 Task: Look for space in Catanzaro, Italy from 3rd August, 2023 to 17th August, 2023 for 3 adults, 1 child in price range Rs.3000 to Rs.15000. Place can be entire place with 3 bedrooms having 4 beds and 2 bathrooms. Property type can be house, flat, guest house. Booking option can be shelf check-in. Required host language is English.
Action: Mouse moved to (539, 83)
Screenshot: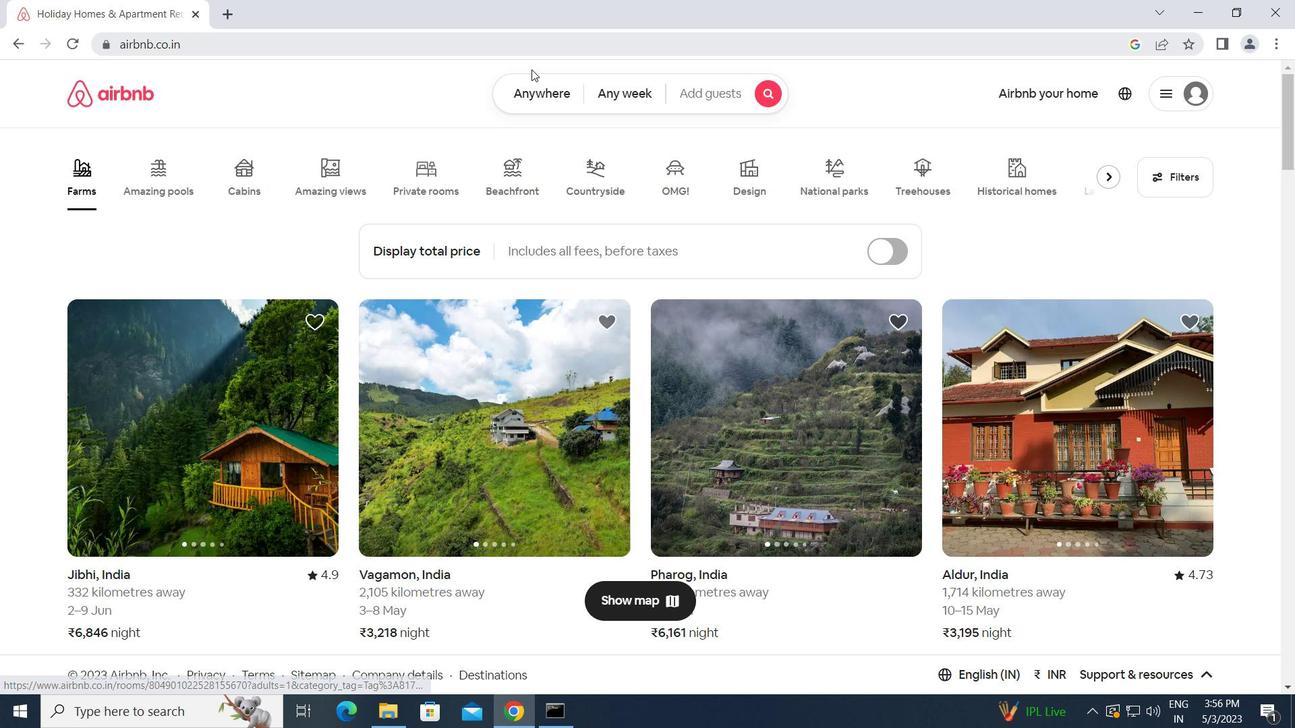 
Action: Mouse pressed left at (539, 83)
Screenshot: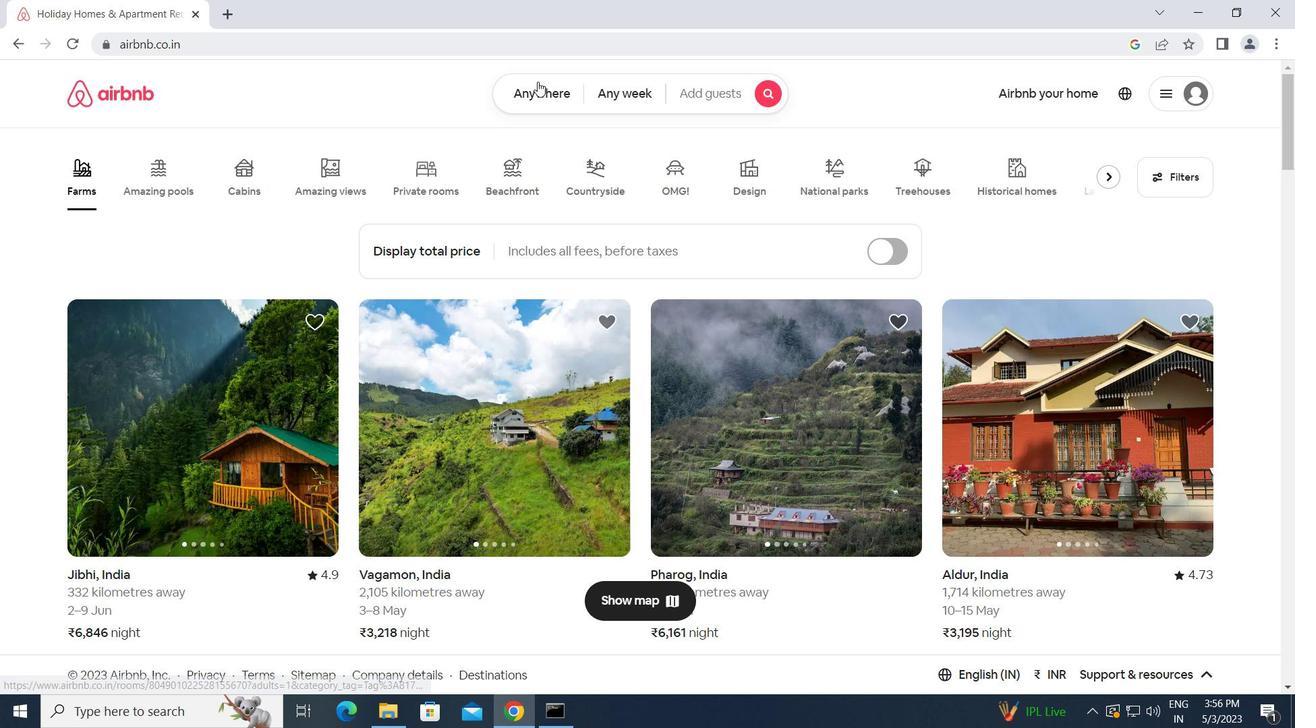
Action: Mouse moved to (398, 156)
Screenshot: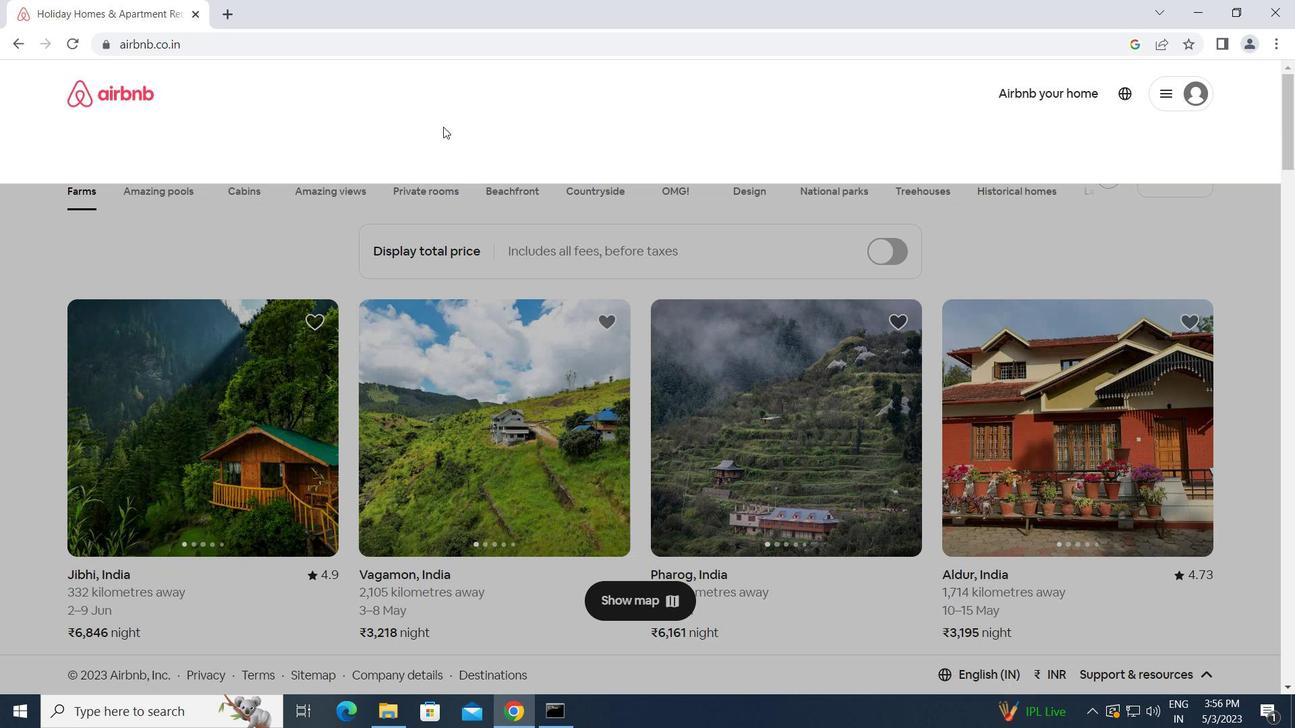 
Action: Mouse pressed left at (398, 156)
Screenshot: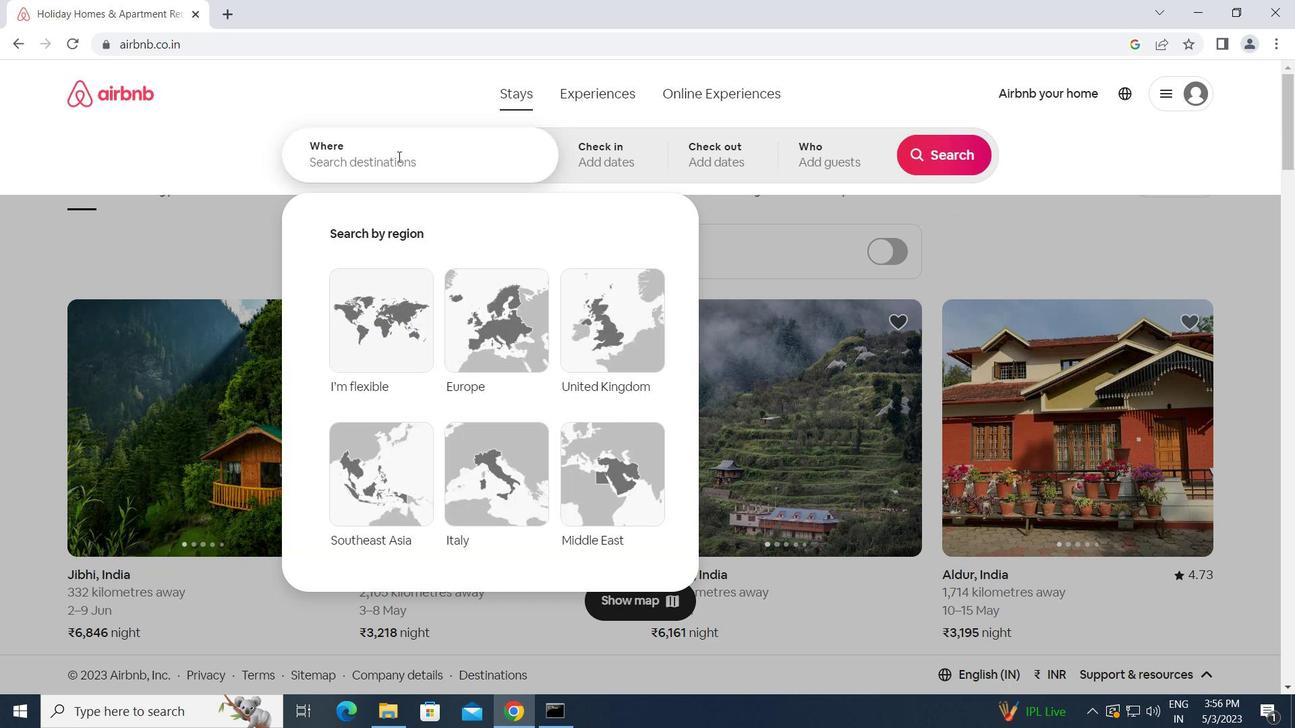
Action: Key pressed c<Key.caps_lock>atanzaro,<Key.space><Key.caps_lock>i<Key.caps_lock>taly<Key.enter>
Screenshot: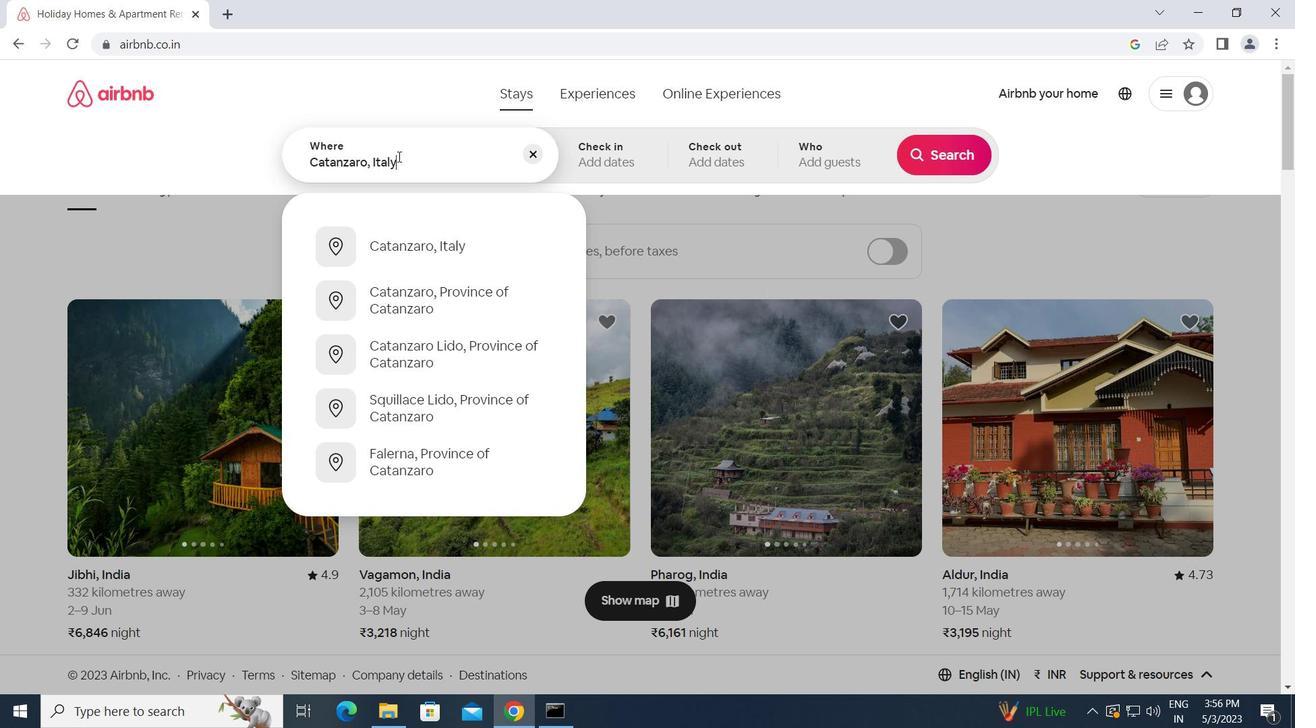 
Action: Mouse moved to (948, 296)
Screenshot: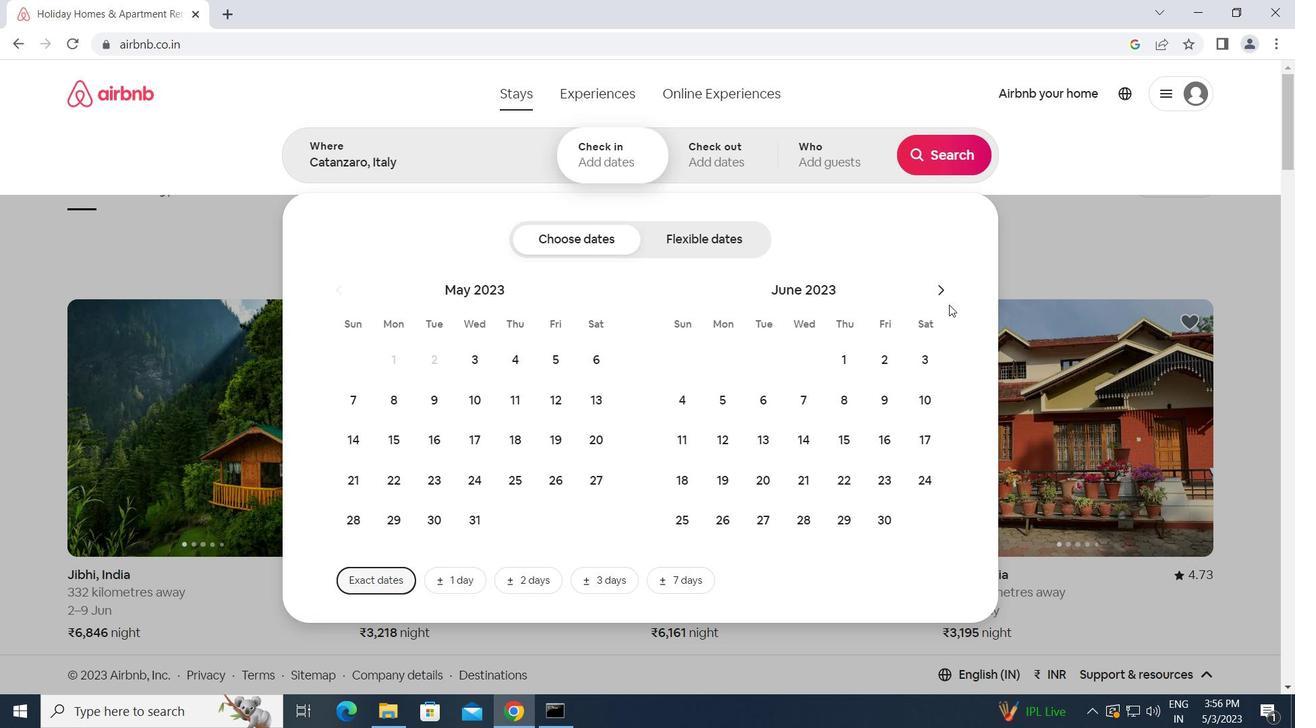 
Action: Mouse pressed left at (948, 296)
Screenshot: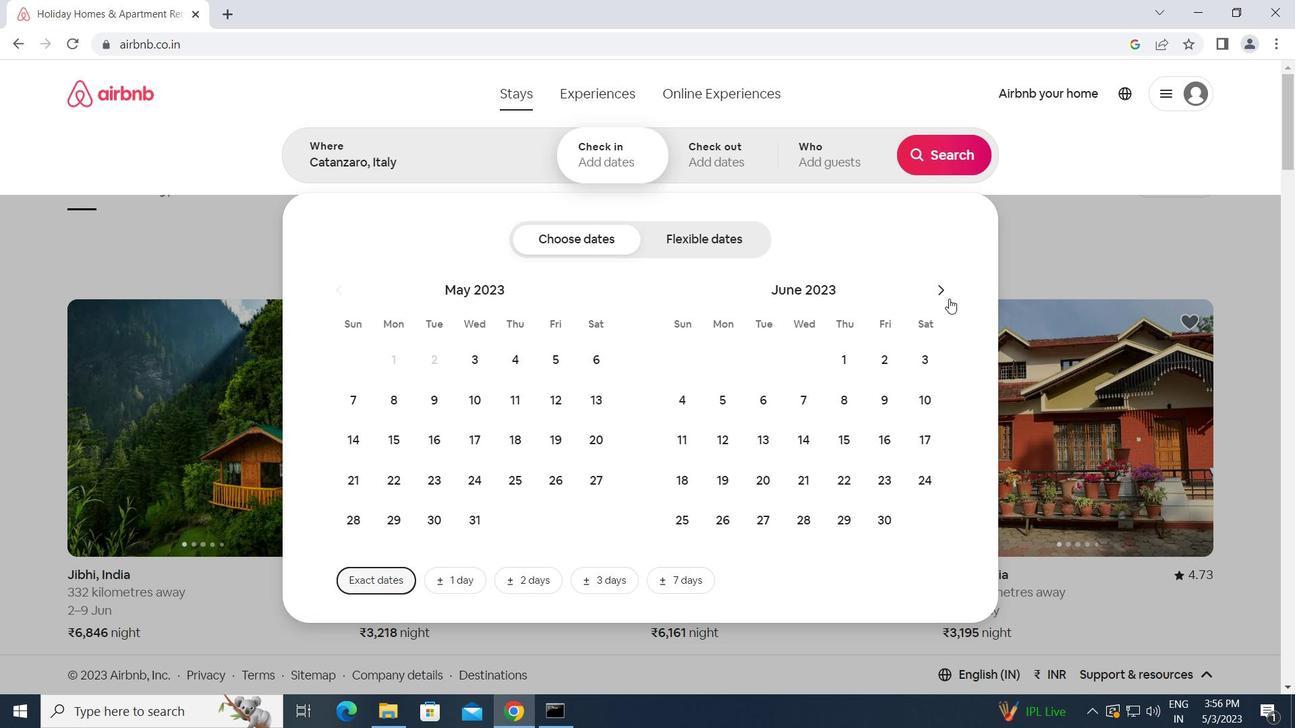 
Action: Mouse pressed left at (948, 296)
Screenshot: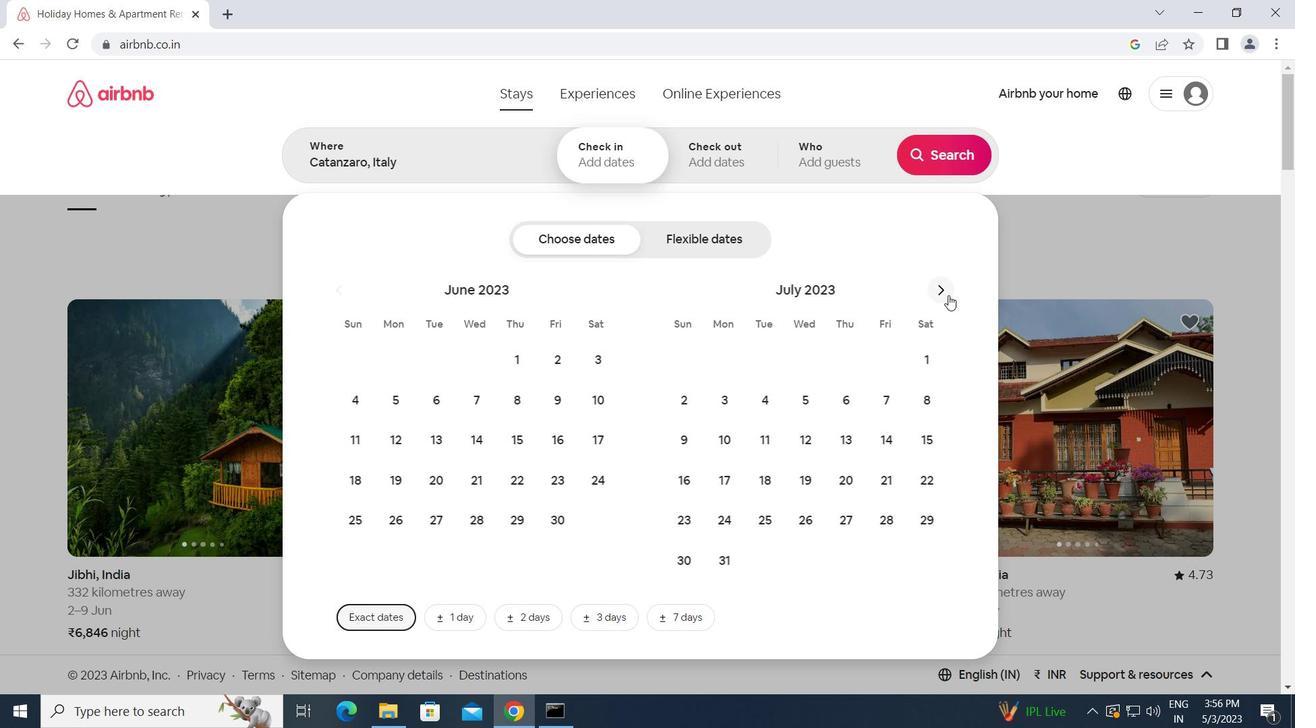 
Action: Mouse moved to (836, 361)
Screenshot: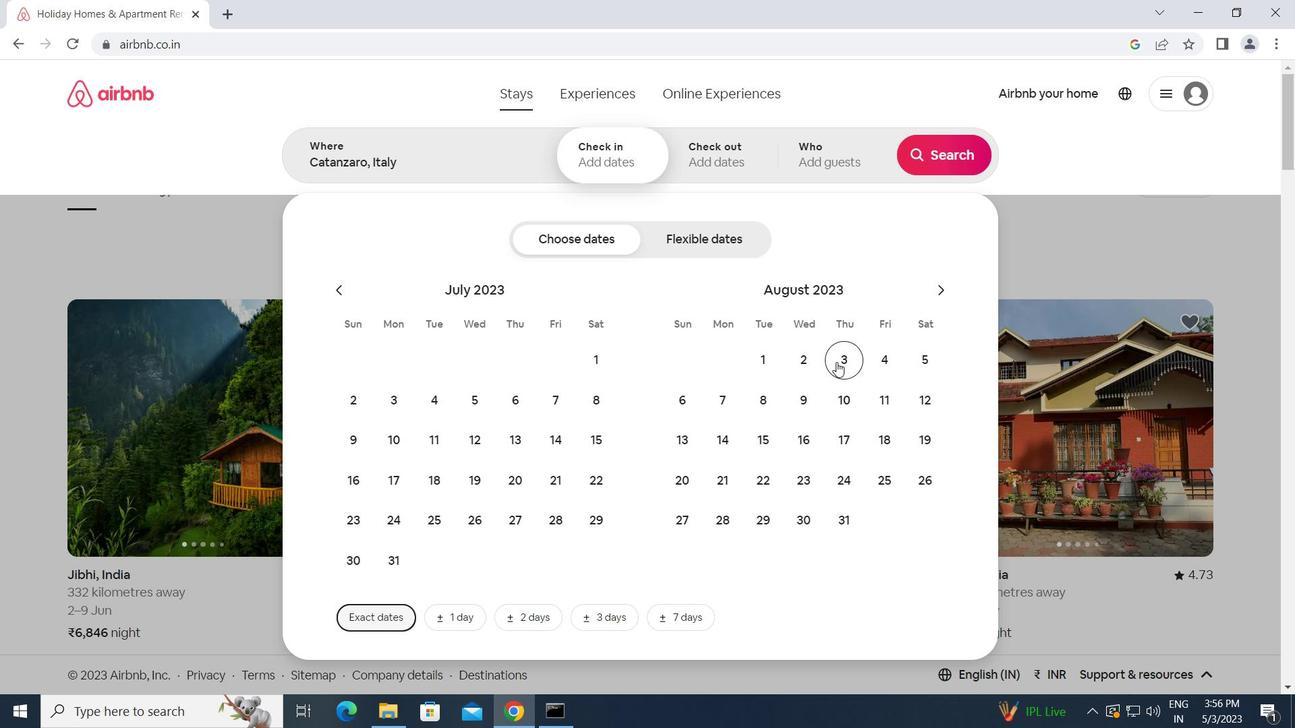 
Action: Mouse pressed left at (836, 361)
Screenshot: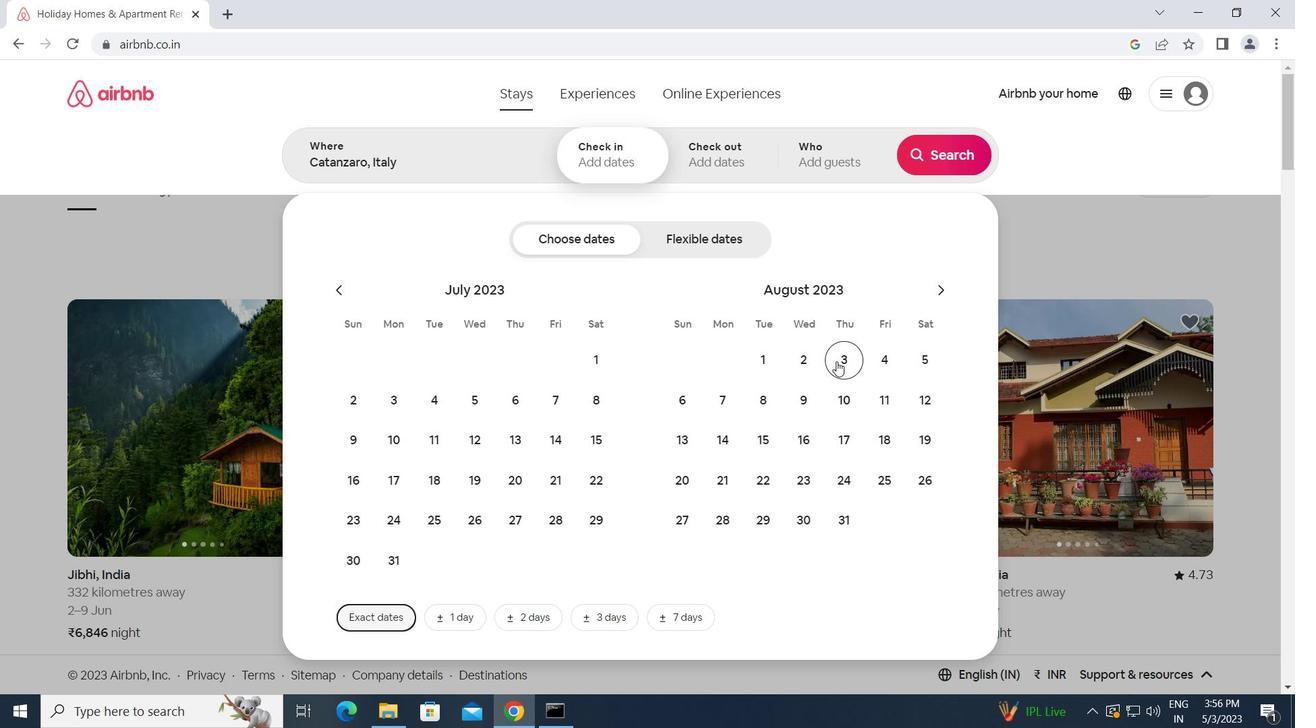 
Action: Mouse moved to (842, 434)
Screenshot: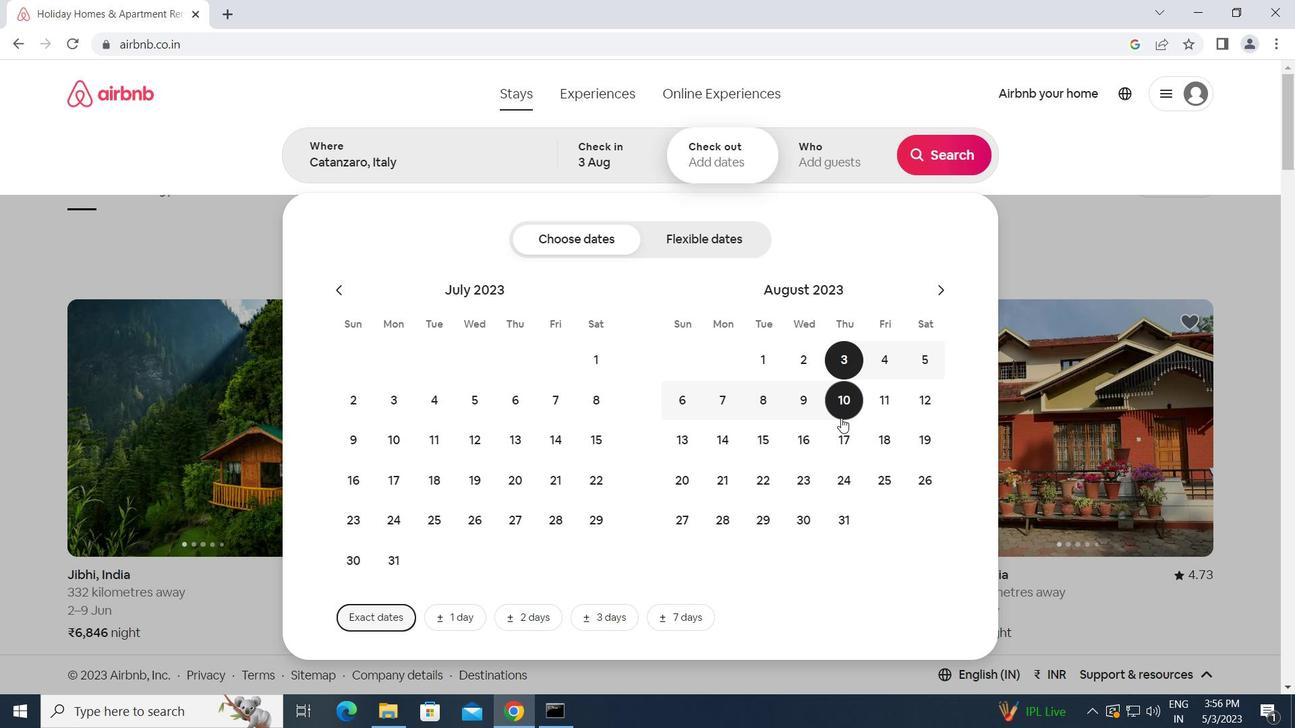 
Action: Mouse pressed left at (842, 434)
Screenshot: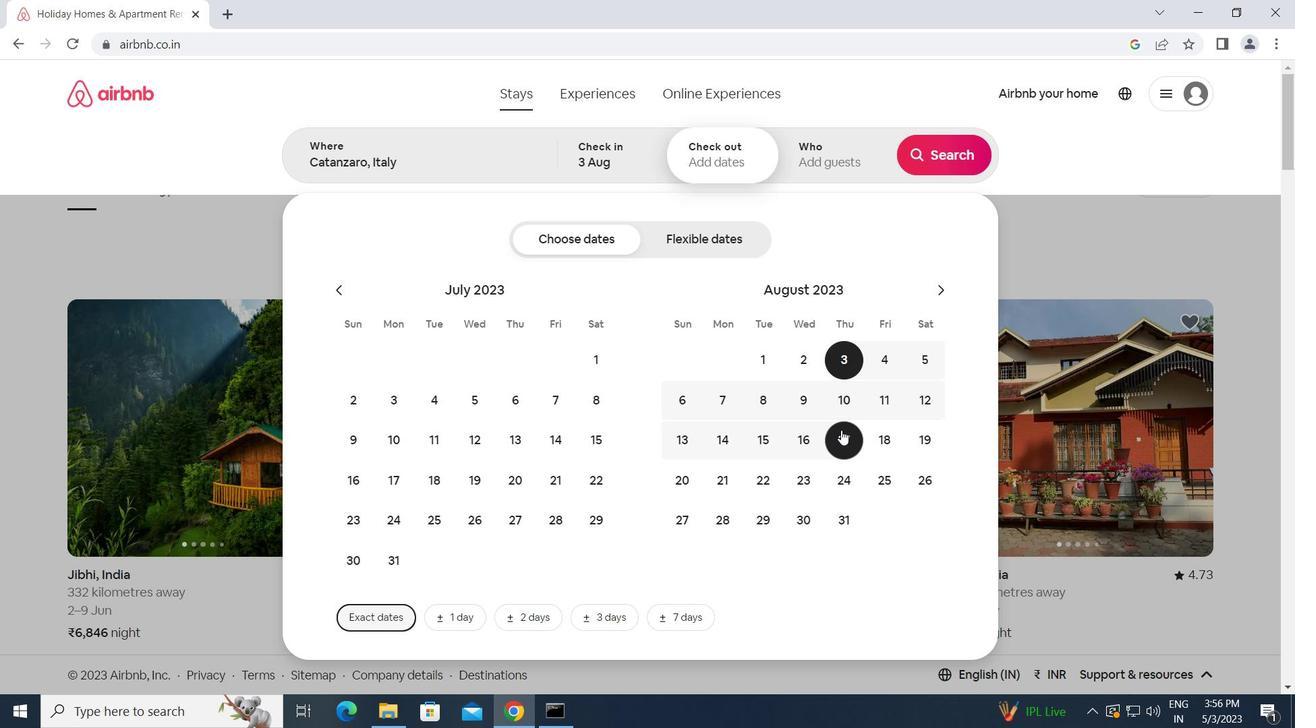
Action: Mouse moved to (832, 151)
Screenshot: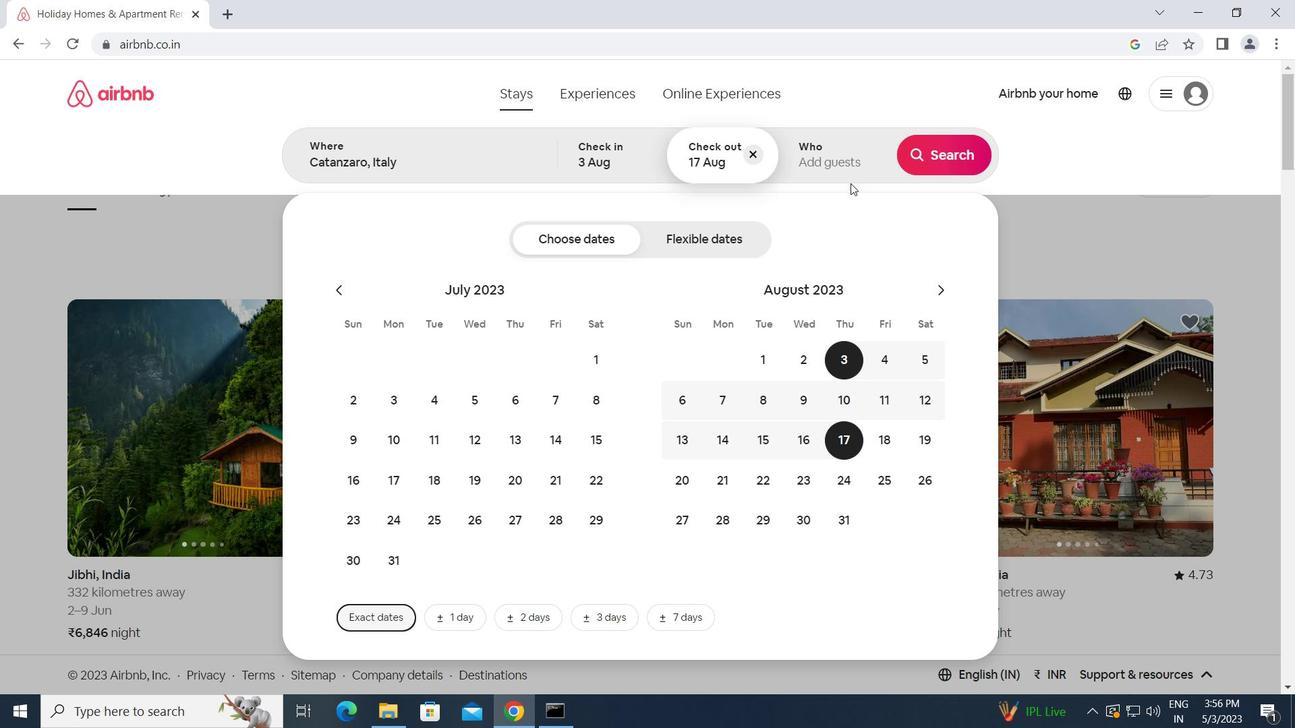 
Action: Mouse pressed left at (832, 151)
Screenshot: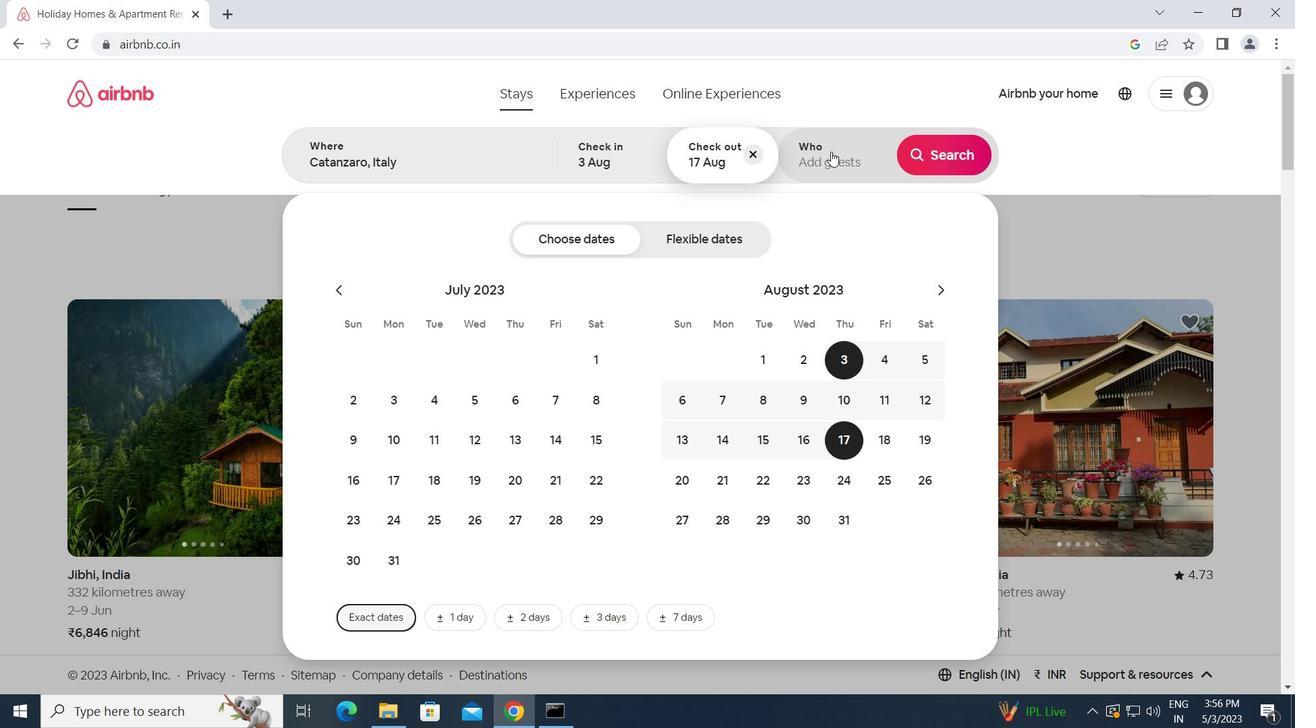
Action: Mouse moved to (950, 245)
Screenshot: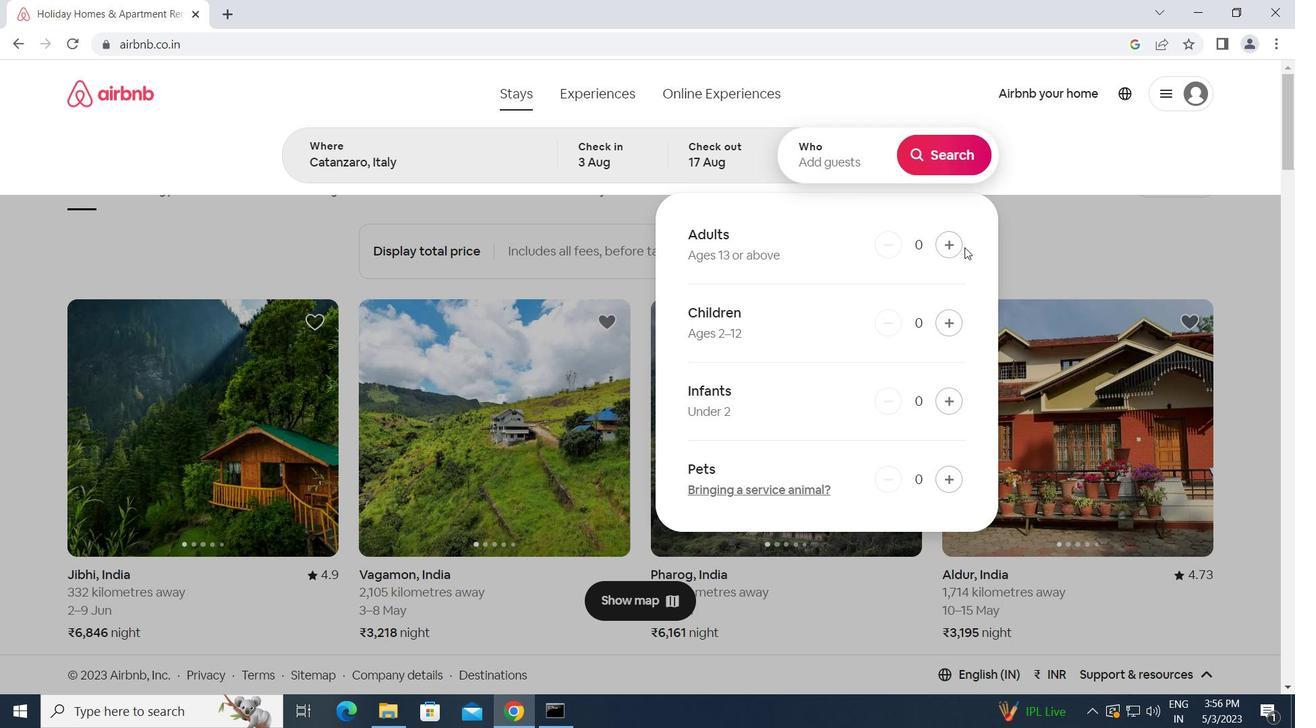 
Action: Mouse pressed left at (950, 245)
Screenshot: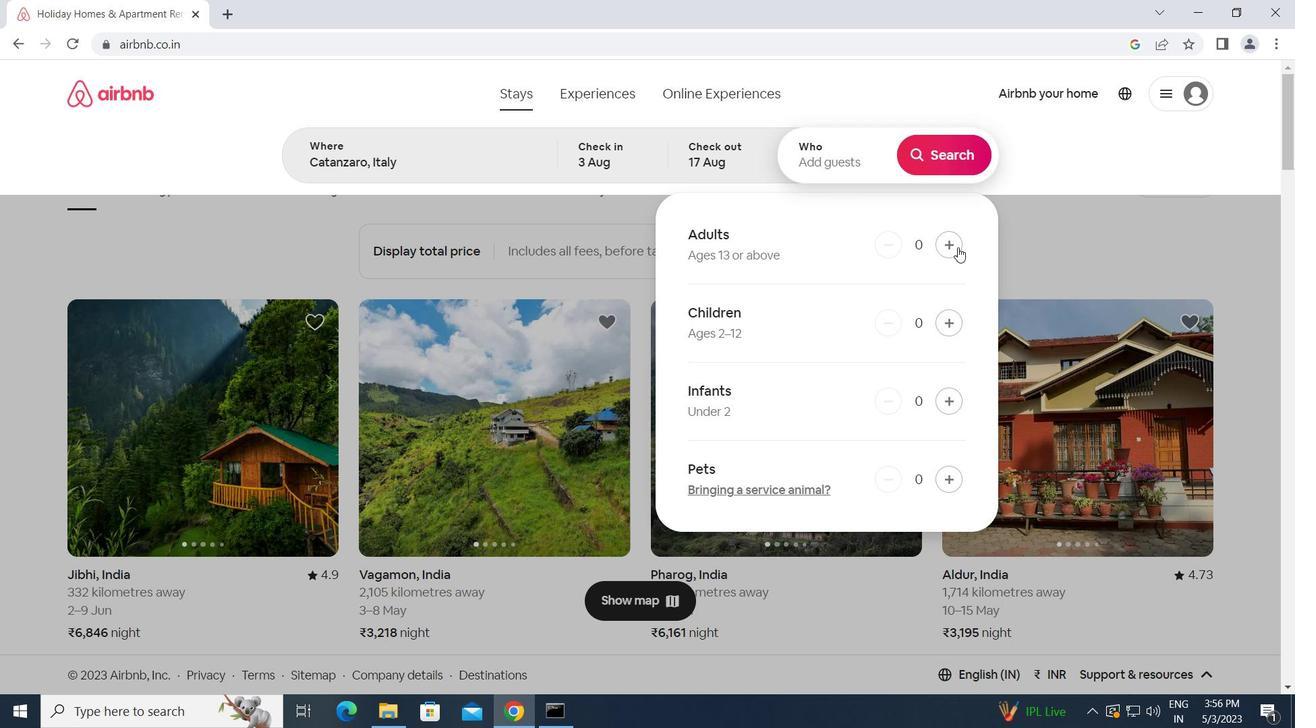 
Action: Mouse pressed left at (950, 245)
Screenshot: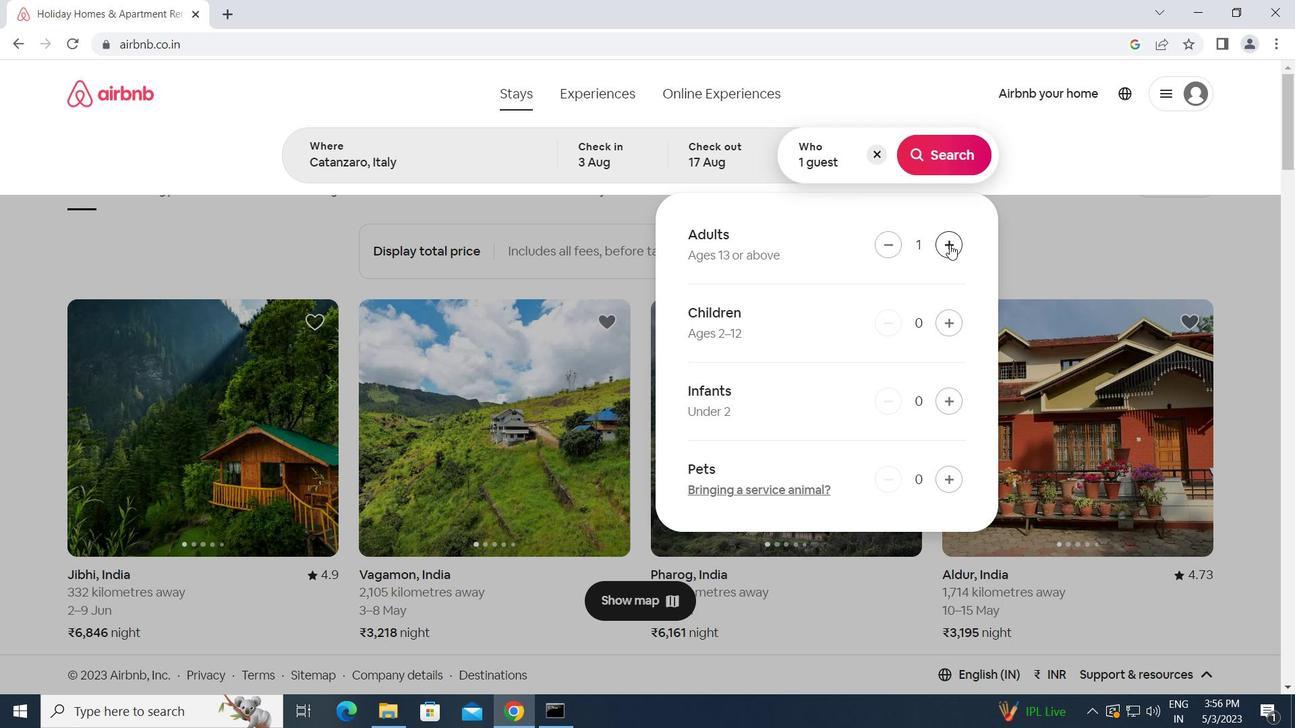 
Action: Mouse pressed left at (950, 245)
Screenshot: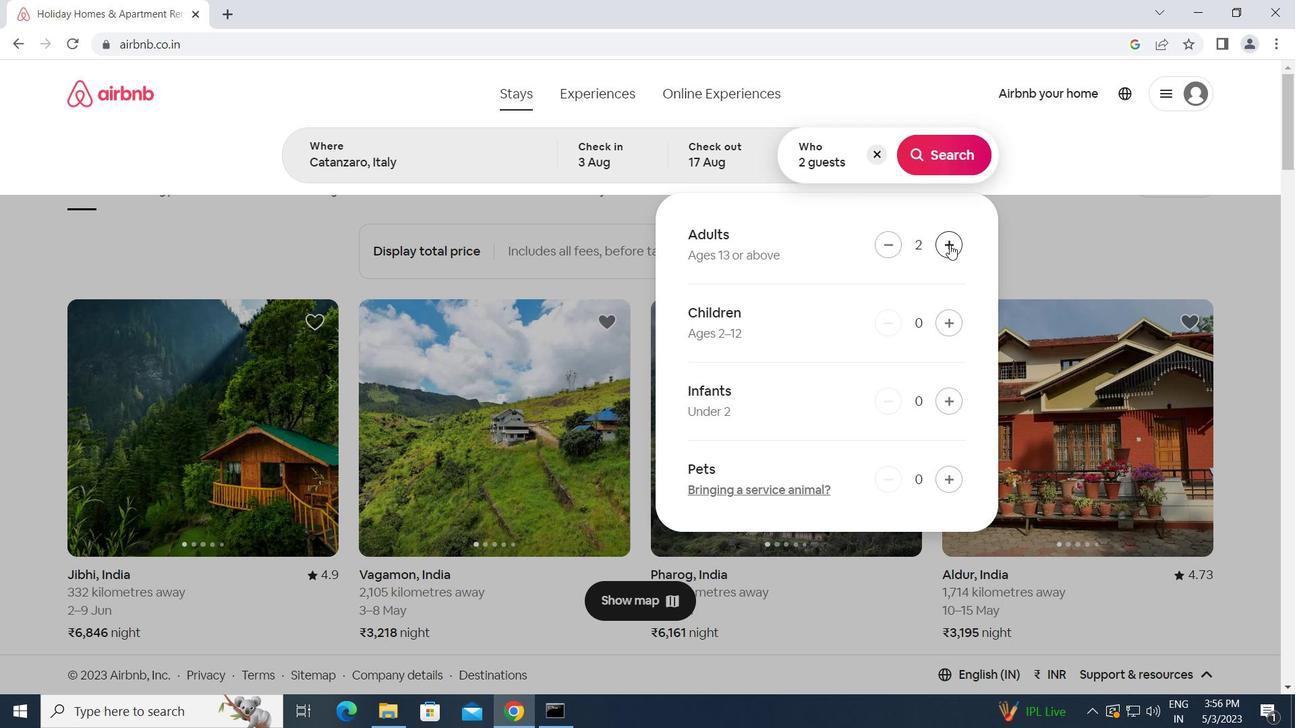 
Action: Mouse moved to (944, 325)
Screenshot: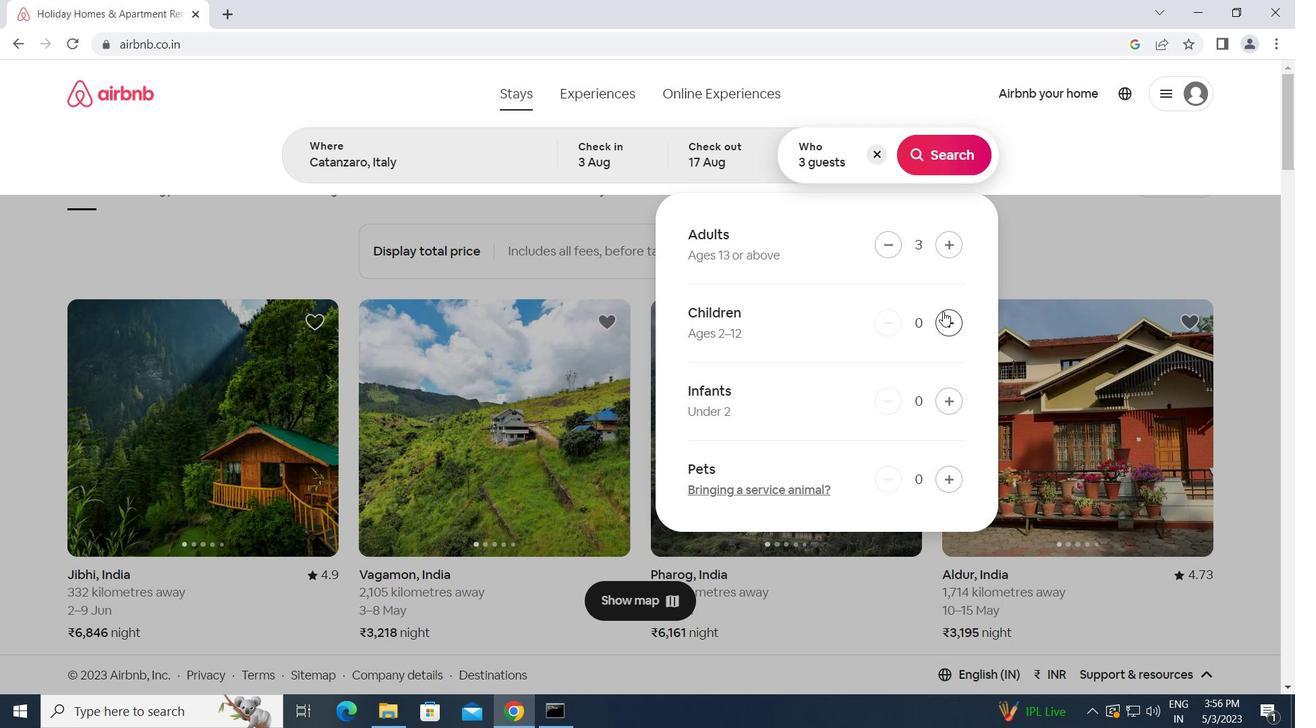 
Action: Mouse pressed left at (944, 325)
Screenshot: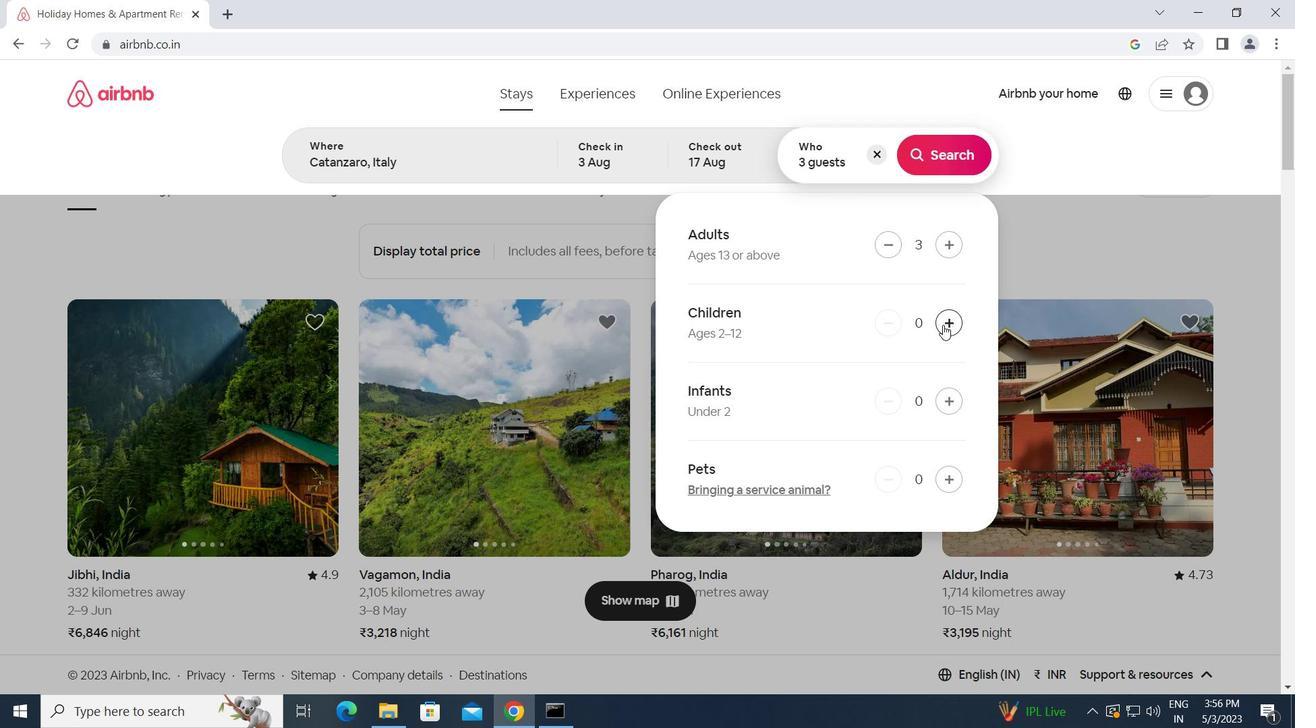 
Action: Mouse moved to (929, 155)
Screenshot: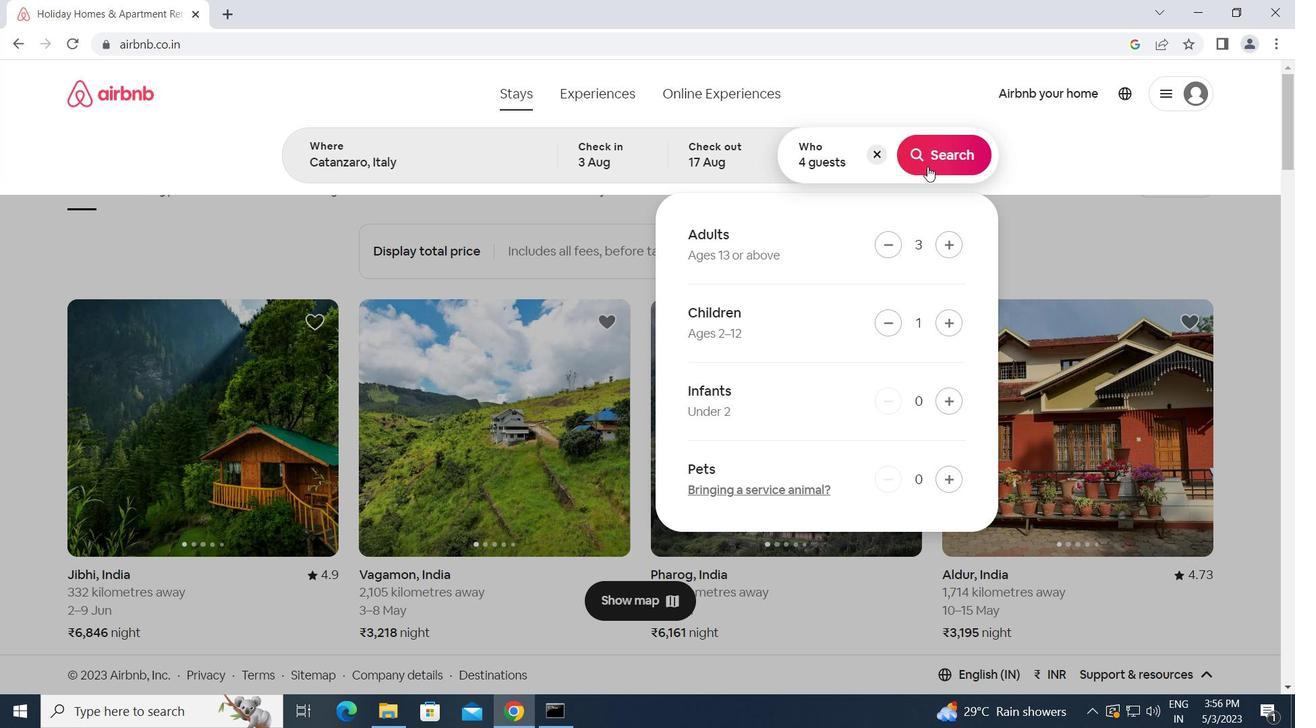
Action: Mouse pressed left at (929, 155)
Screenshot: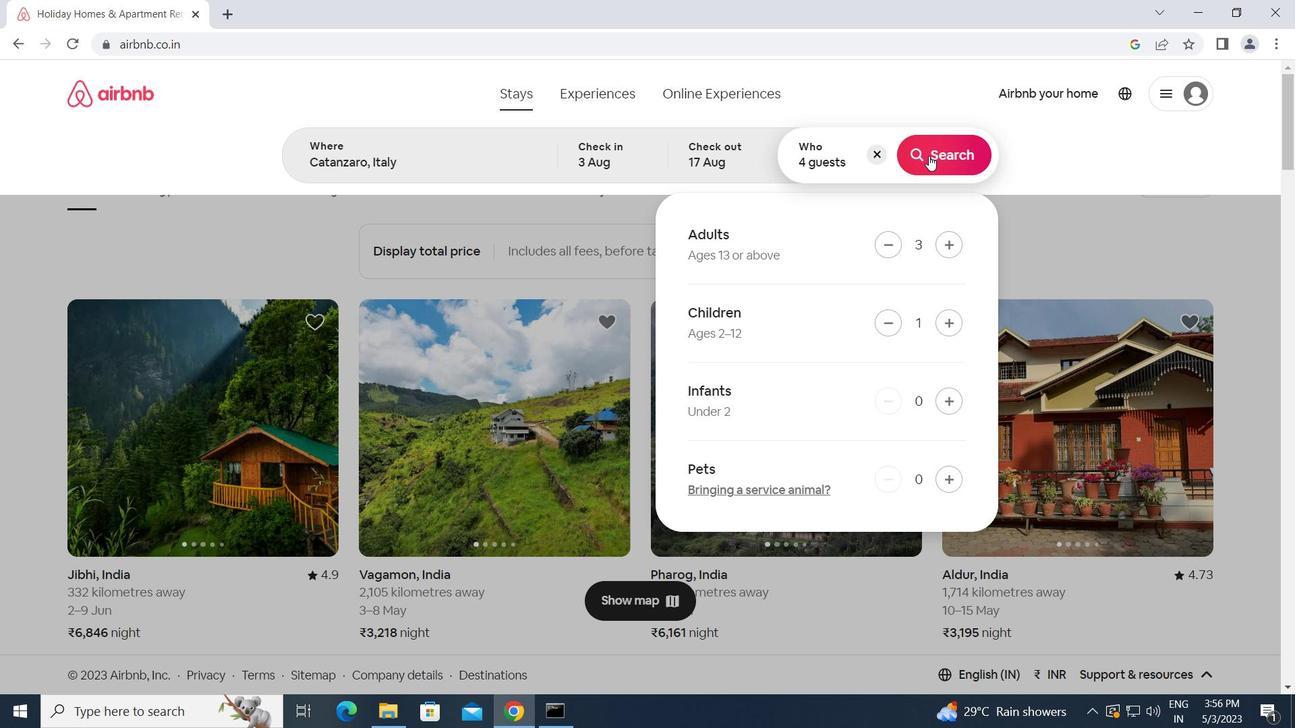
Action: Mouse moved to (1226, 168)
Screenshot: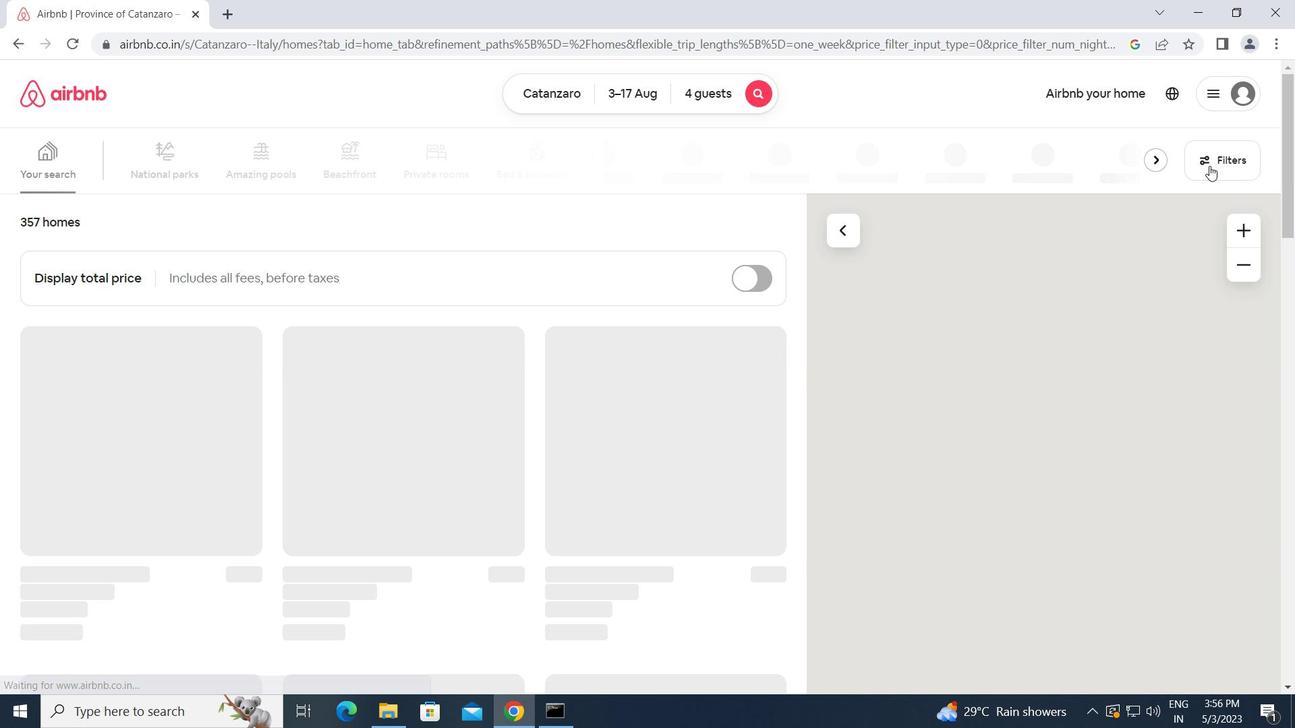 
Action: Mouse pressed left at (1226, 168)
Screenshot: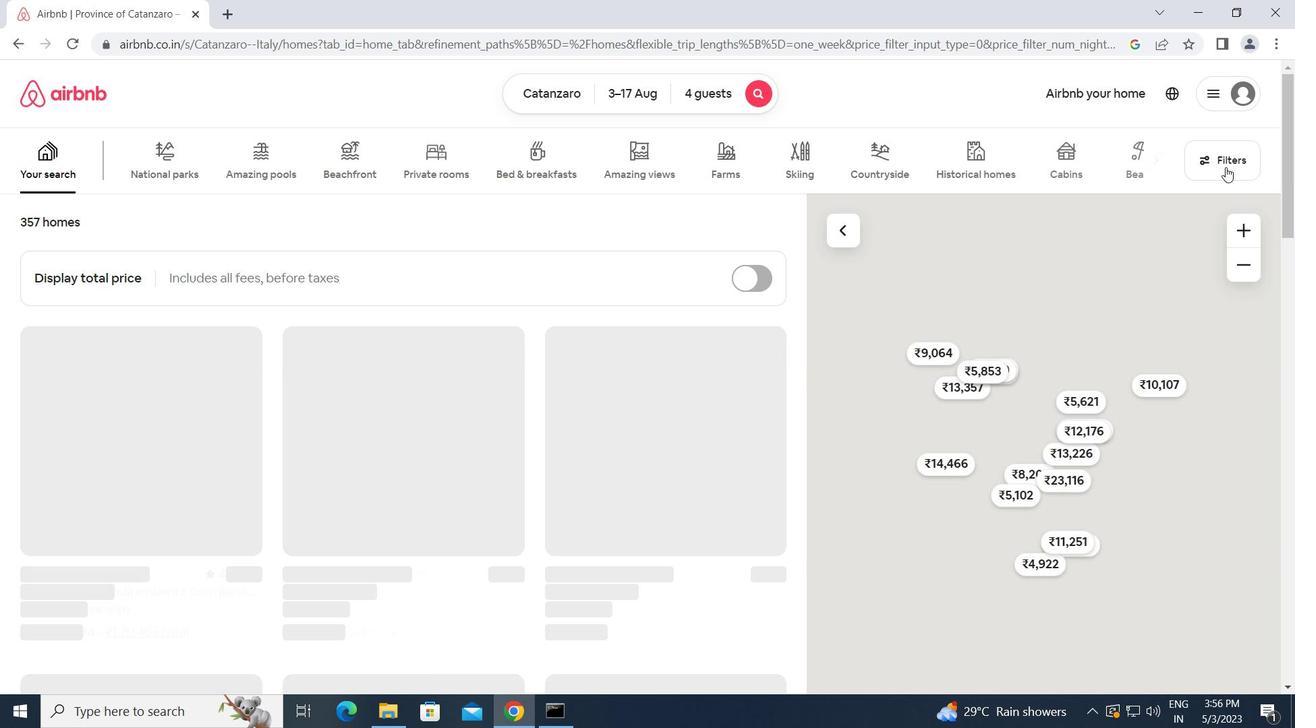 
Action: Mouse moved to (444, 379)
Screenshot: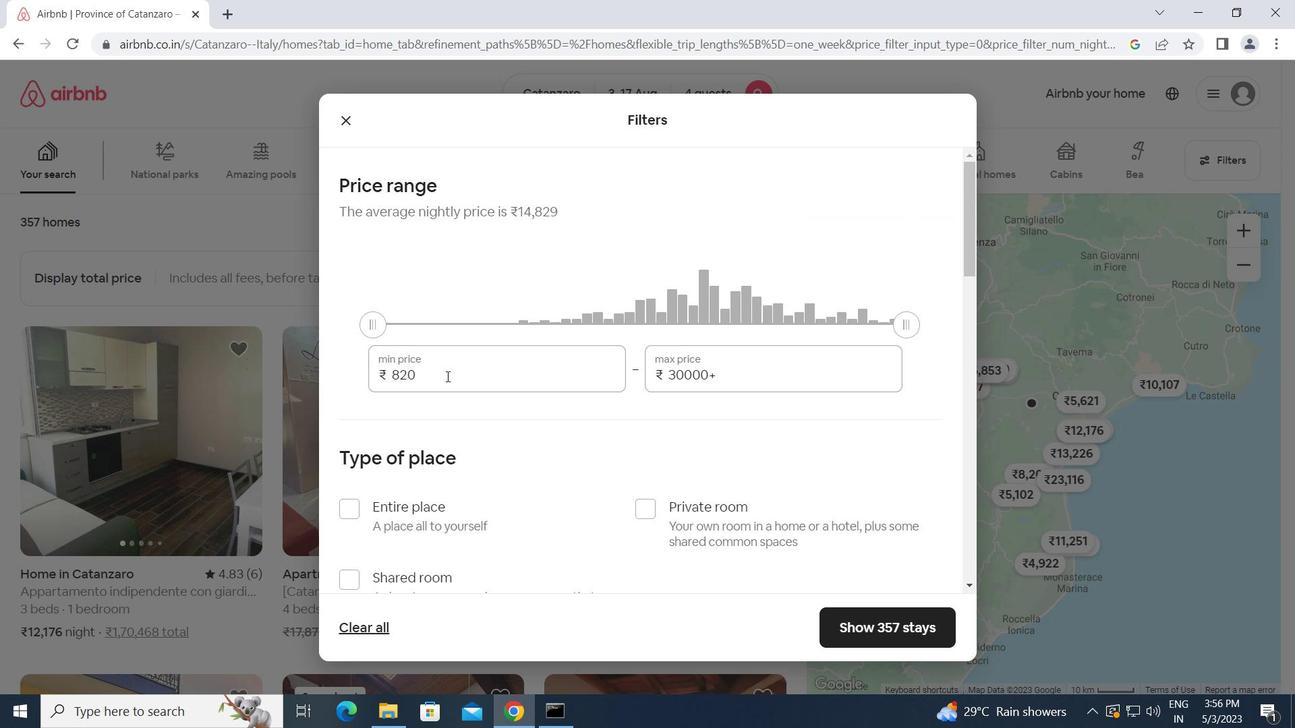 
Action: Mouse pressed left at (444, 379)
Screenshot: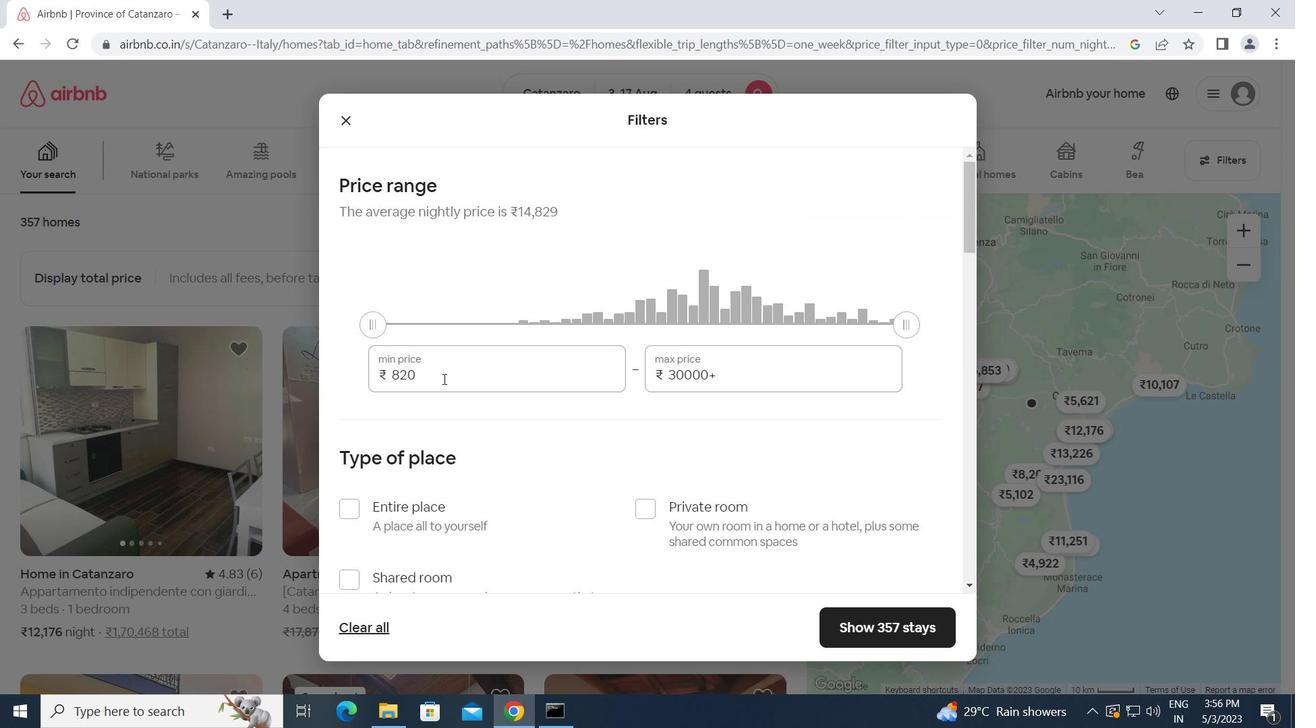 
Action: Mouse moved to (381, 380)
Screenshot: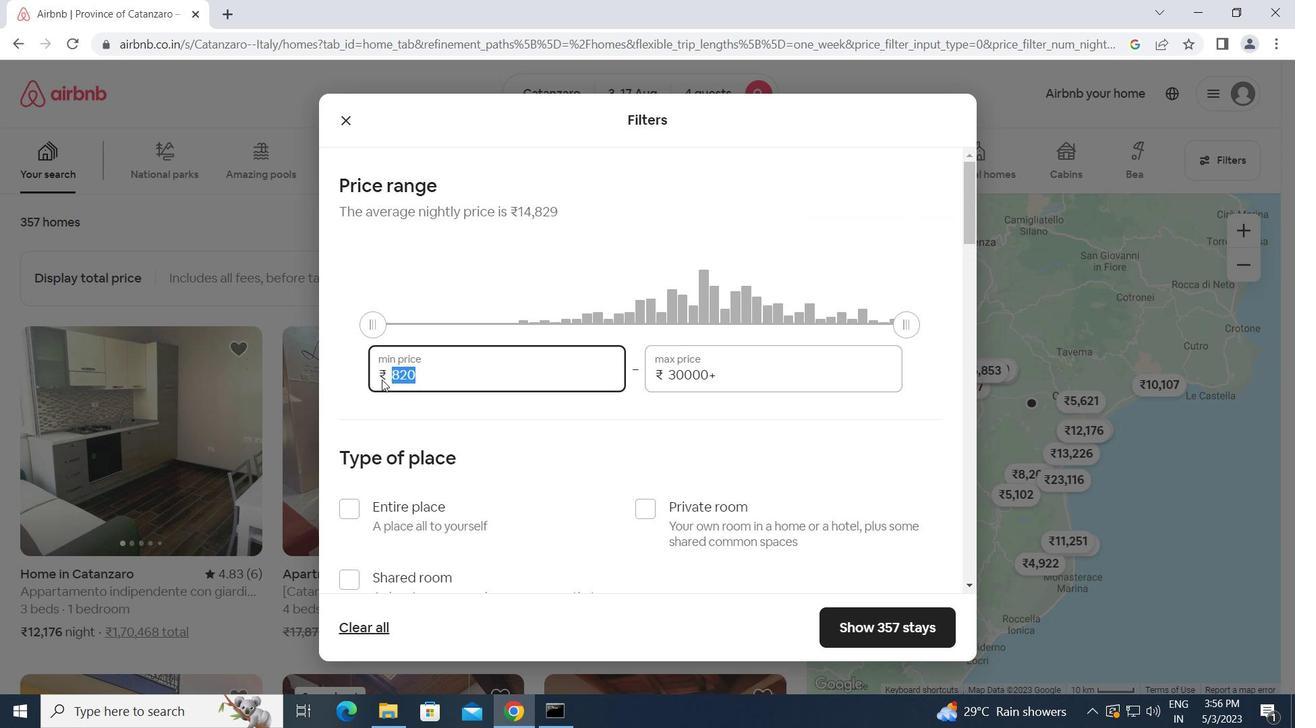 
Action: Key pressed 3000<Key.tab>15000
Screenshot: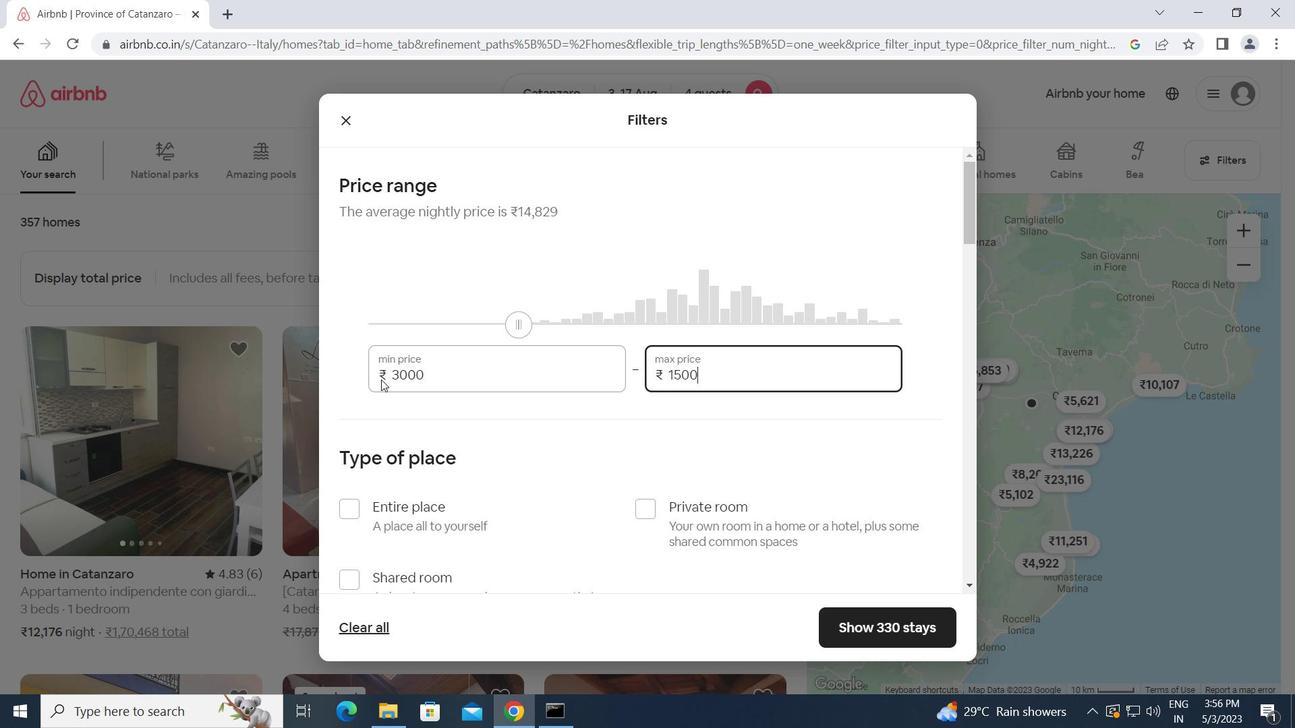 
Action: Mouse moved to (346, 508)
Screenshot: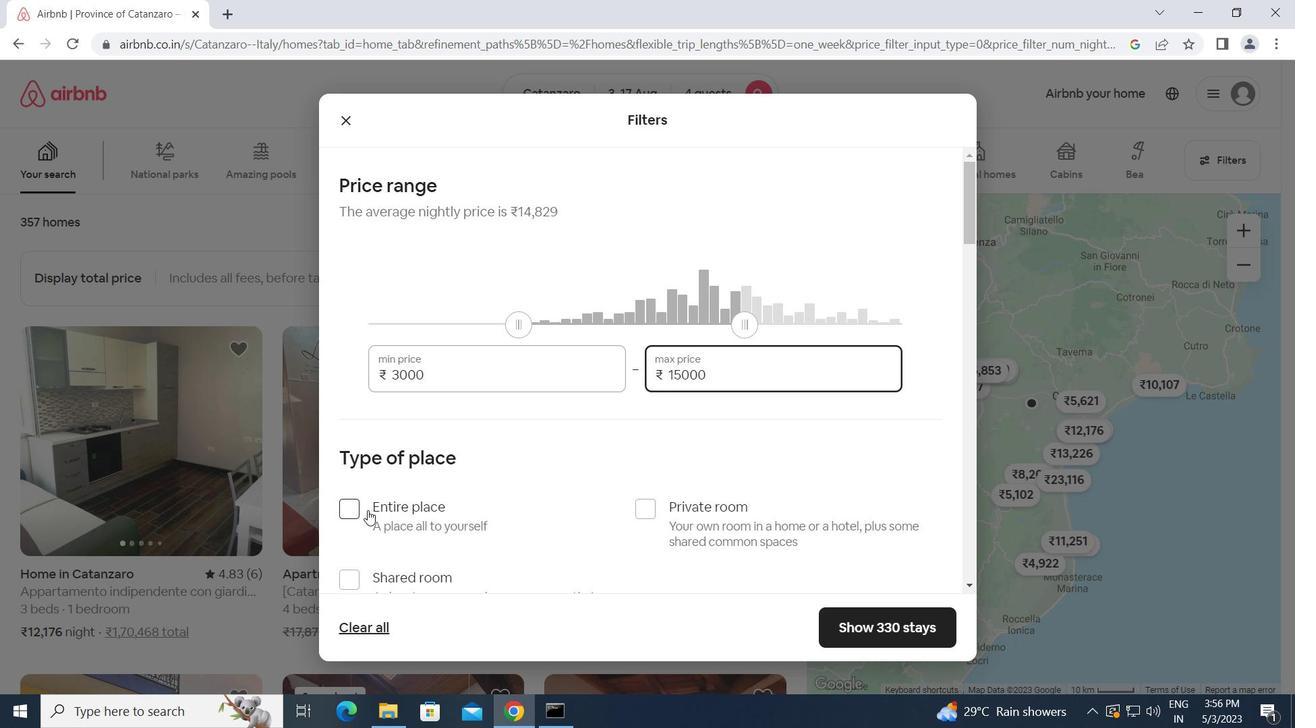 
Action: Mouse pressed left at (346, 508)
Screenshot: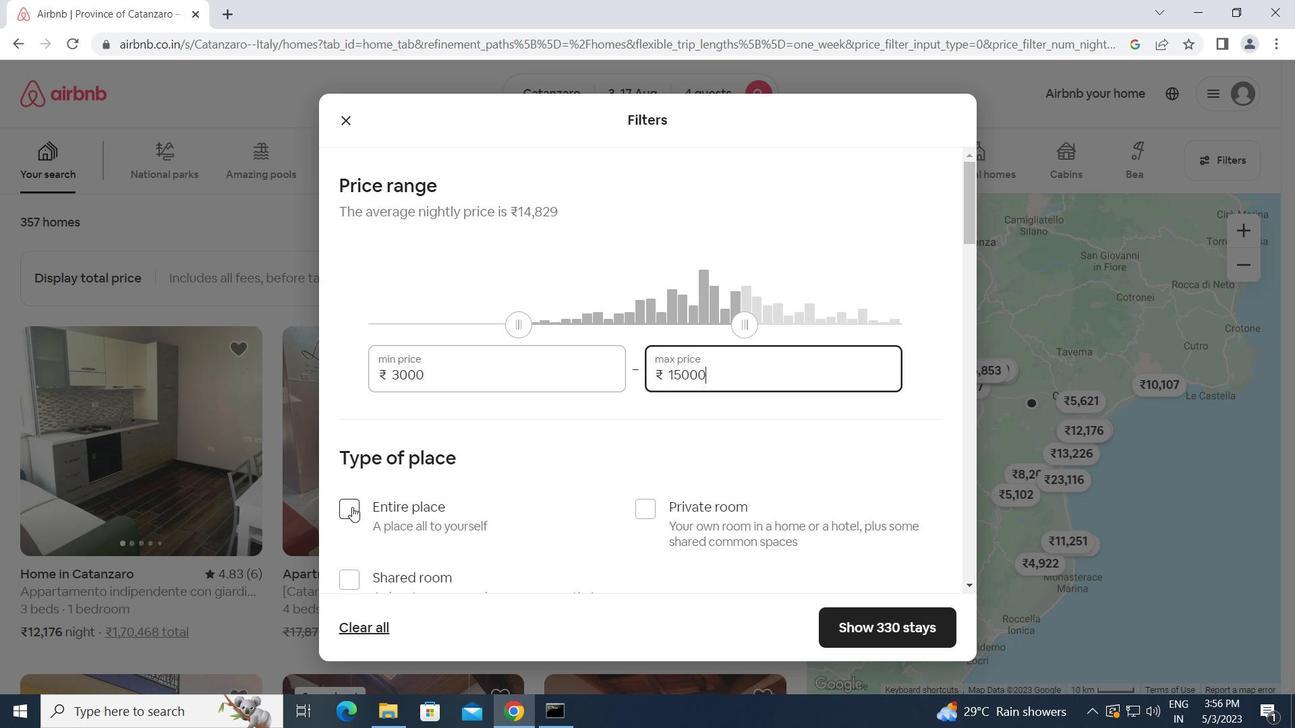 
Action: Mouse moved to (468, 528)
Screenshot: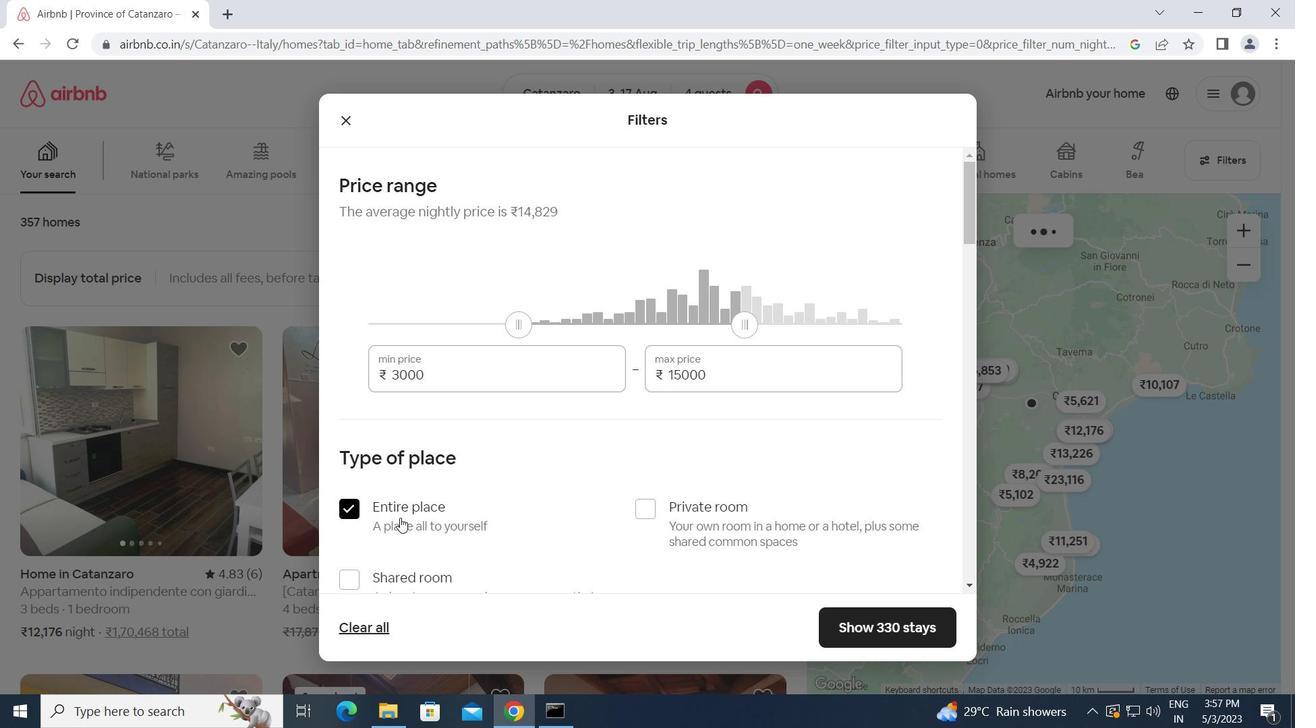
Action: Mouse scrolled (468, 527) with delta (0, 0)
Screenshot: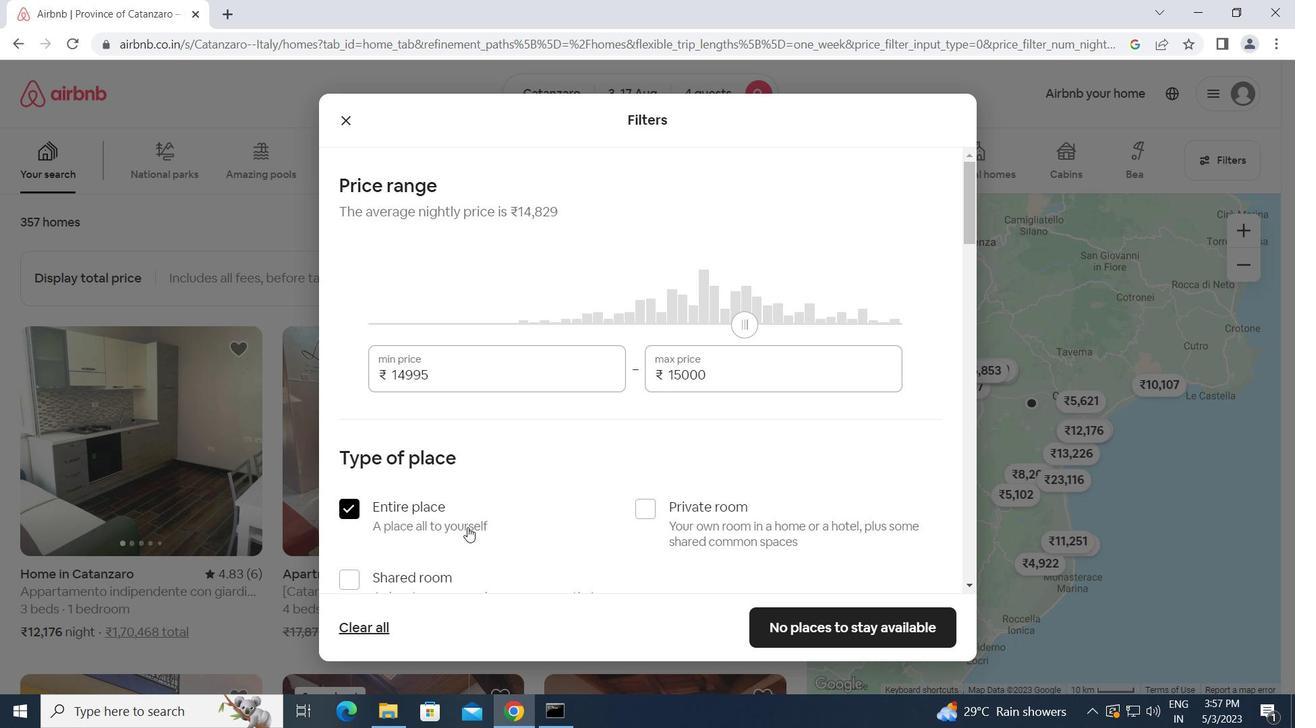 
Action: Mouse scrolled (468, 527) with delta (0, 0)
Screenshot: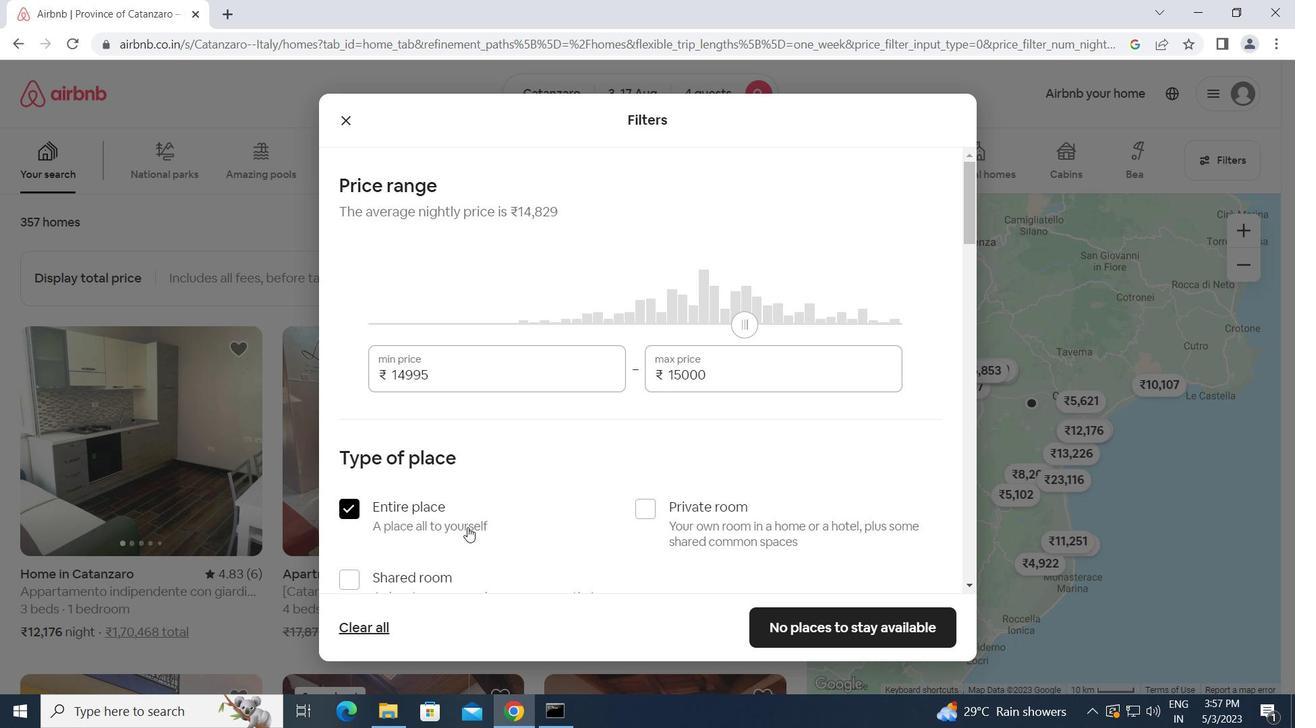 
Action: Mouse scrolled (468, 527) with delta (0, 0)
Screenshot: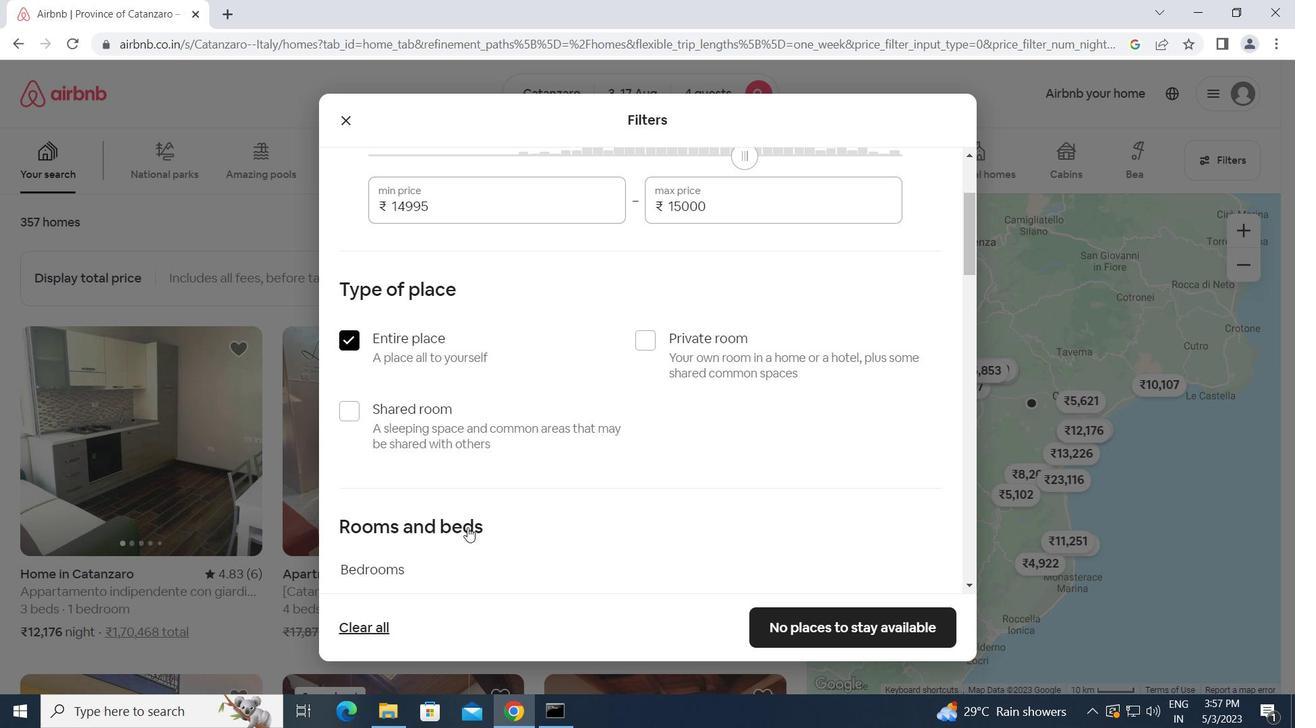 
Action: Mouse scrolled (468, 527) with delta (0, 0)
Screenshot: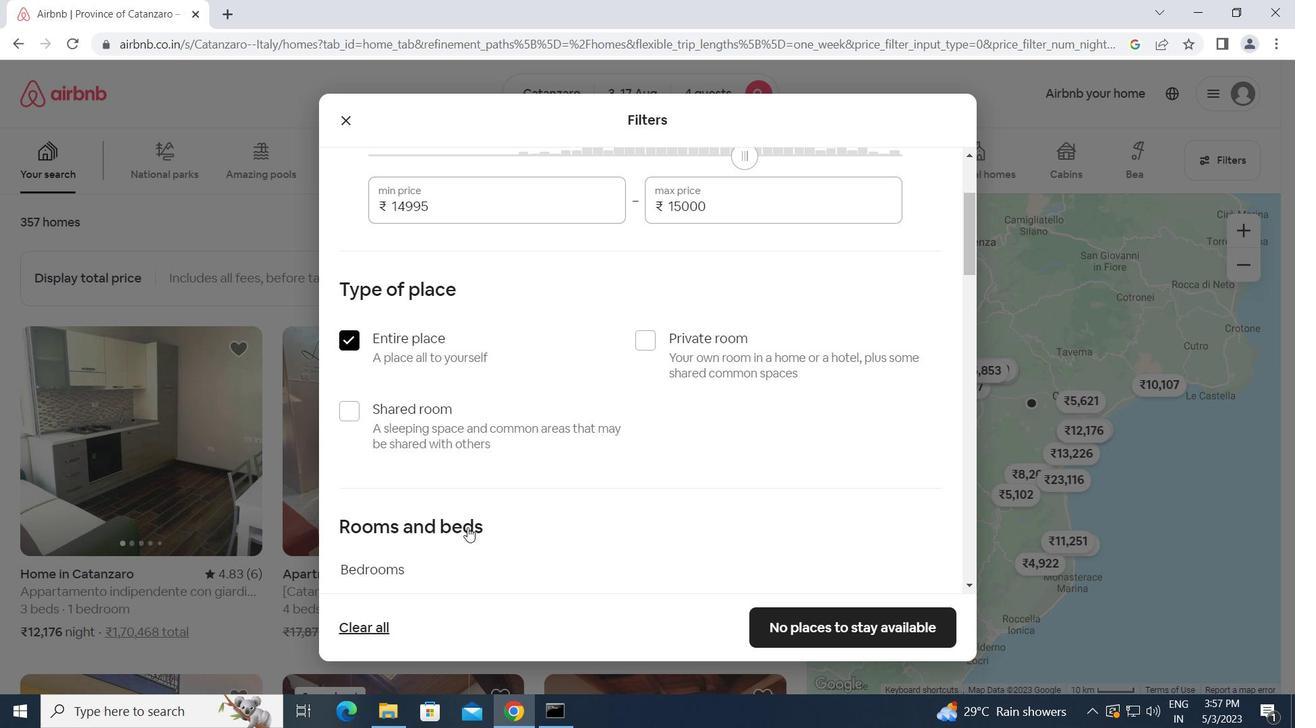 
Action: Mouse moved to (545, 446)
Screenshot: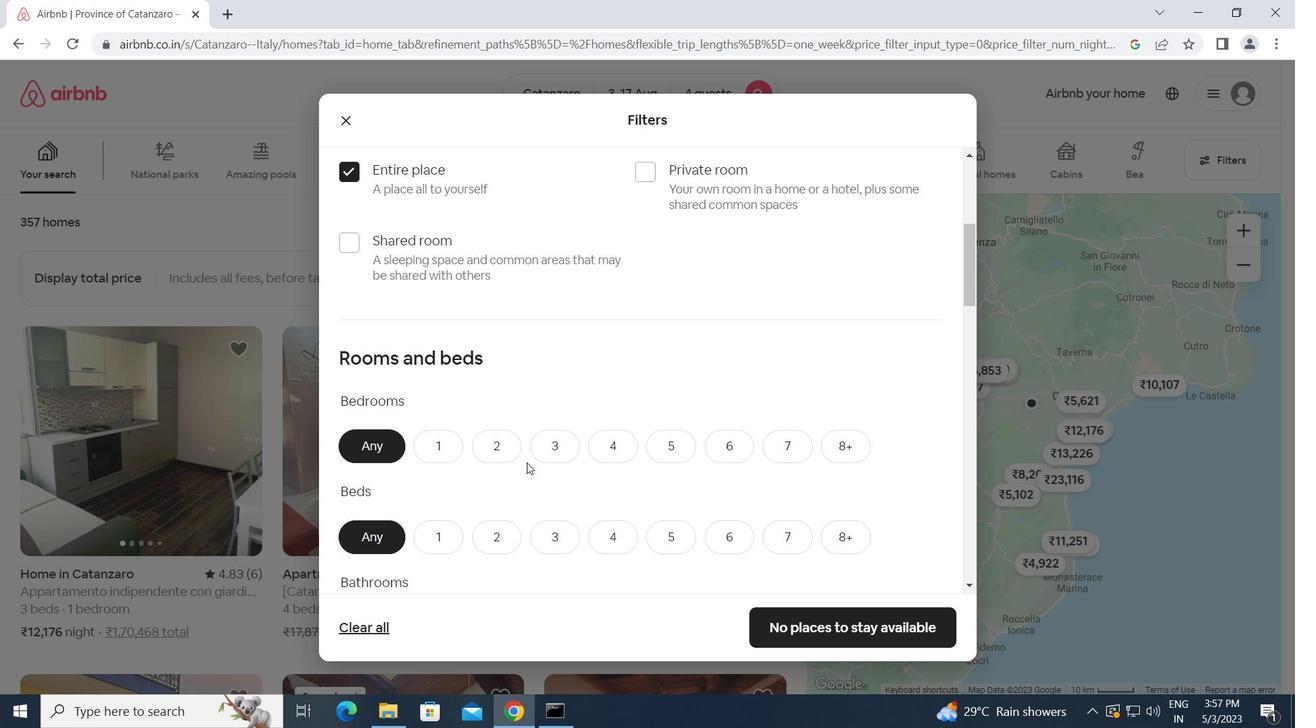 
Action: Mouse pressed left at (545, 446)
Screenshot: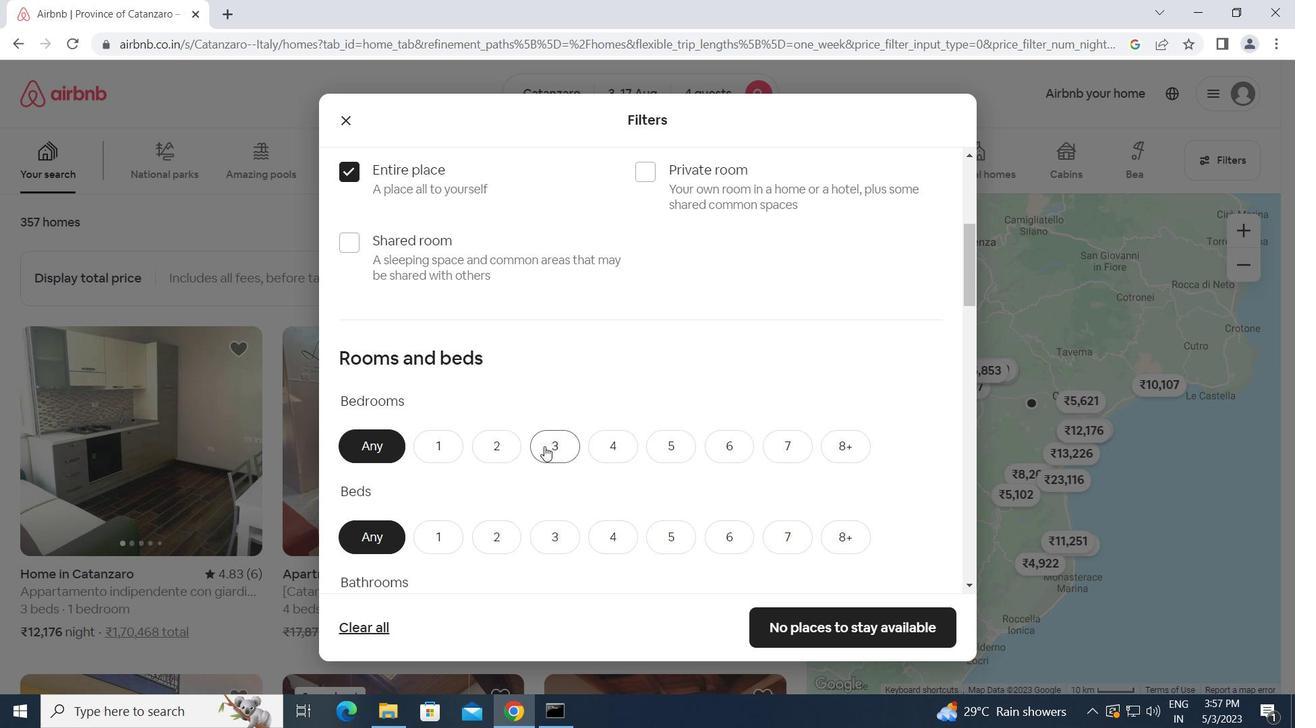 
Action: Mouse moved to (534, 476)
Screenshot: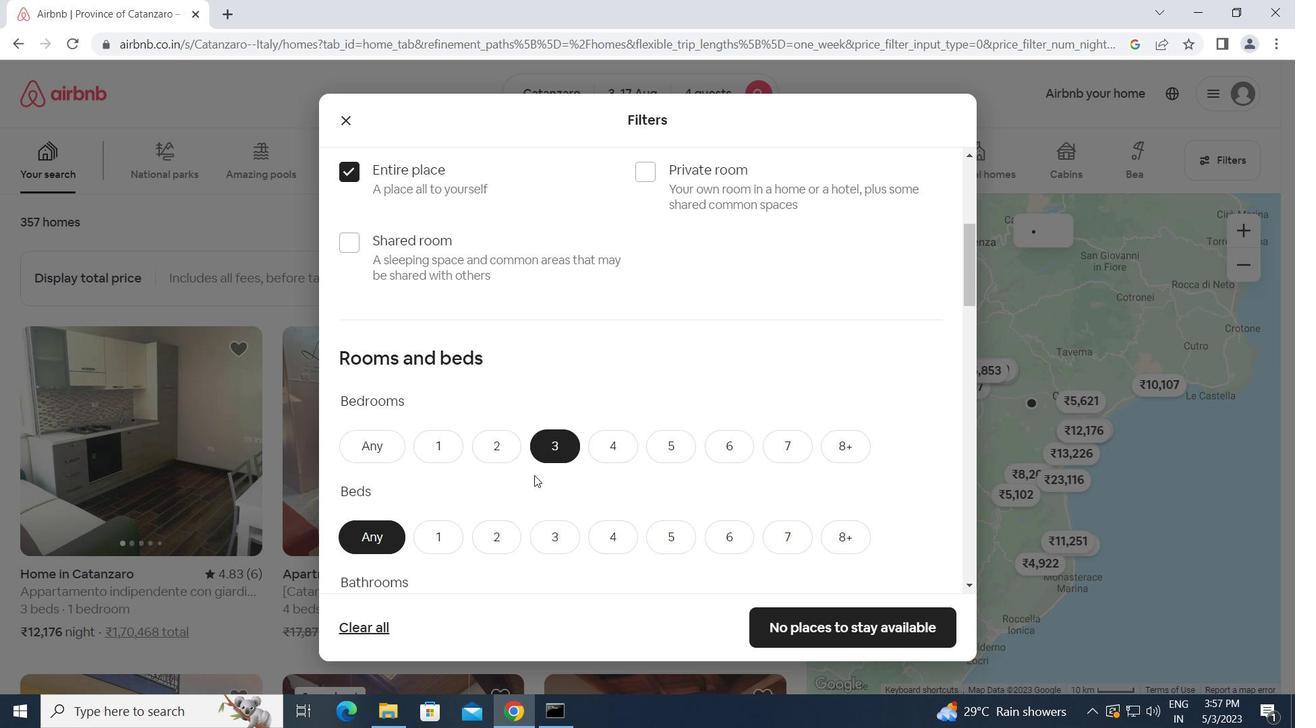 
Action: Mouse scrolled (534, 475) with delta (0, 0)
Screenshot: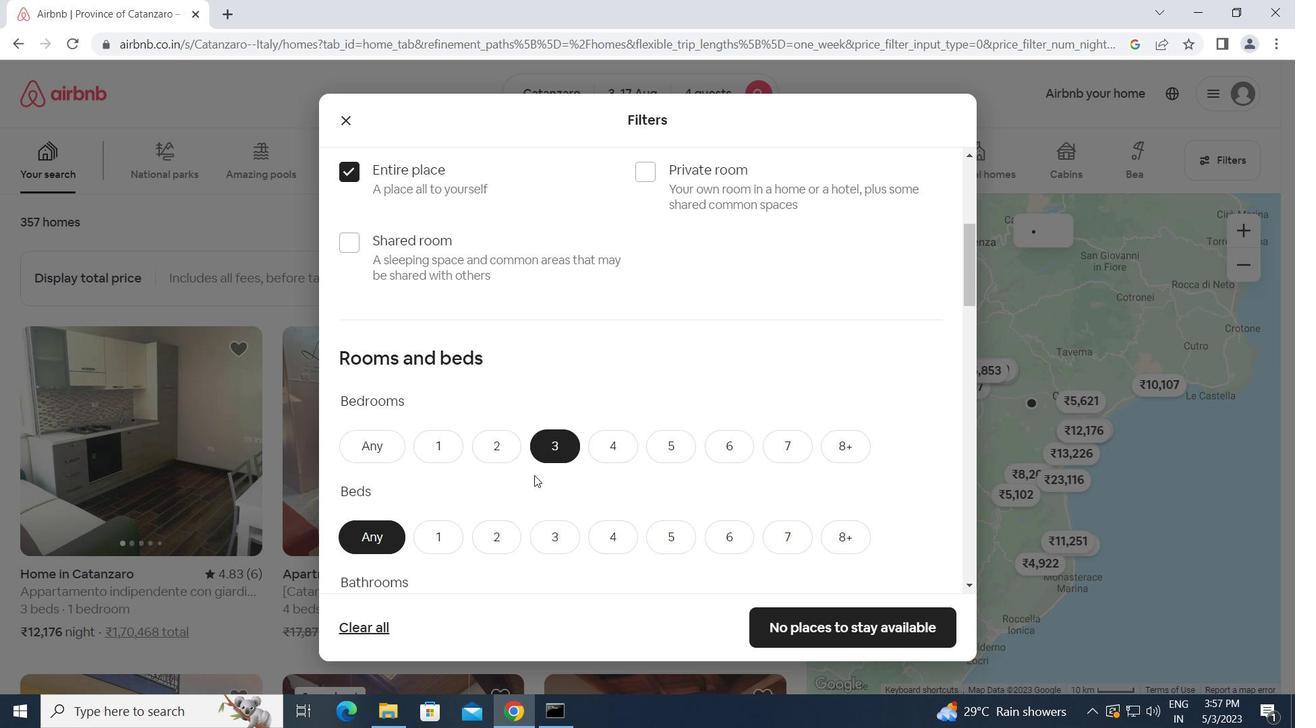 
Action: Mouse moved to (614, 454)
Screenshot: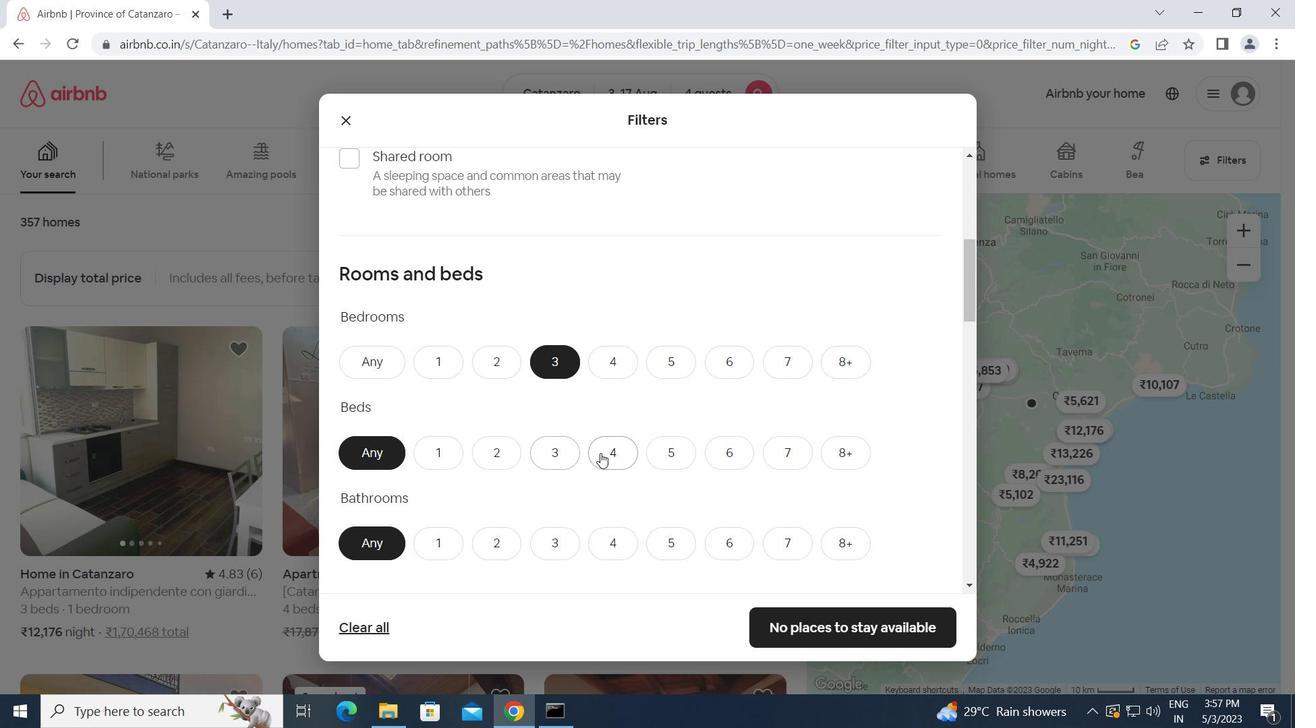
Action: Mouse pressed left at (614, 454)
Screenshot: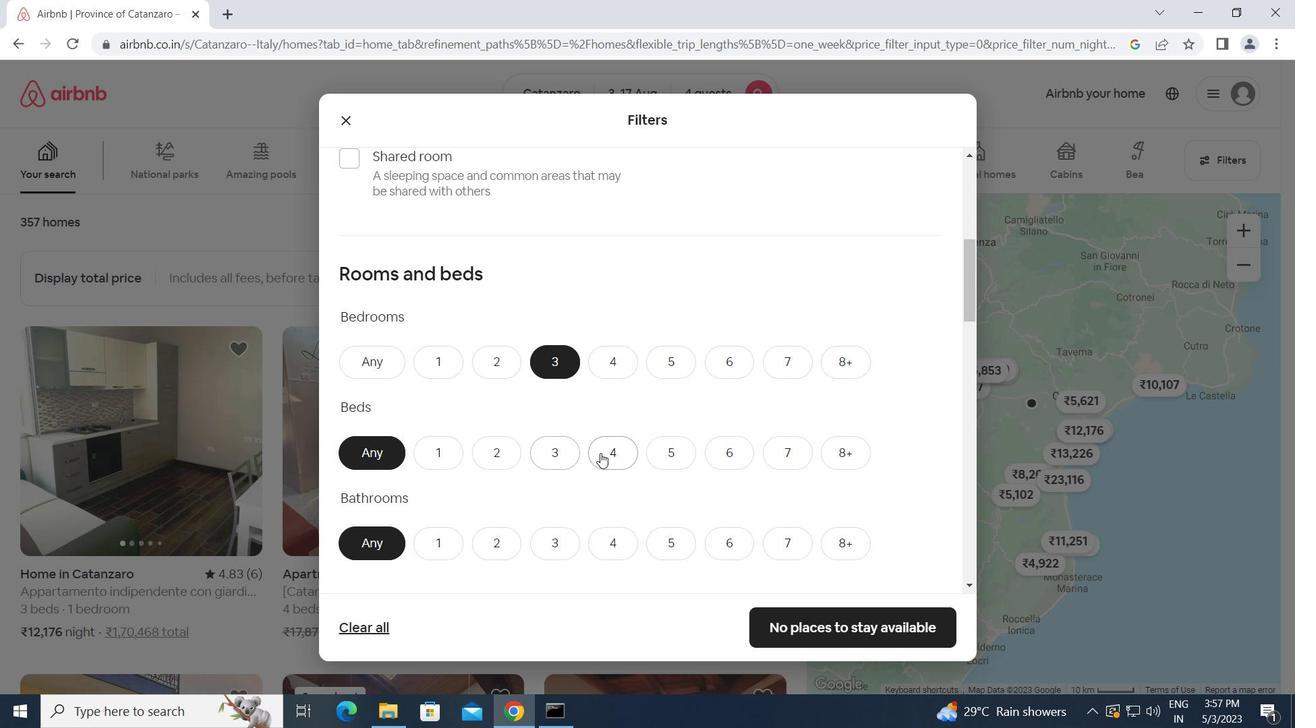 
Action: Mouse moved to (491, 535)
Screenshot: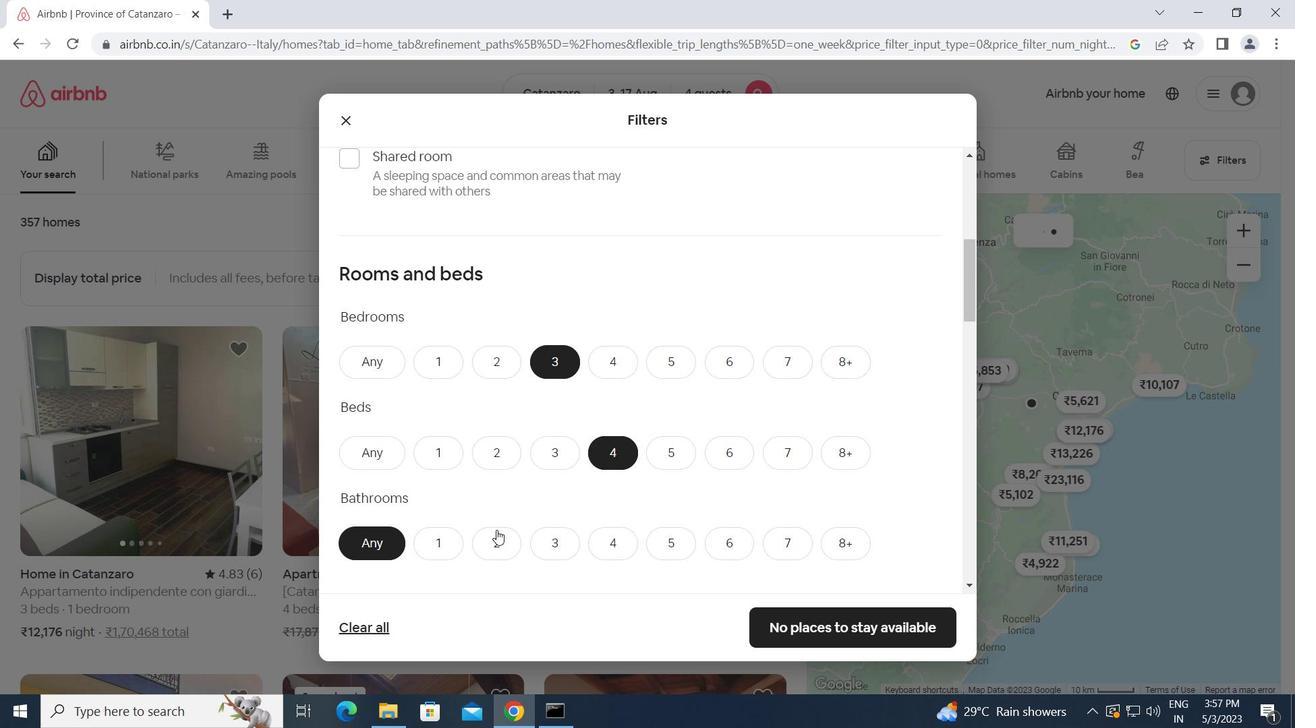 
Action: Mouse pressed left at (491, 535)
Screenshot: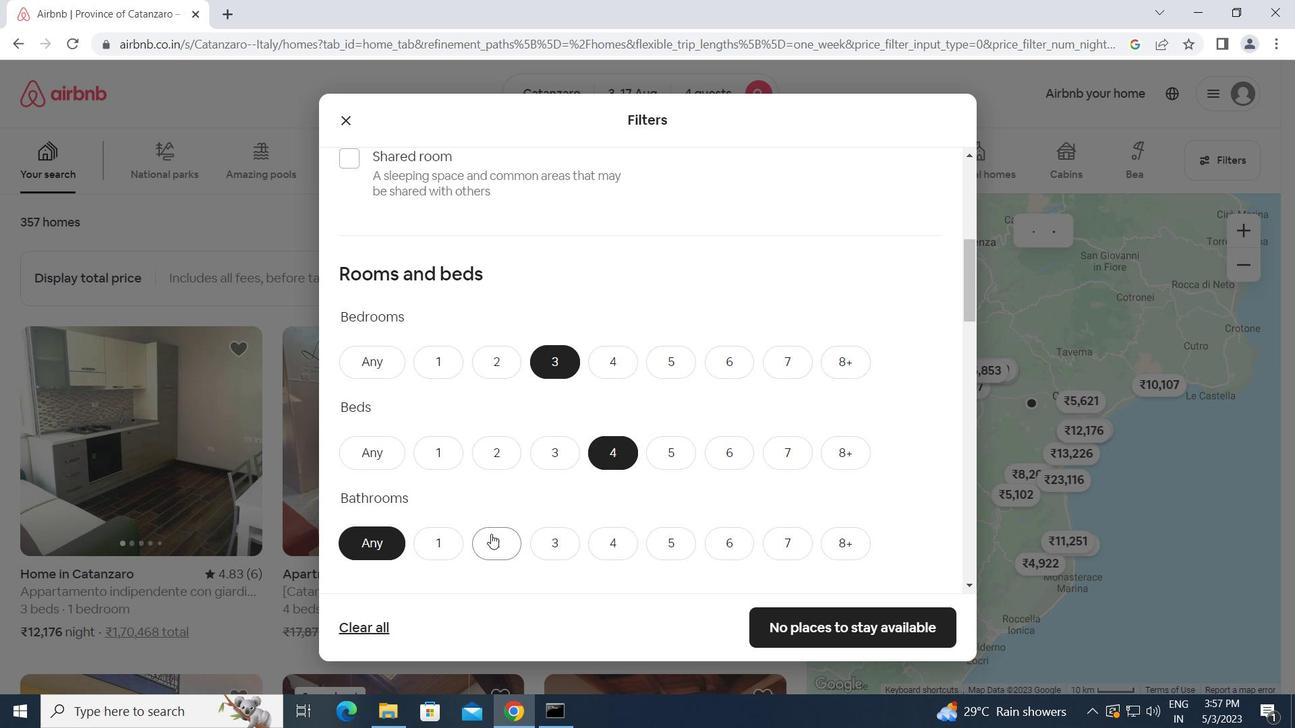 
Action: Mouse moved to (540, 546)
Screenshot: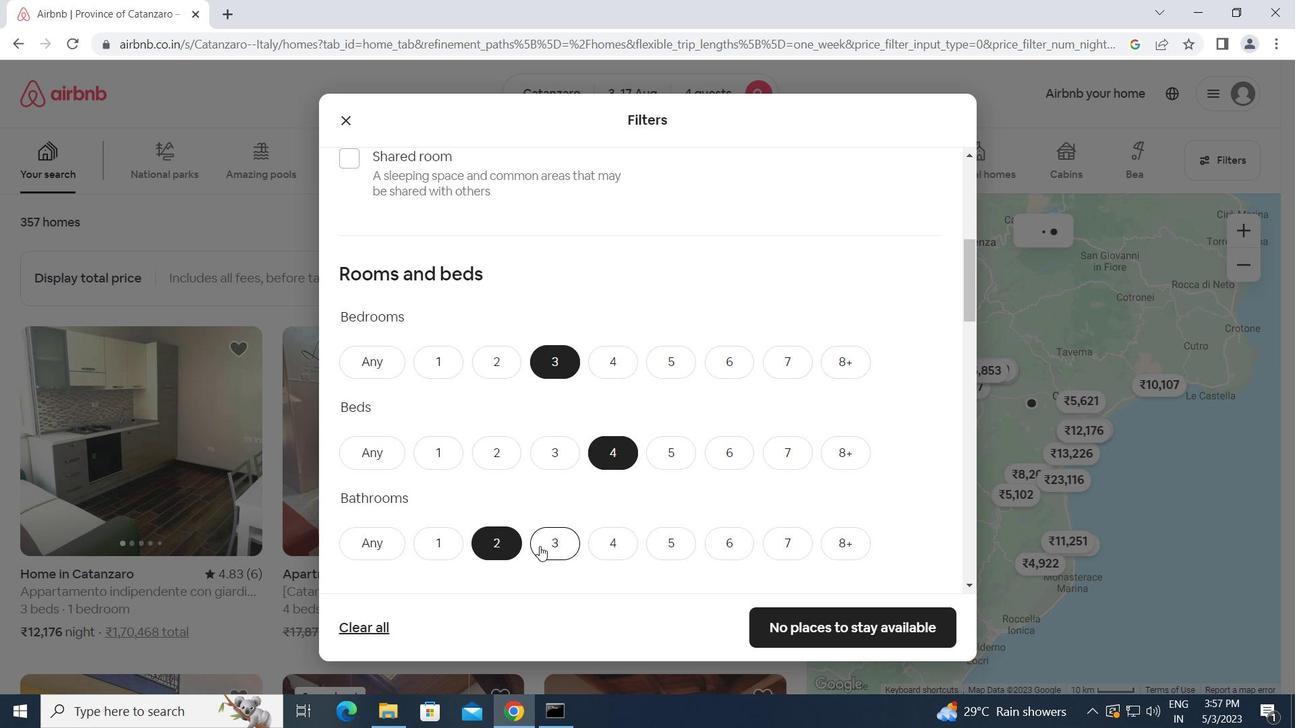 
Action: Mouse scrolled (540, 545) with delta (0, 0)
Screenshot: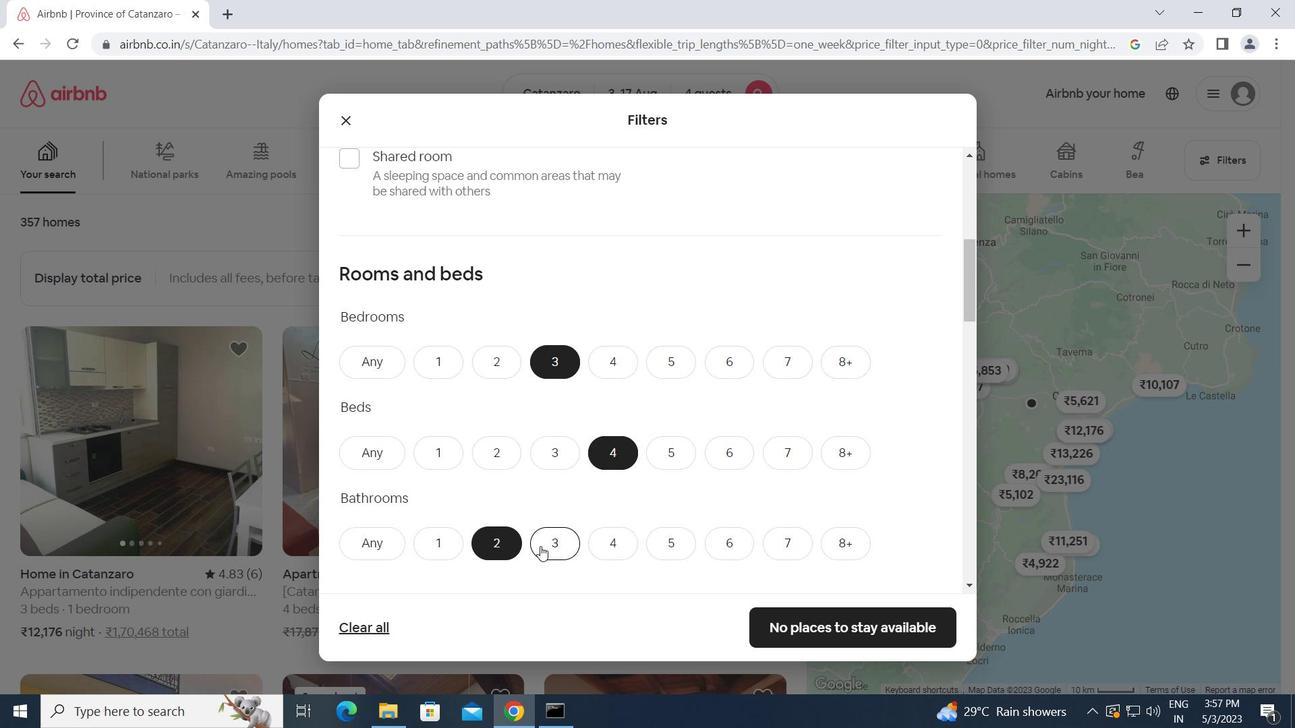 
Action: Mouse scrolled (540, 545) with delta (0, 0)
Screenshot: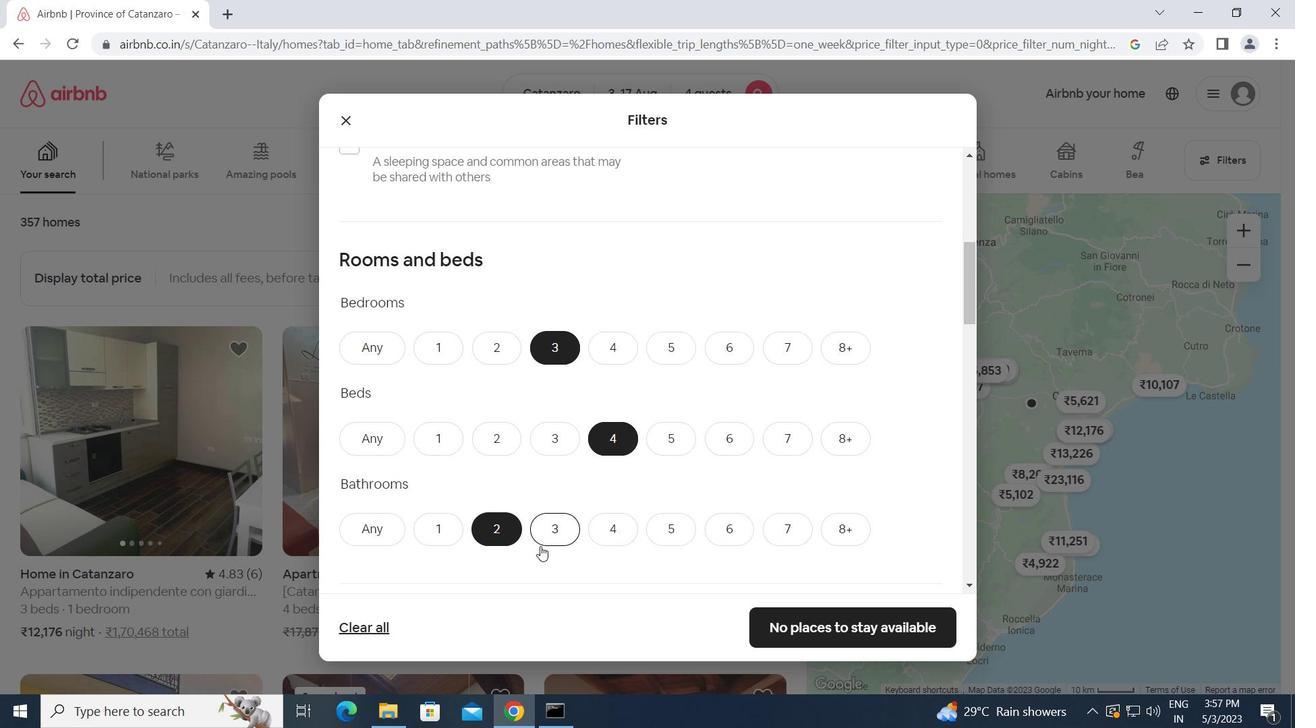 
Action: Mouse scrolled (540, 545) with delta (0, 0)
Screenshot: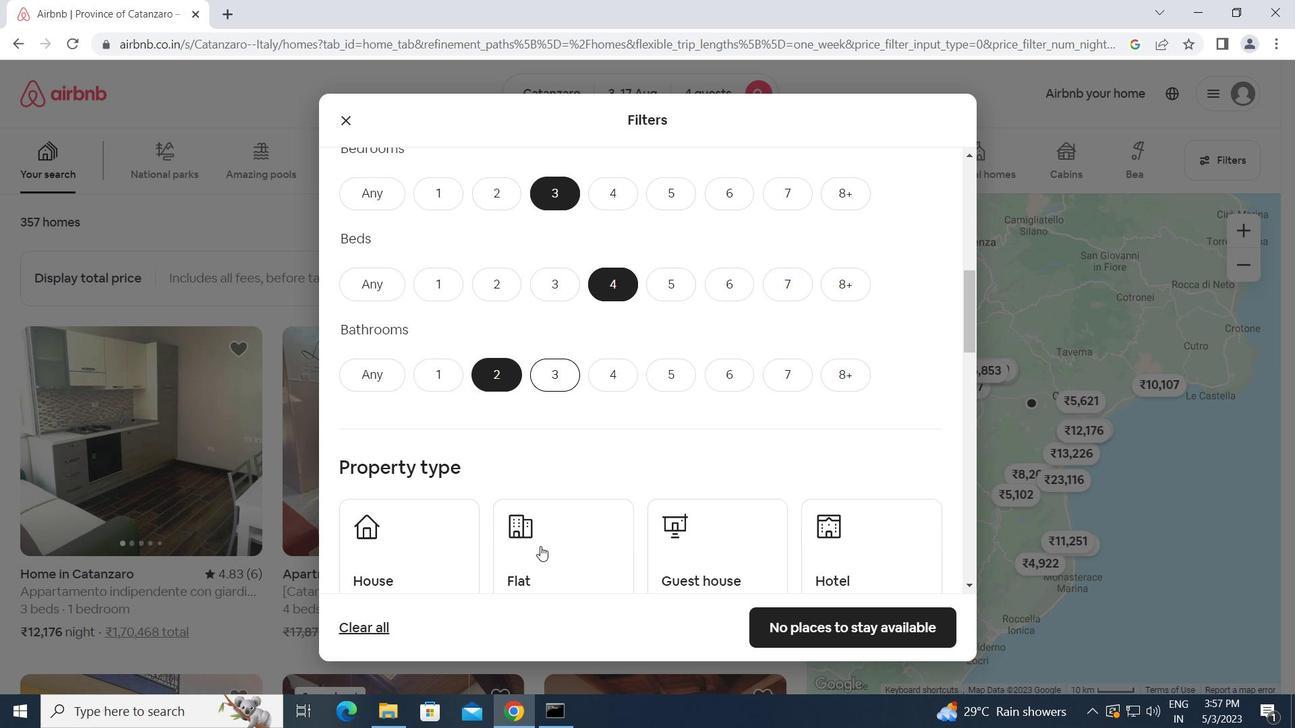 
Action: Mouse moved to (411, 509)
Screenshot: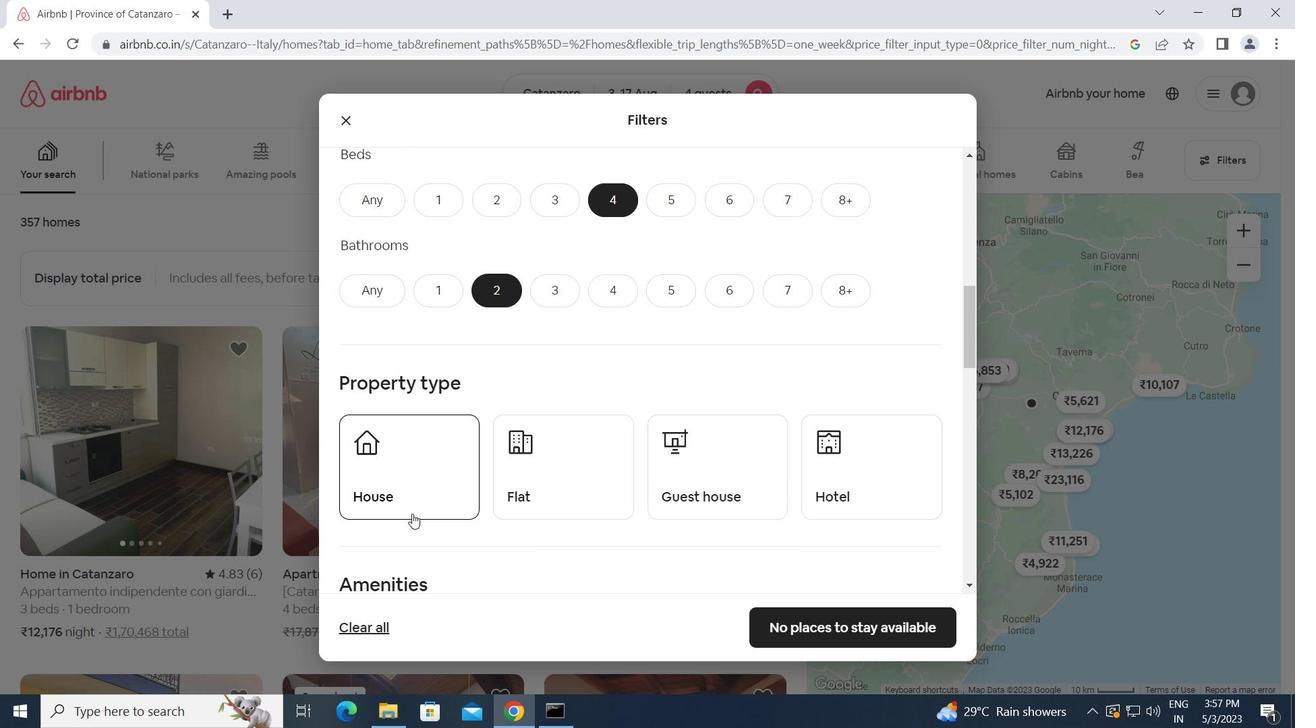 
Action: Mouse pressed left at (411, 509)
Screenshot: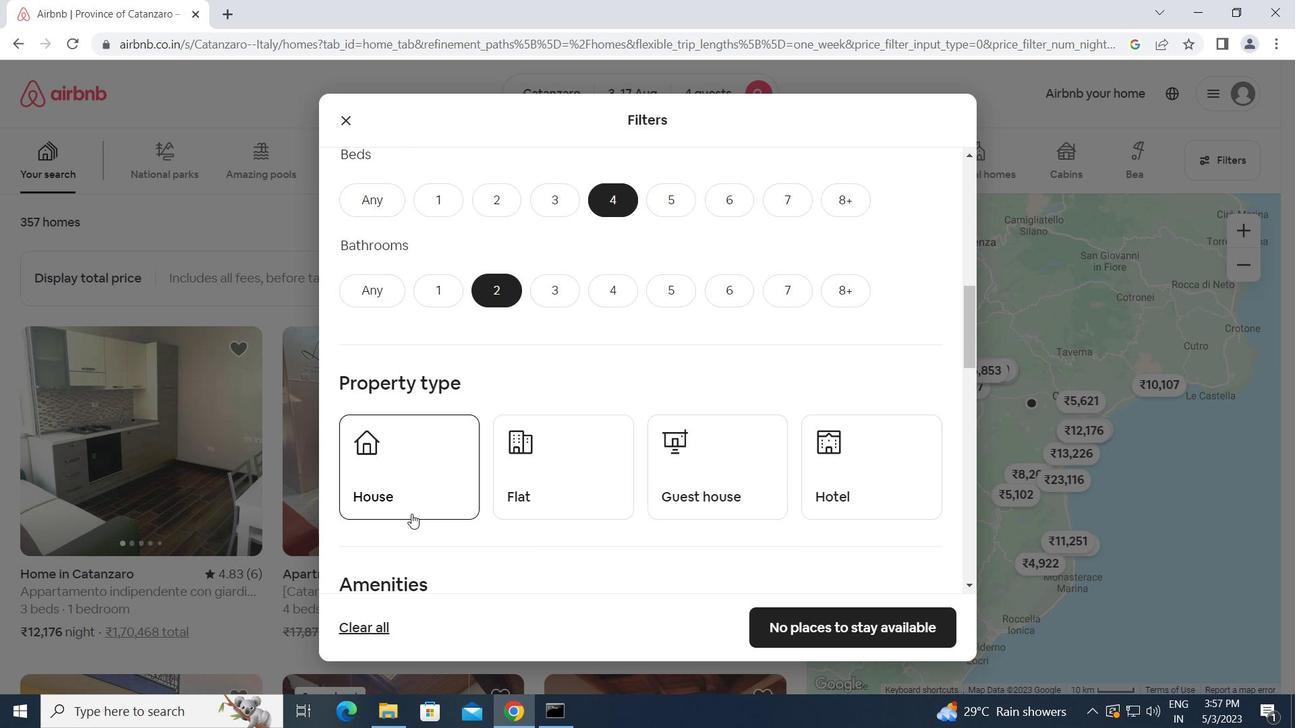 
Action: Mouse moved to (538, 498)
Screenshot: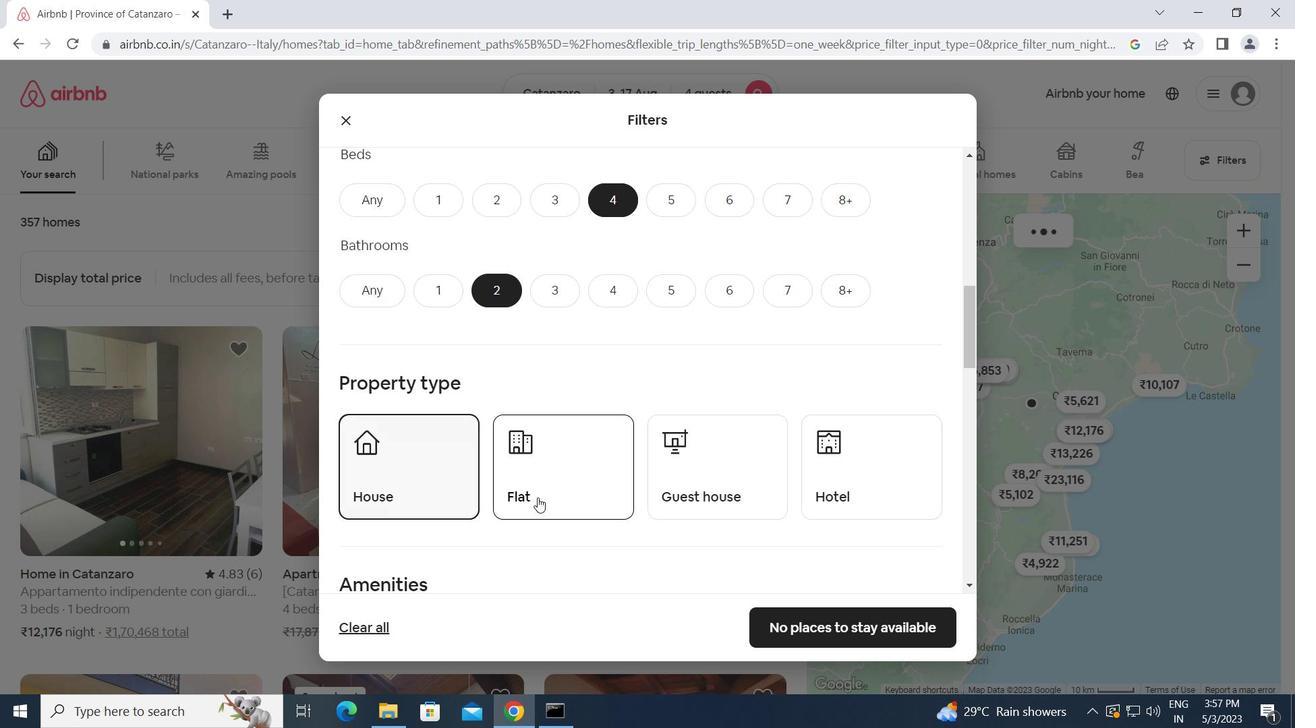 
Action: Mouse pressed left at (538, 498)
Screenshot: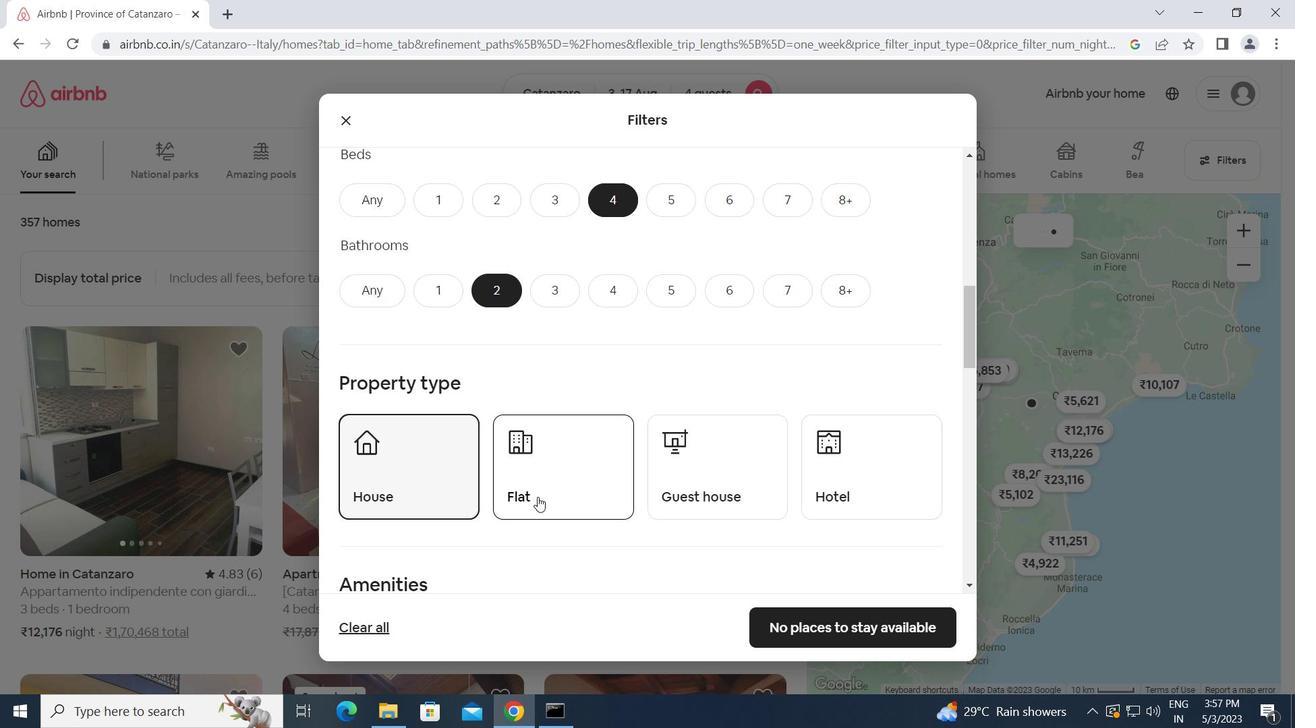 
Action: Mouse moved to (709, 477)
Screenshot: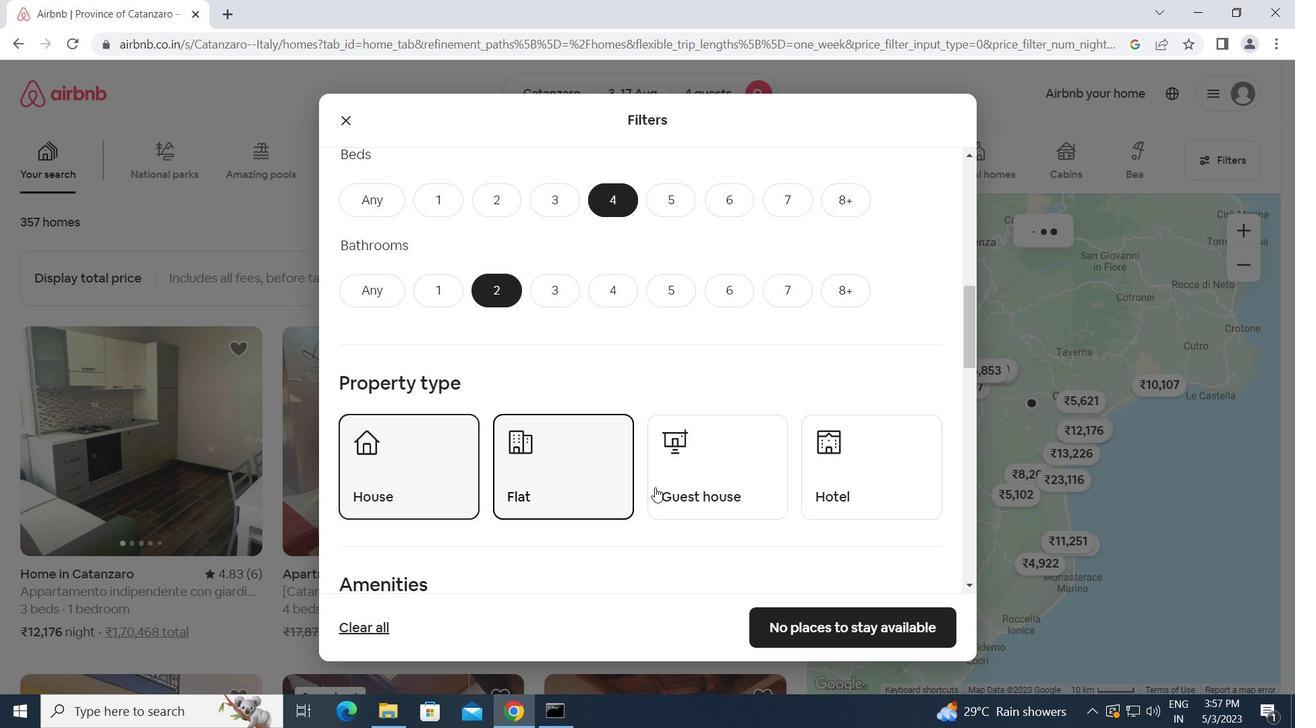 
Action: Mouse pressed left at (709, 477)
Screenshot: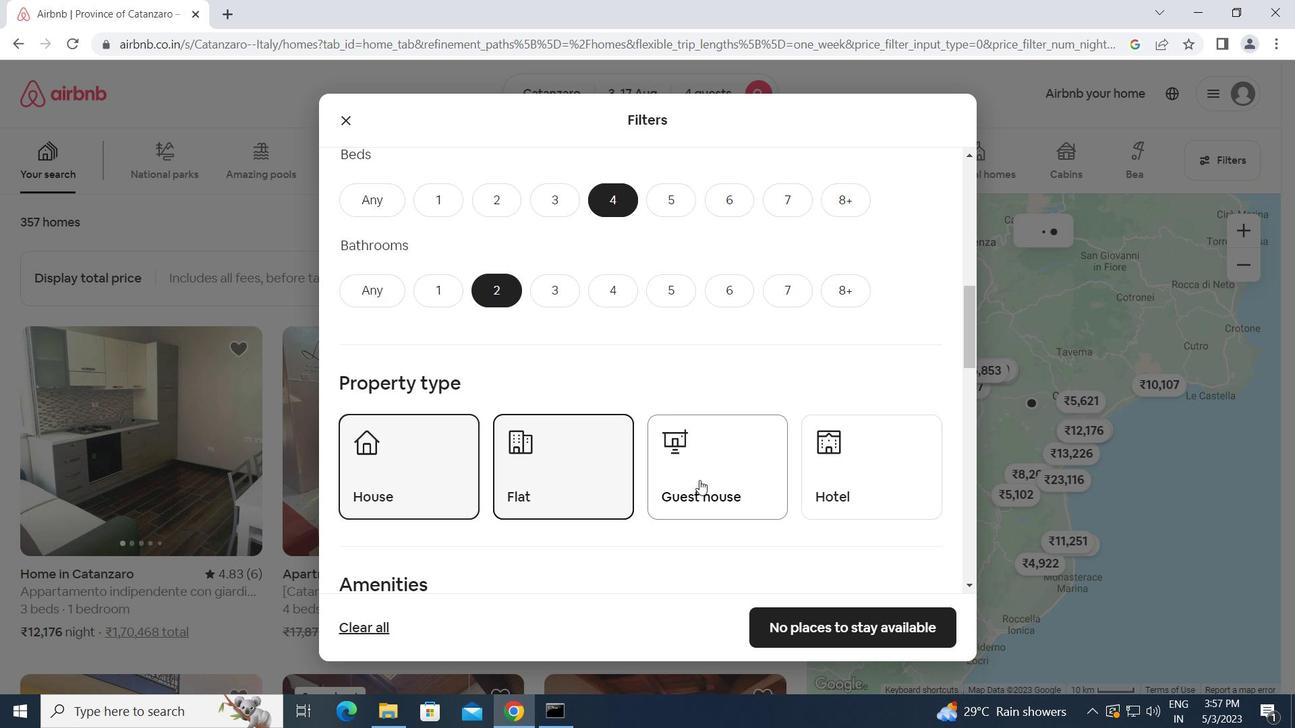 
Action: Mouse moved to (620, 540)
Screenshot: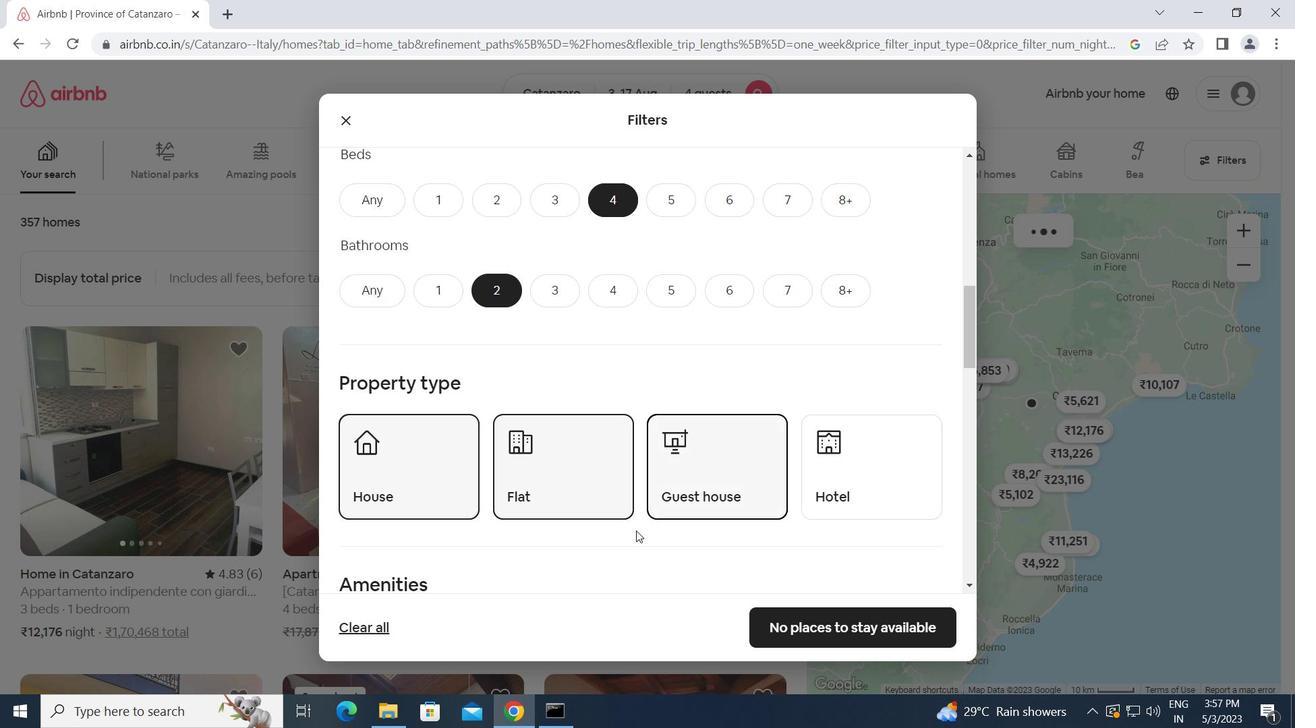 
Action: Mouse scrolled (620, 539) with delta (0, 0)
Screenshot: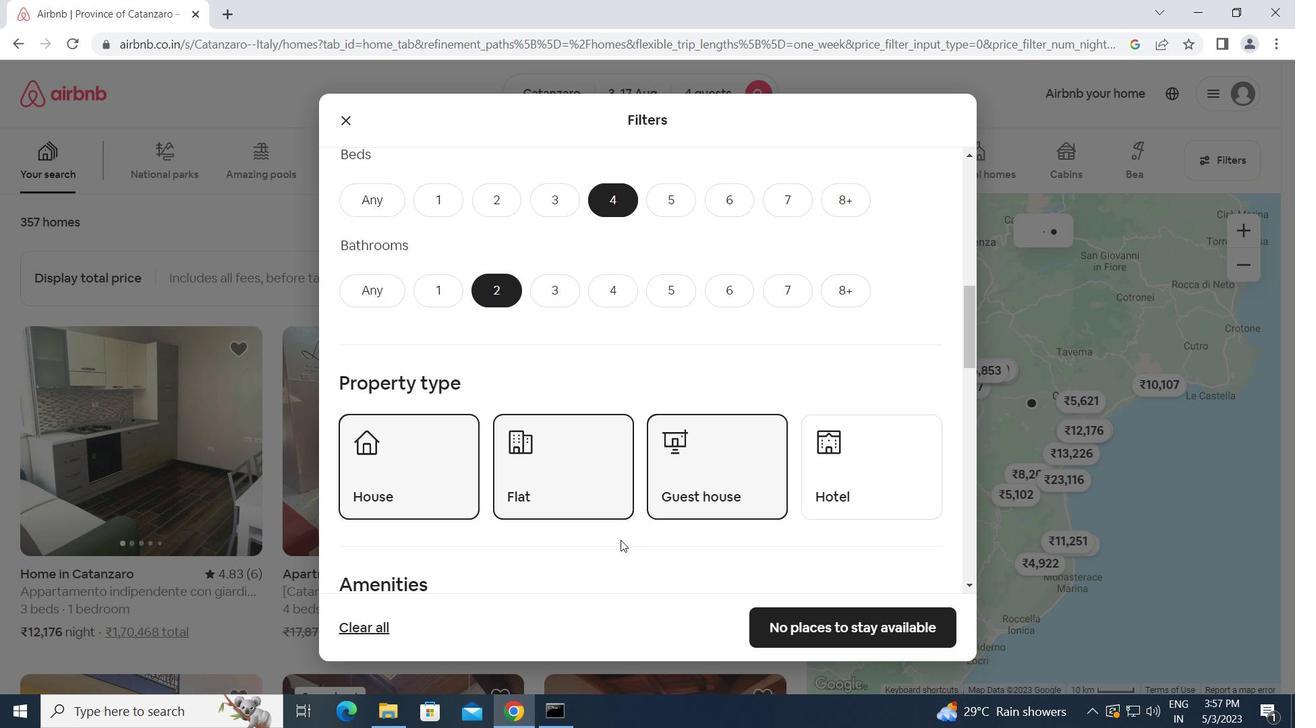 
Action: Mouse scrolled (620, 539) with delta (0, 0)
Screenshot: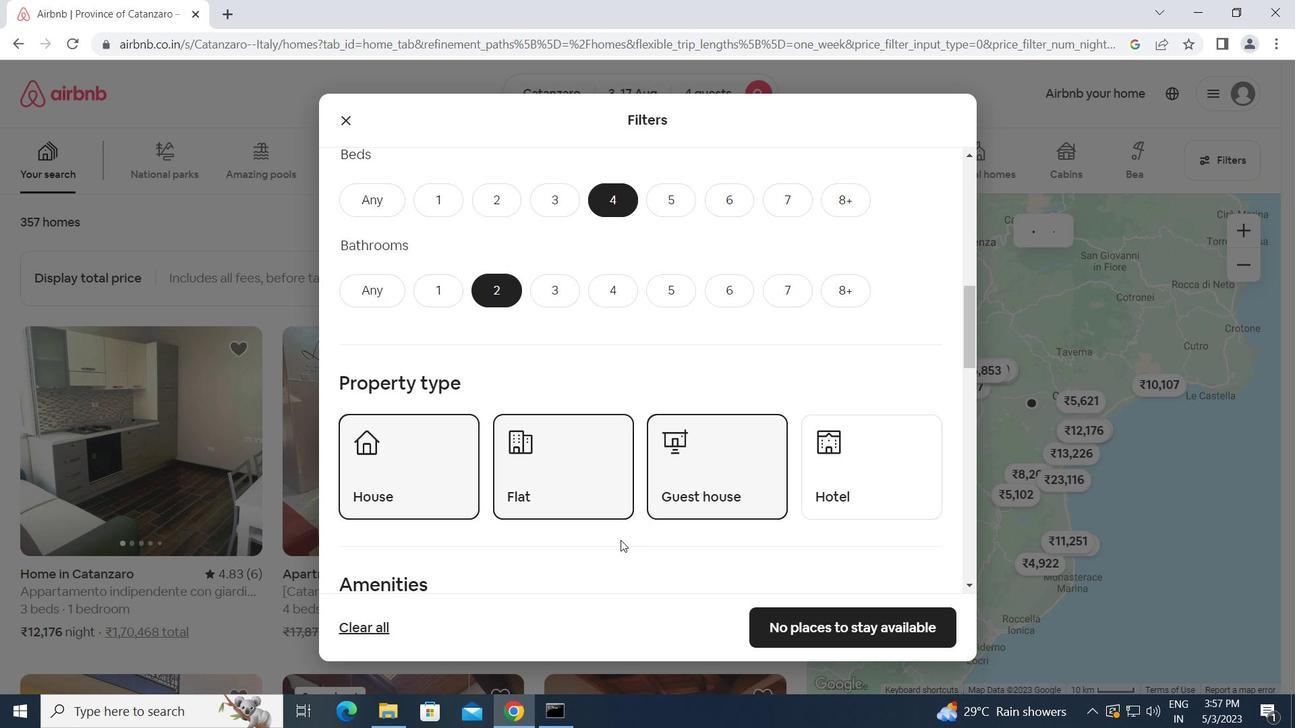 
Action: Mouse scrolled (620, 539) with delta (0, 0)
Screenshot: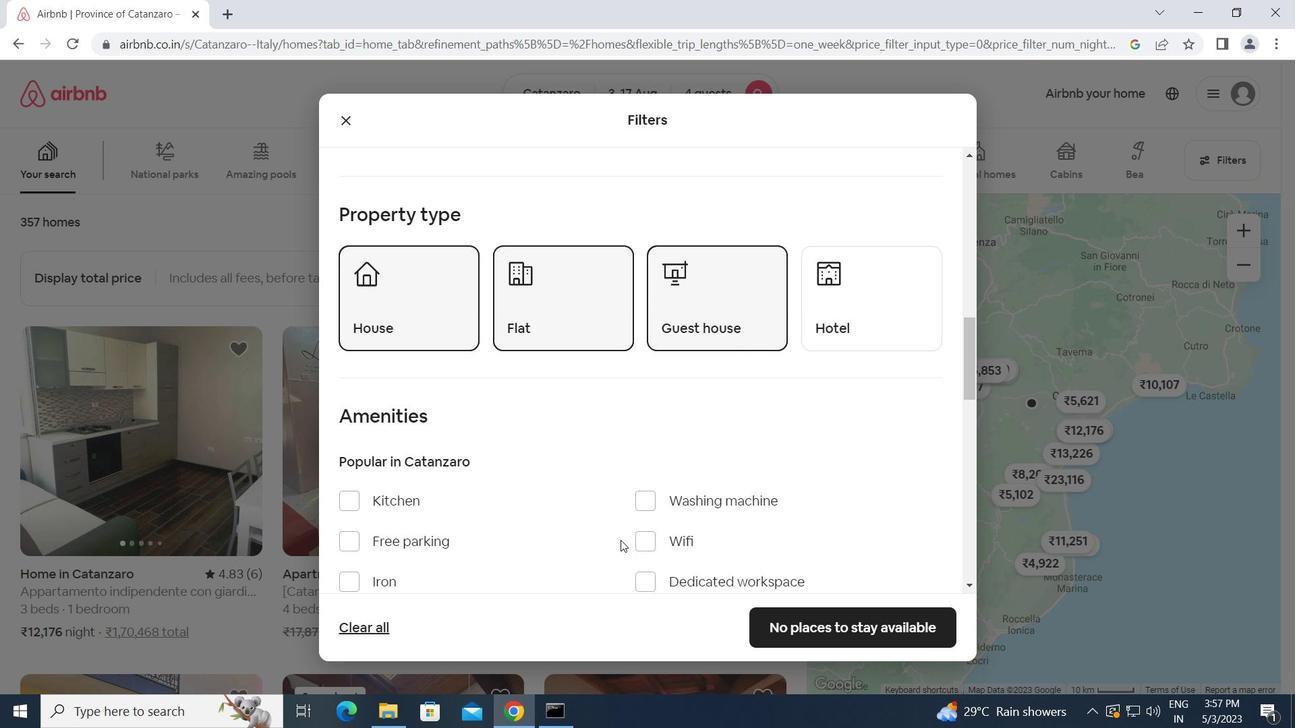 
Action: Mouse scrolled (620, 539) with delta (0, 0)
Screenshot: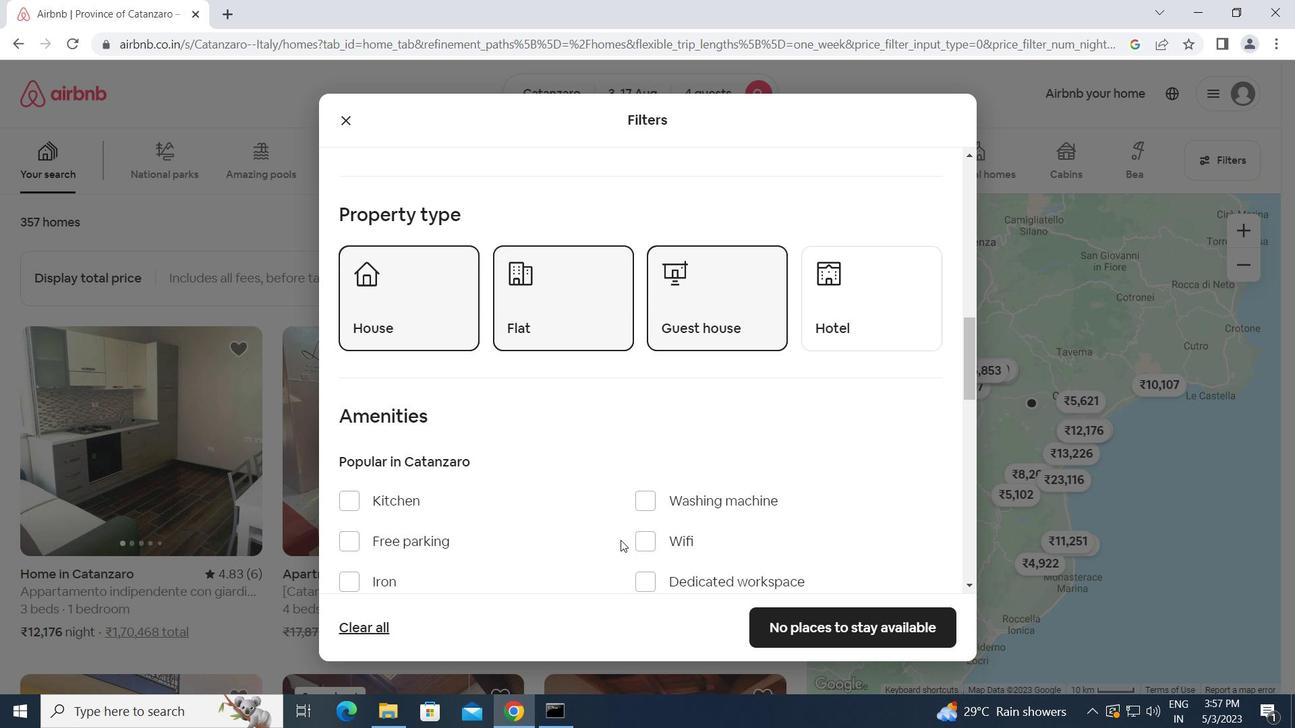 
Action: Mouse moved to (678, 514)
Screenshot: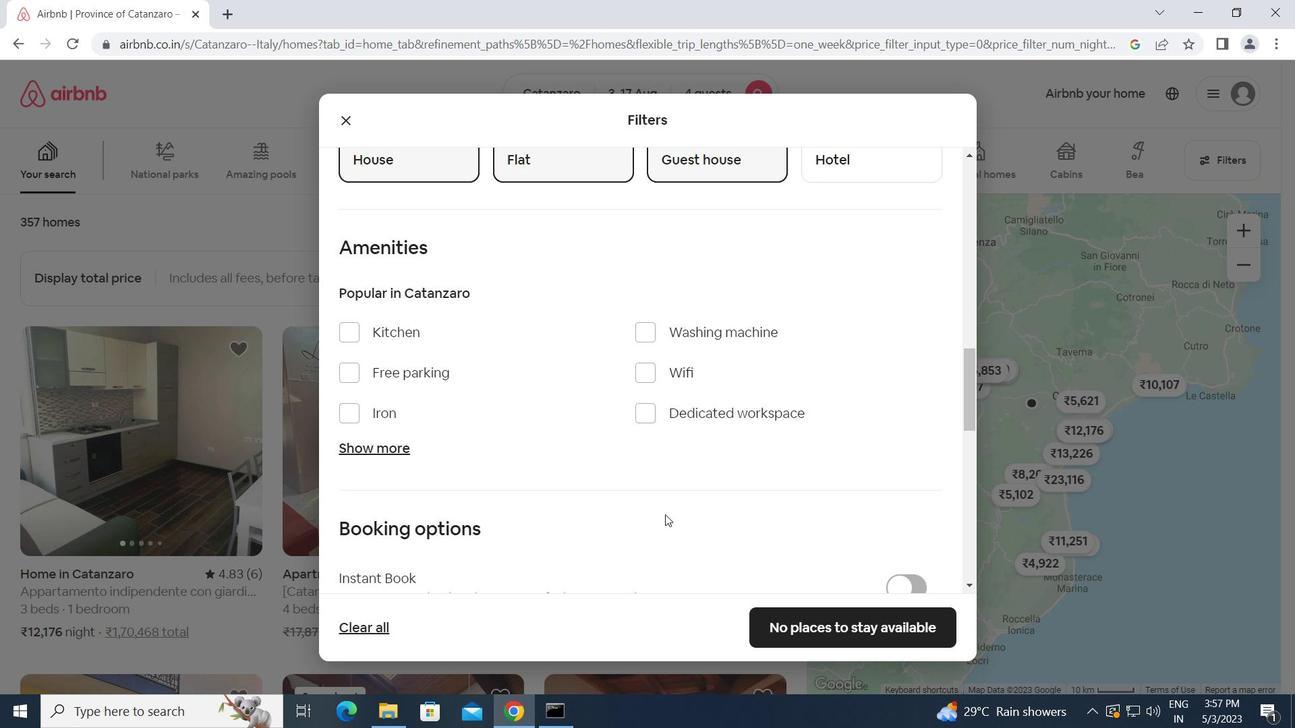 
Action: Mouse scrolled (678, 514) with delta (0, 0)
Screenshot: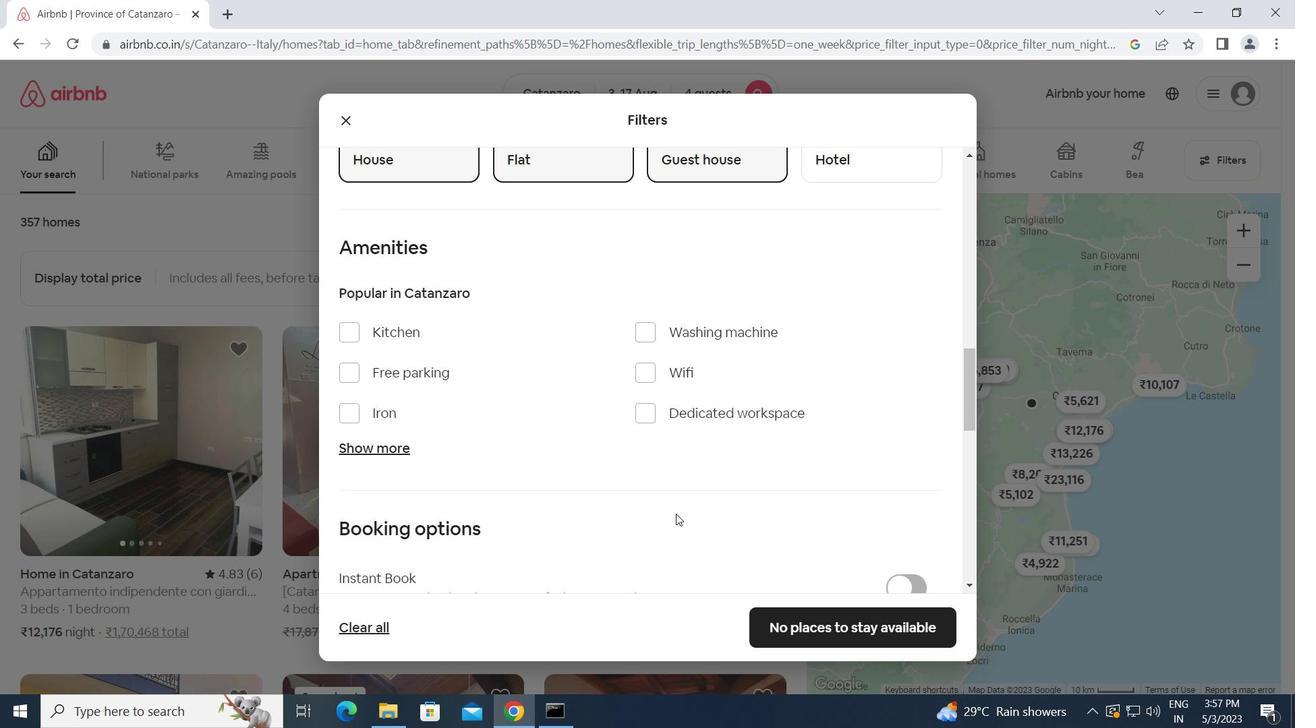 
Action: Mouse scrolled (678, 514) with delta (0, 0)
Screenshot: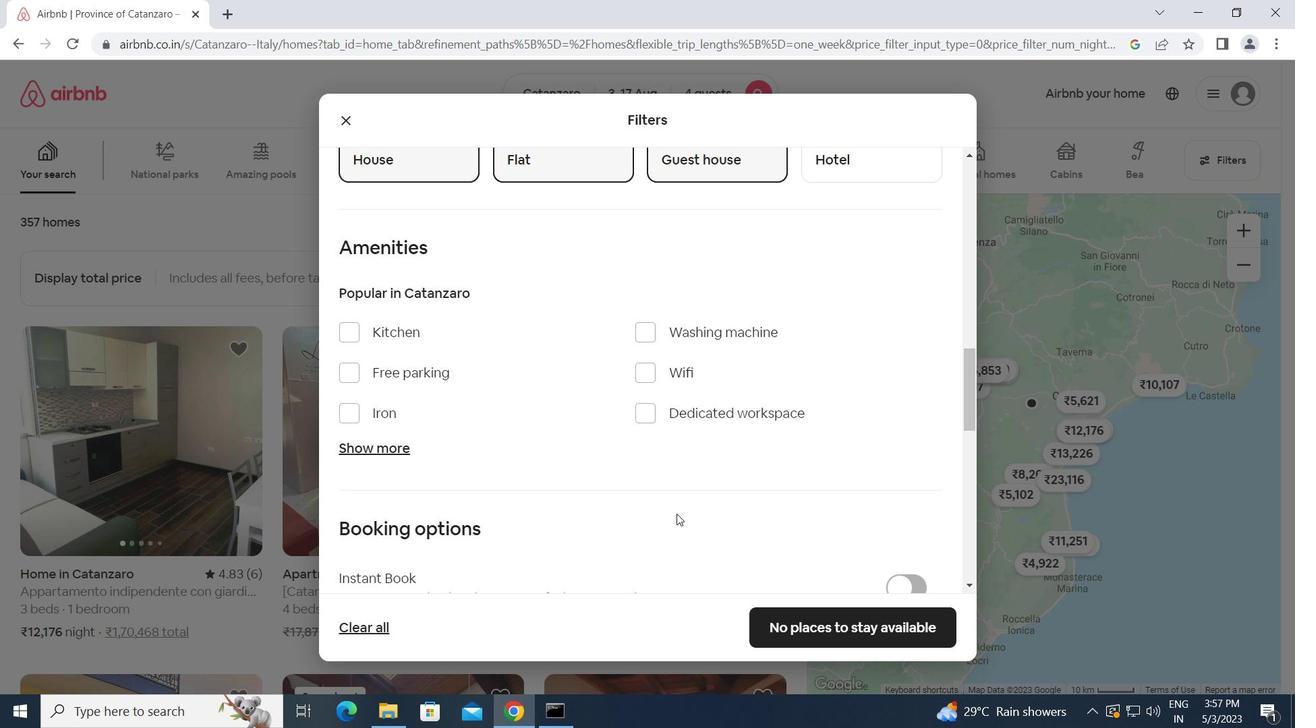 
Action: Mouse moved to (899, 467)
Screenshot: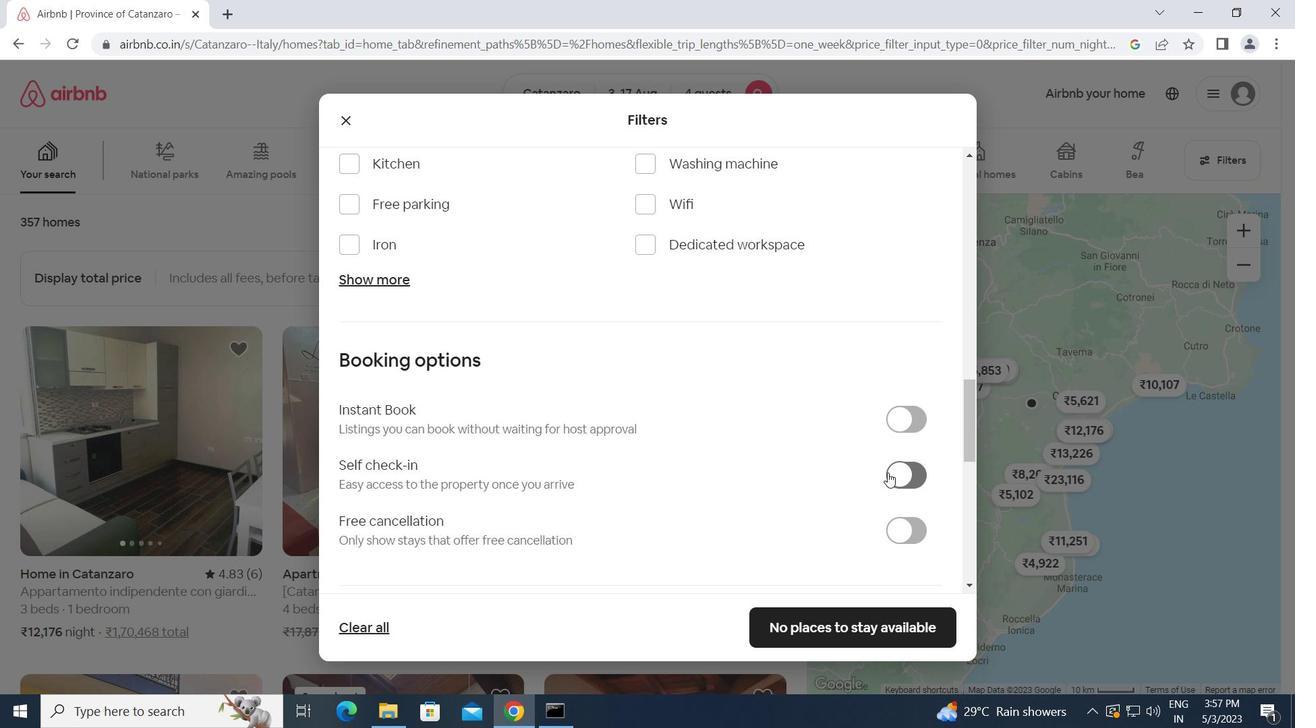 
Action: Mouse pressed left at (899, 467)
Screenshot: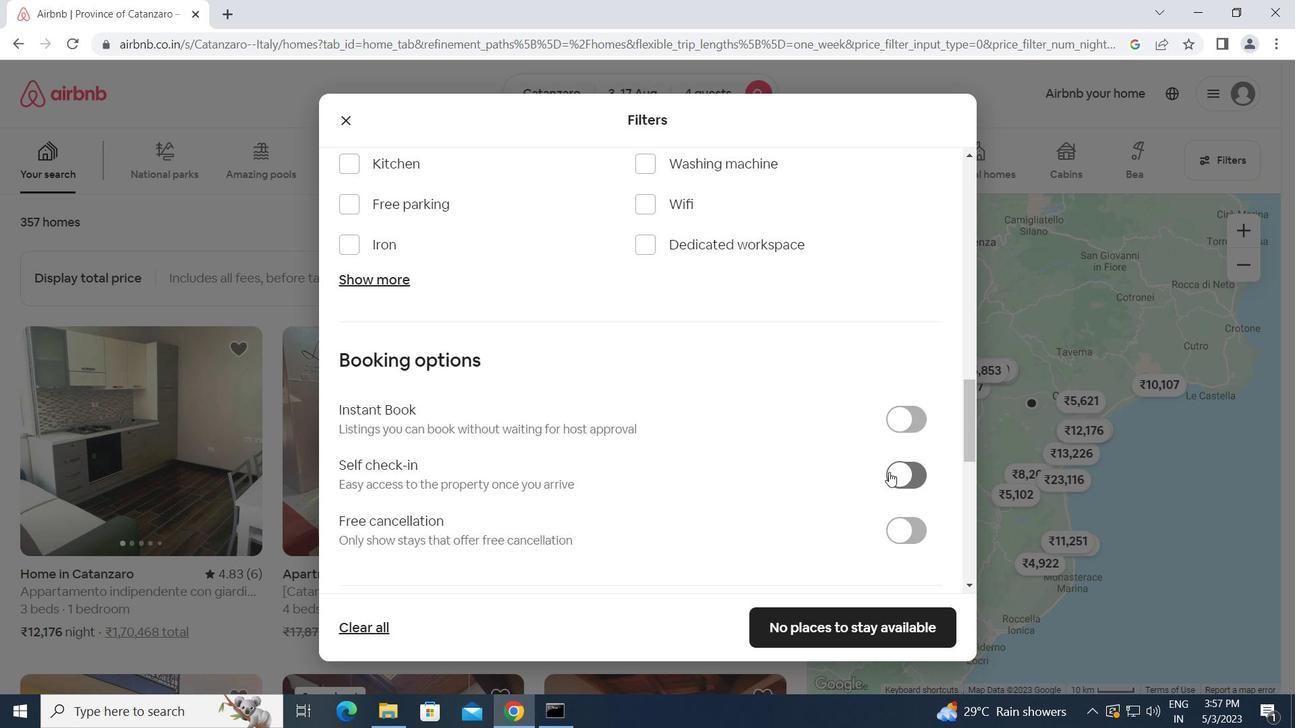 
Action: Mouse moved to (591, 528)
Screenshot: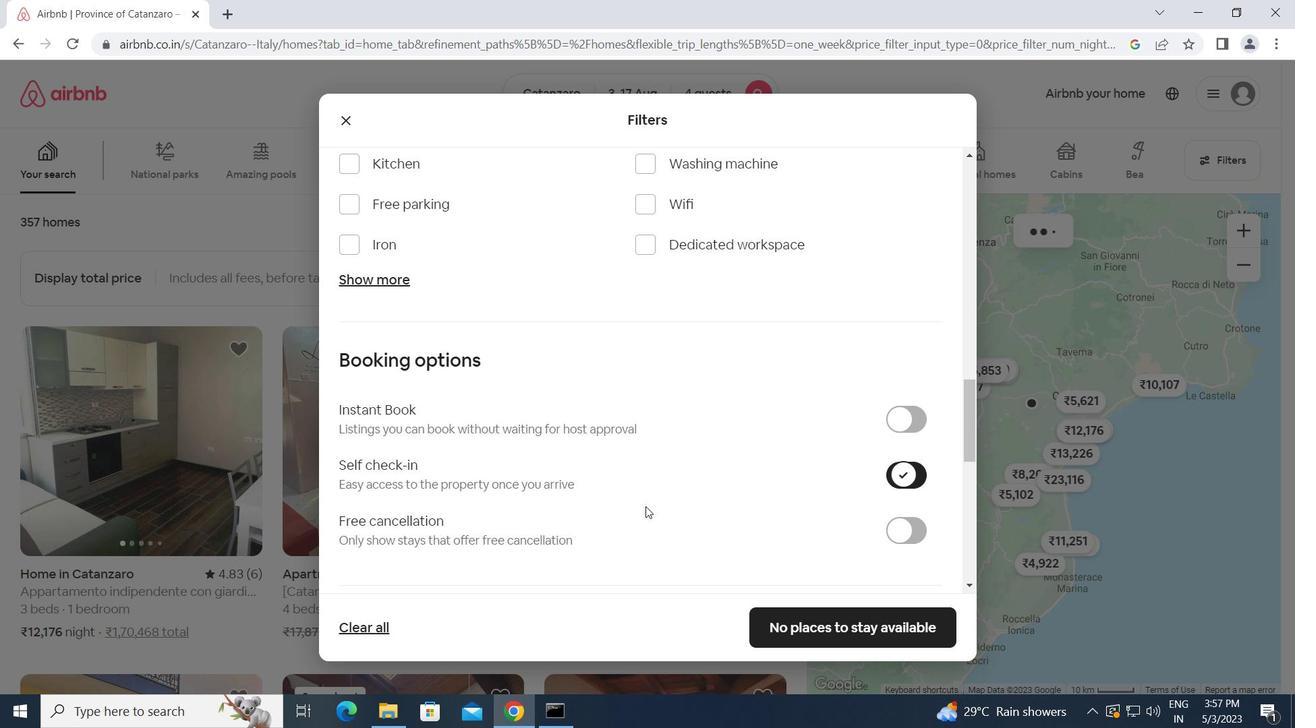 
Action: Mouse scrolled (591, 527) with delta (0, 0)
Screenshot: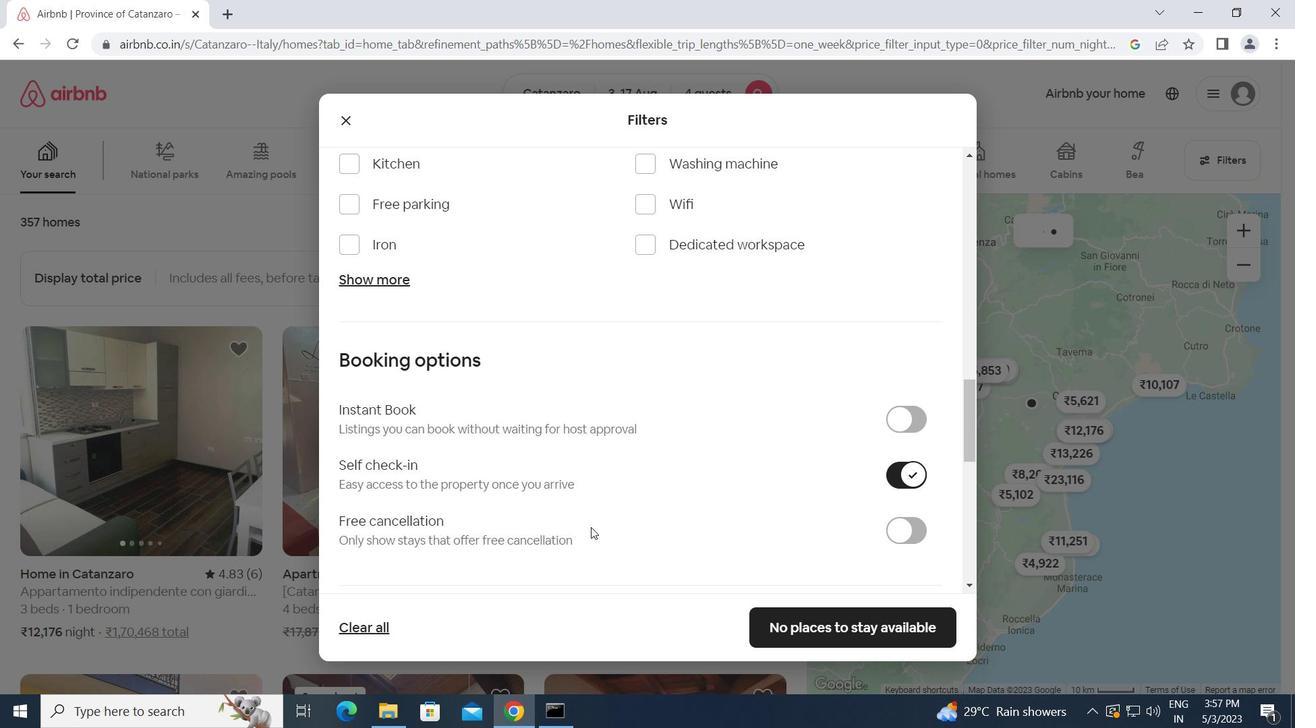 
Action: Mouse scrolled (591, 527) with delta (0, 0)
Screenshot: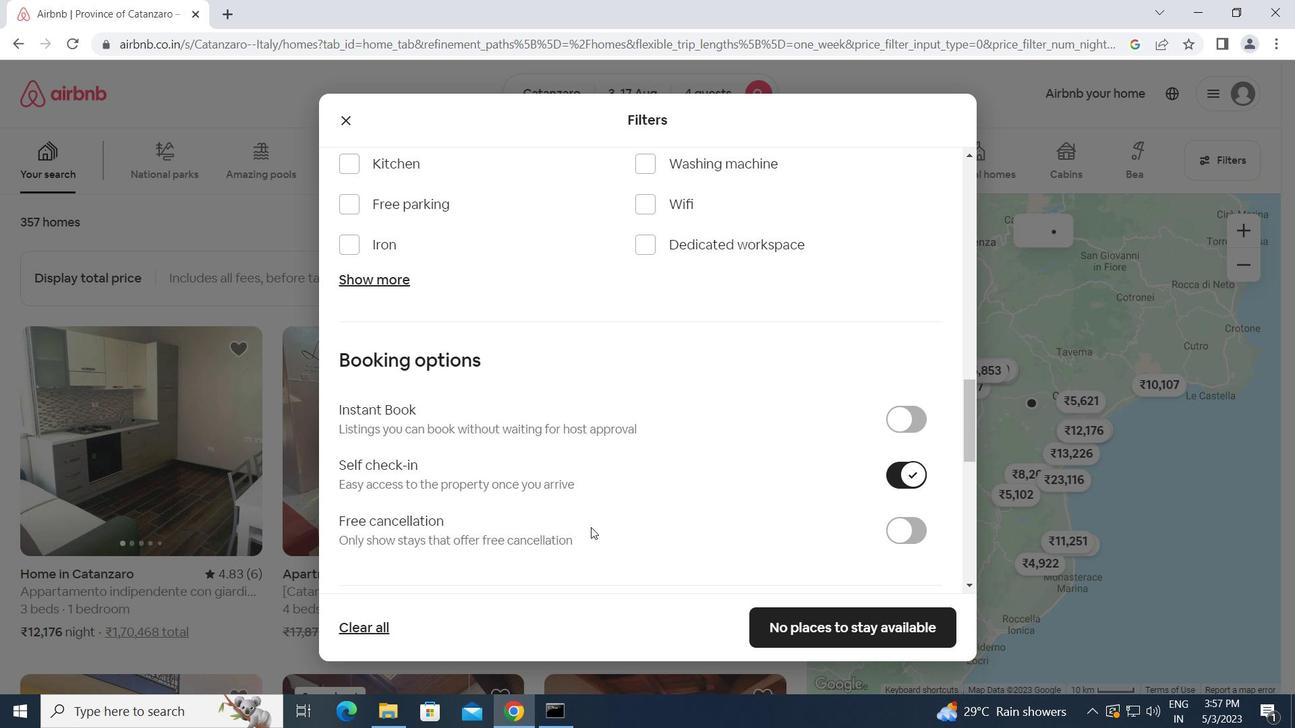 
Action: Mouse scrolled (591, 527) with delta (0, 0)
Screenshot: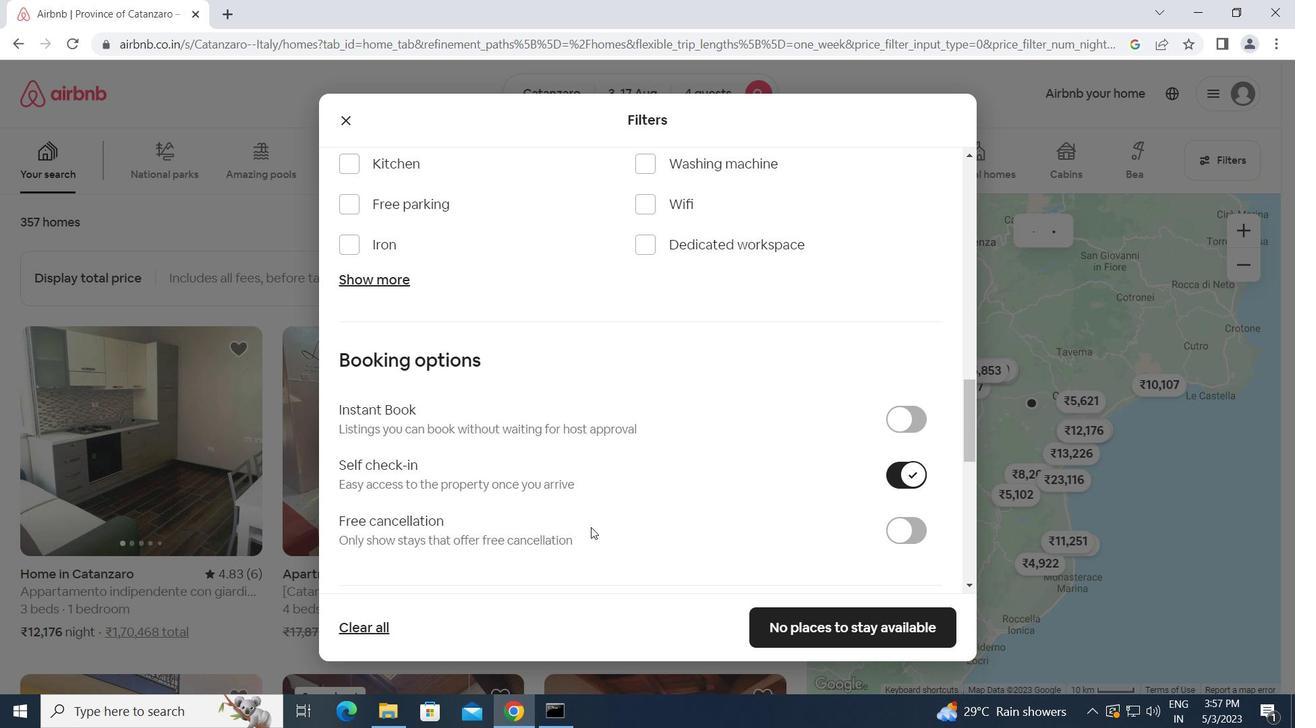 
Action: Mouse scrolled (591, 527) with delta (0, 0)
Screenshot: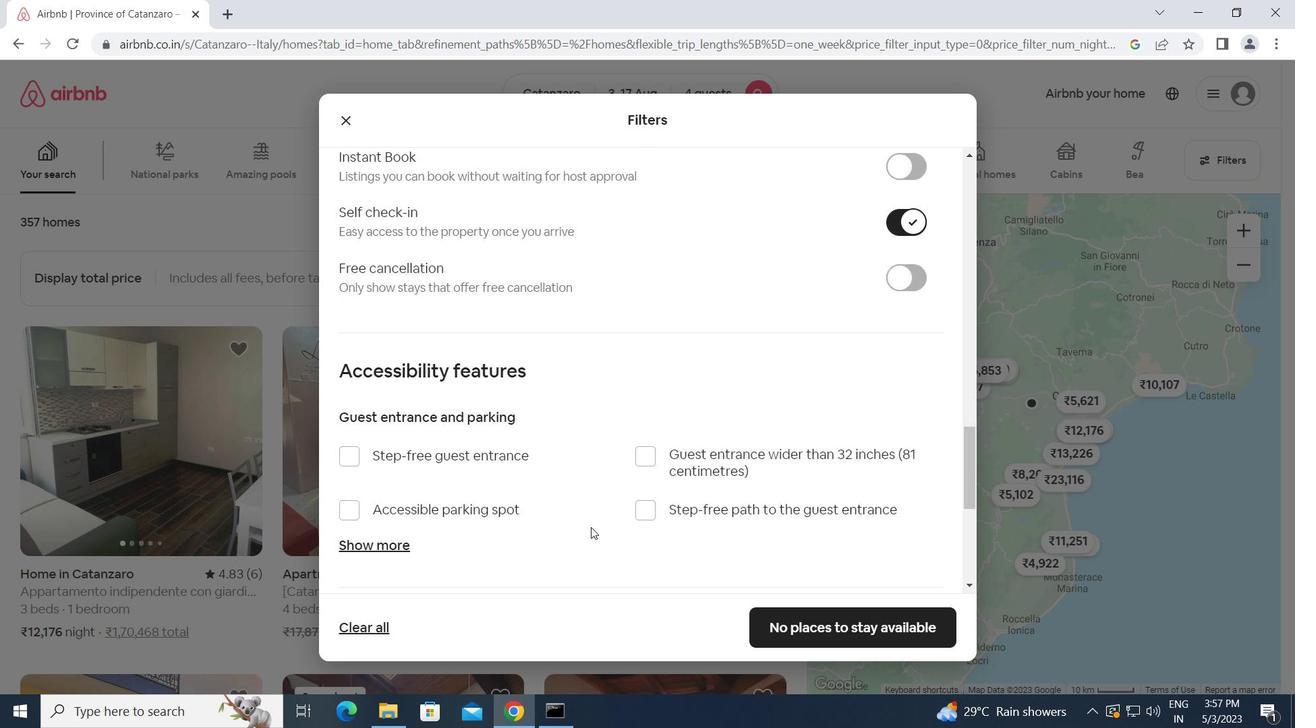 
Action: Mouse scrolled (591, 527) with delta (0, 0)
Screenshot: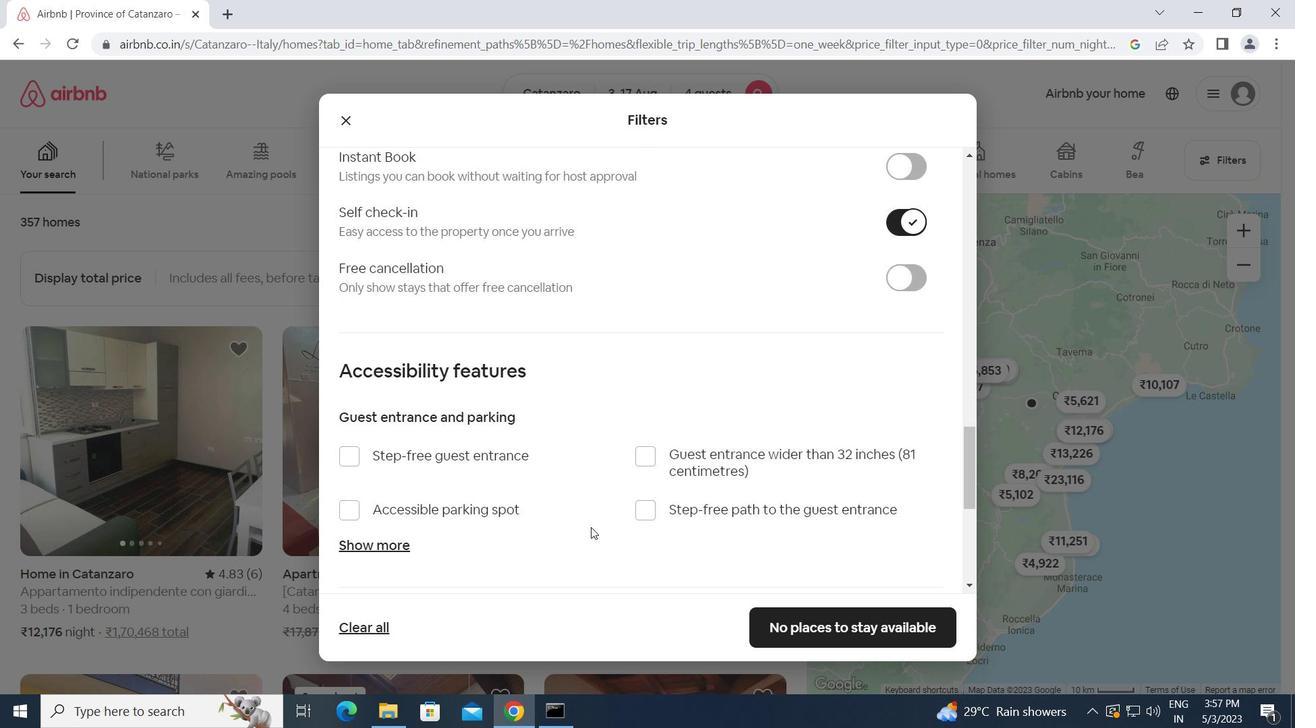 
Action: Mouse scrolled (591, 527) with delta (0, 0)
Screenshot: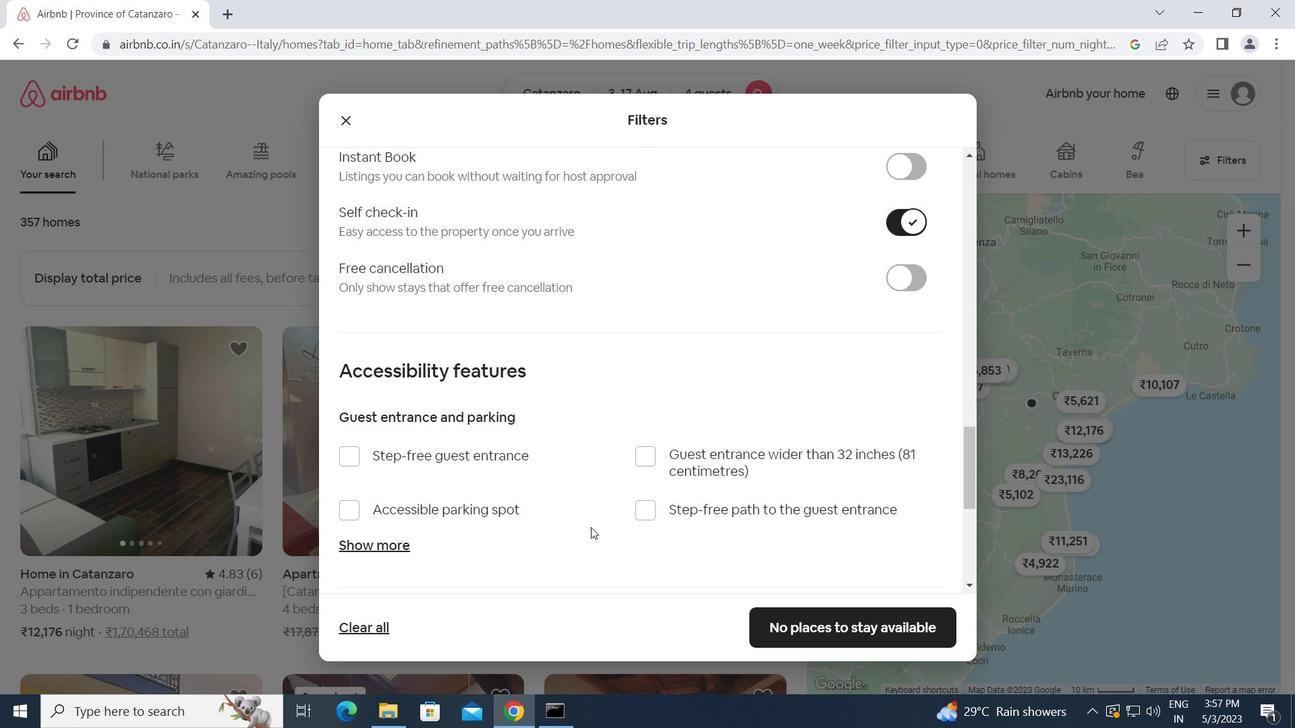
Action: Mouse scrolled (591, 527) with delta (0, 0)
Screenshot: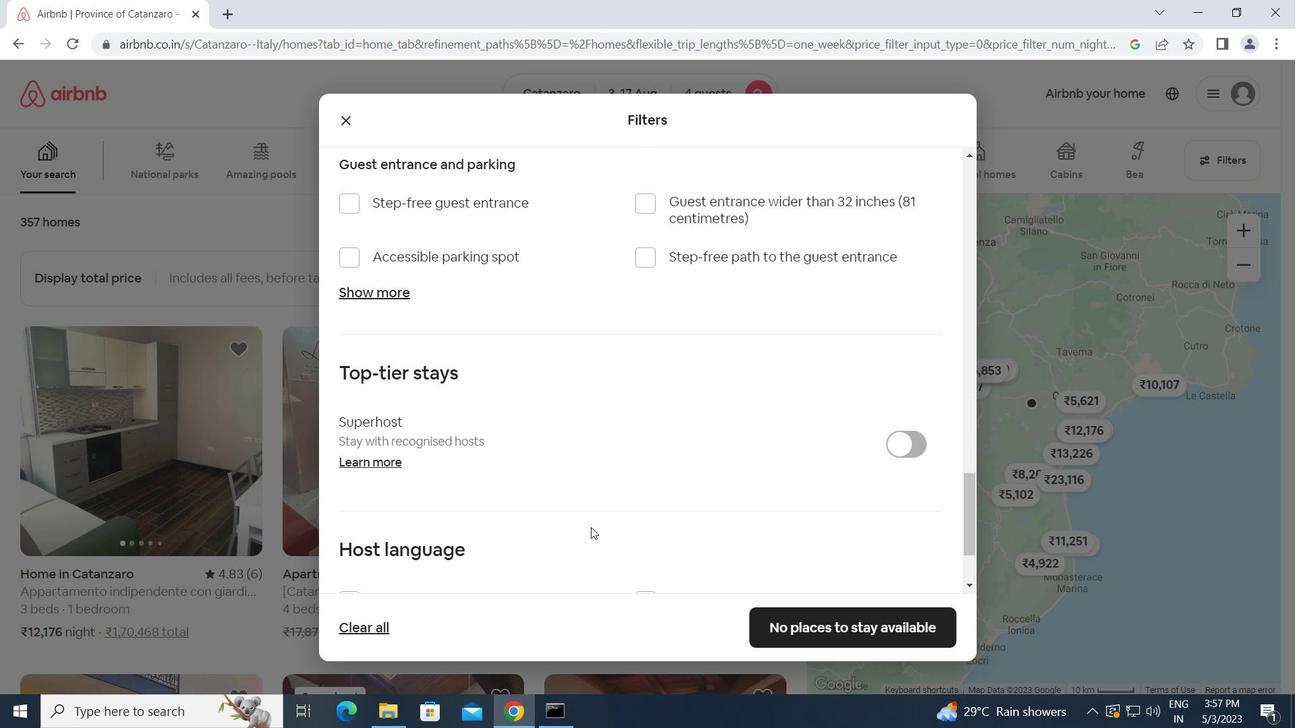 
Action: Mouse scrolled (591, 527) with delta (0, 0)
Screenshot: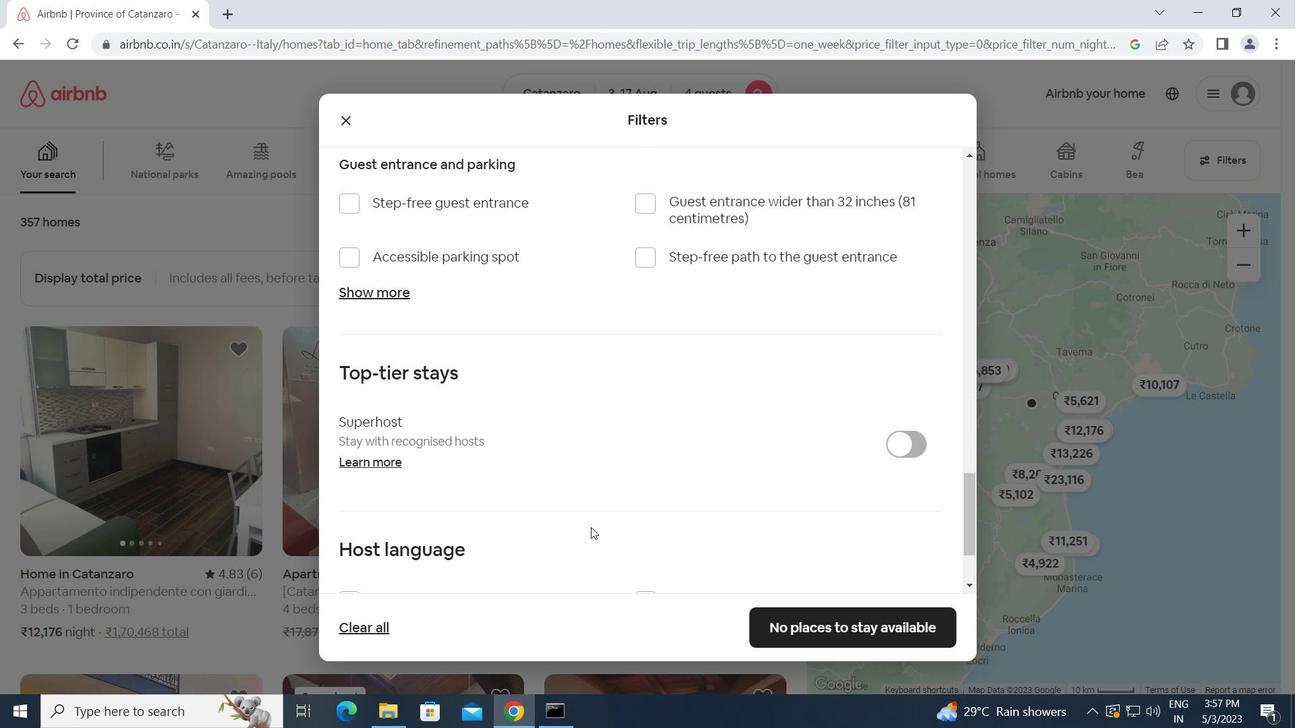 
Action: Mouse moved to (354, 479)
Screenshot: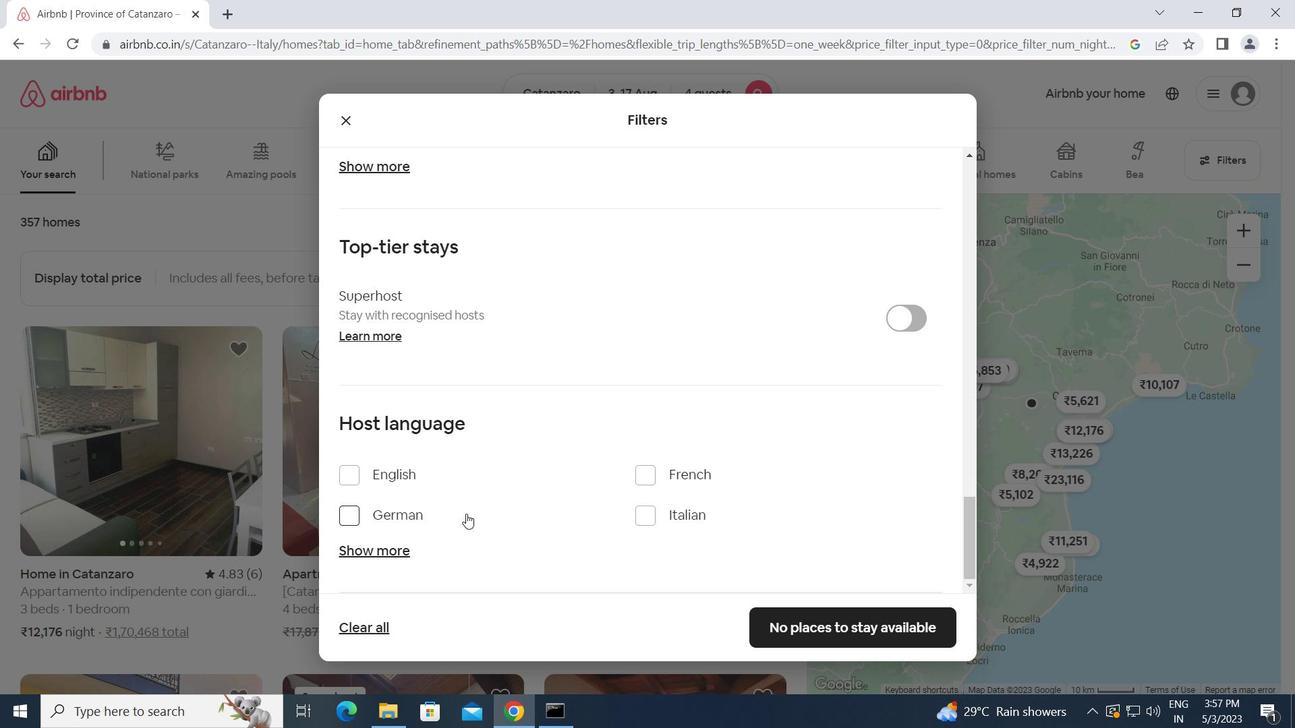 
Action: Mouse pressed left at (354, 479)
Screenshot: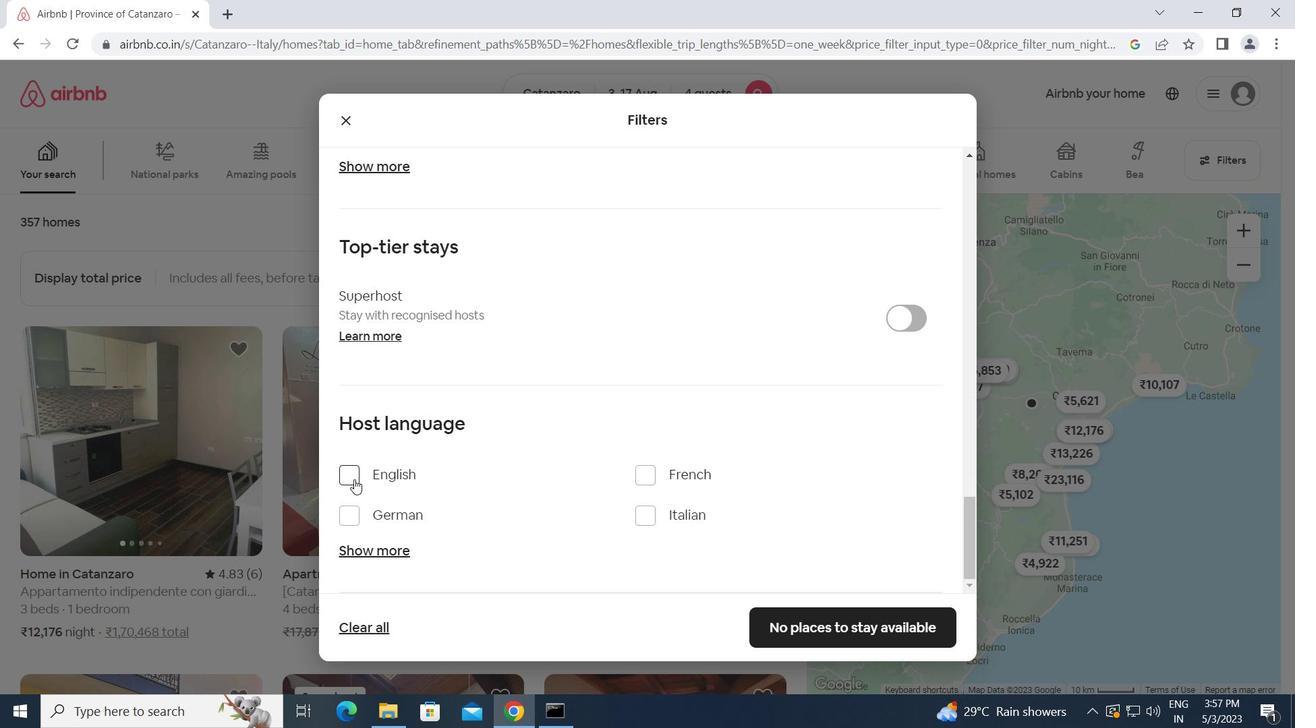 
Action: Mouse moved to (809, 618)
Screenshot: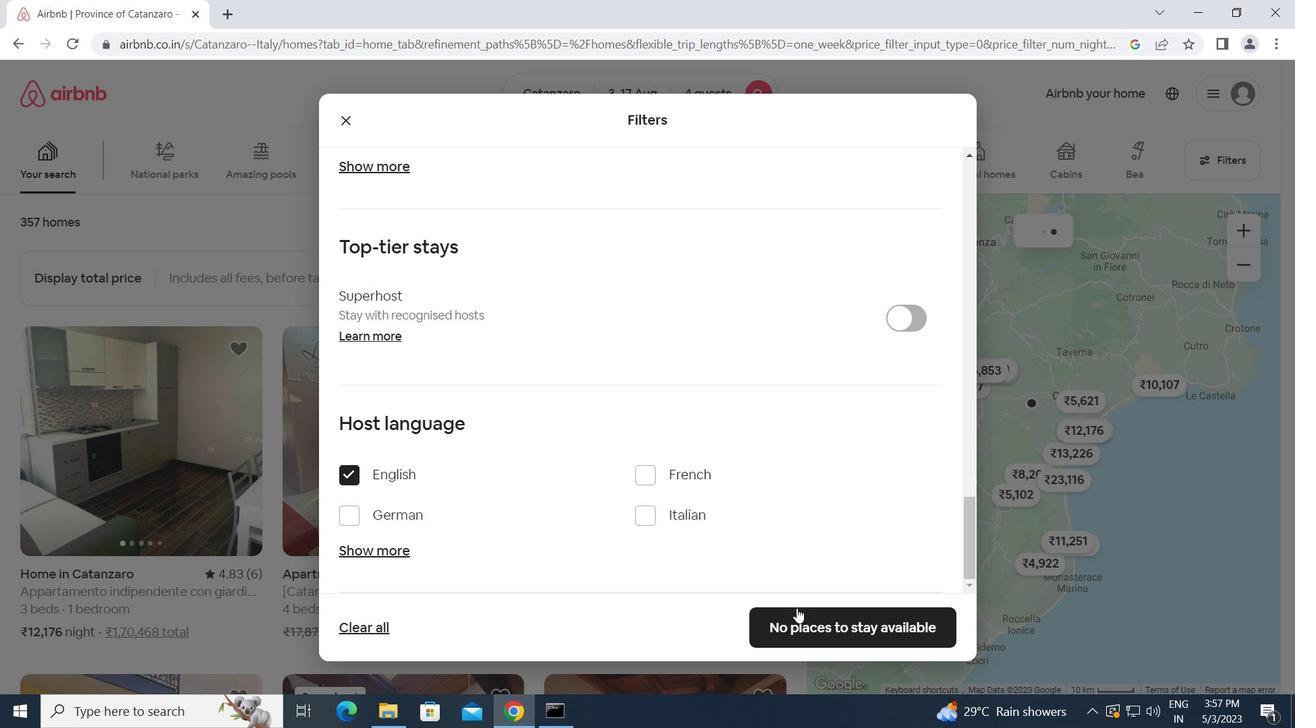 
Action: Mouse pressed left at (809, 618)
Screenshot: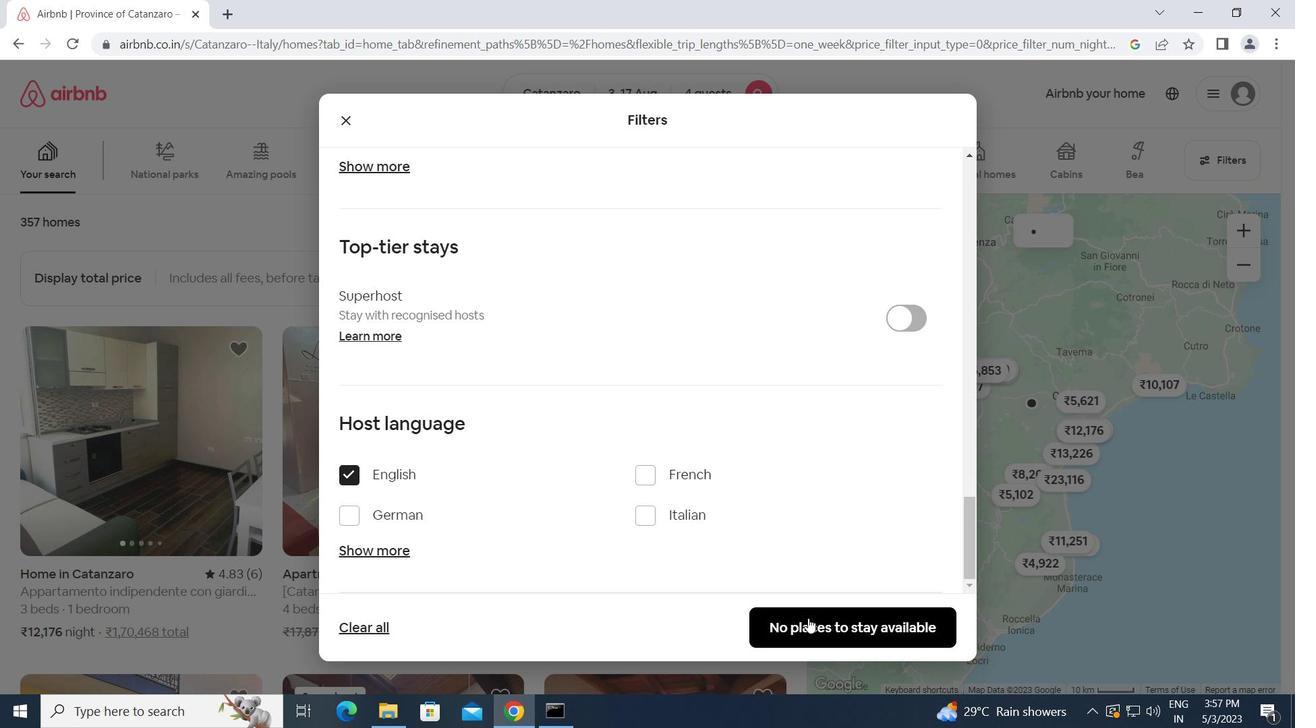 
